 Task: Add an event with the title Second Team Building Workshop: Trust Building, date '2024/05/12', time 7:30 AM to 9:30 AMand add a description: The project kickoff is an important event that marks the official start of a project. It brings together key stakeholders, team members, and project managers to establish a shared understanding of the project's objectives, scope, and deliverables. During the kickoff, goals and expectations are clarified, roles and responsibilities are defined, and the initial project plan is presented., put the event into Blue category . Add location for the event as: 789 Reina Sofia Museum, Madrid, Spain, logged in from the account softage.7@softage.netand send the event invitation to softage.2@softage.net and softage.3@softage.net. Set a reminder for the event 67 day before
Action: Mouse moved to (109, 123)
Screenshot: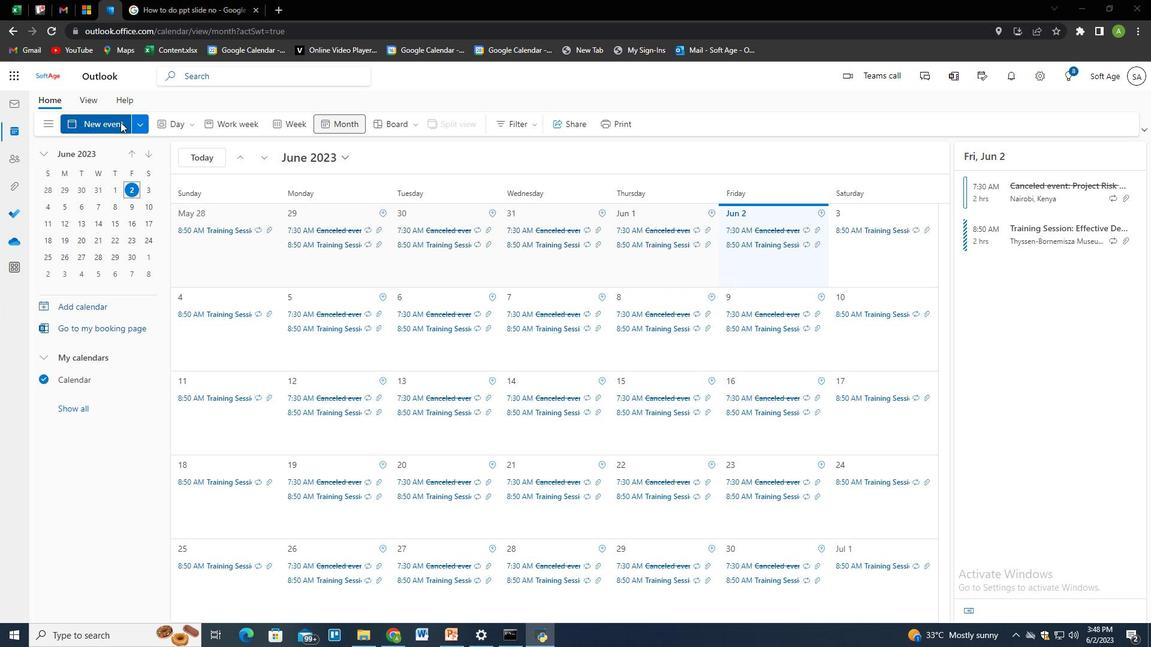 
Action: Mouse pressed left at (109, 123)
Screenshot: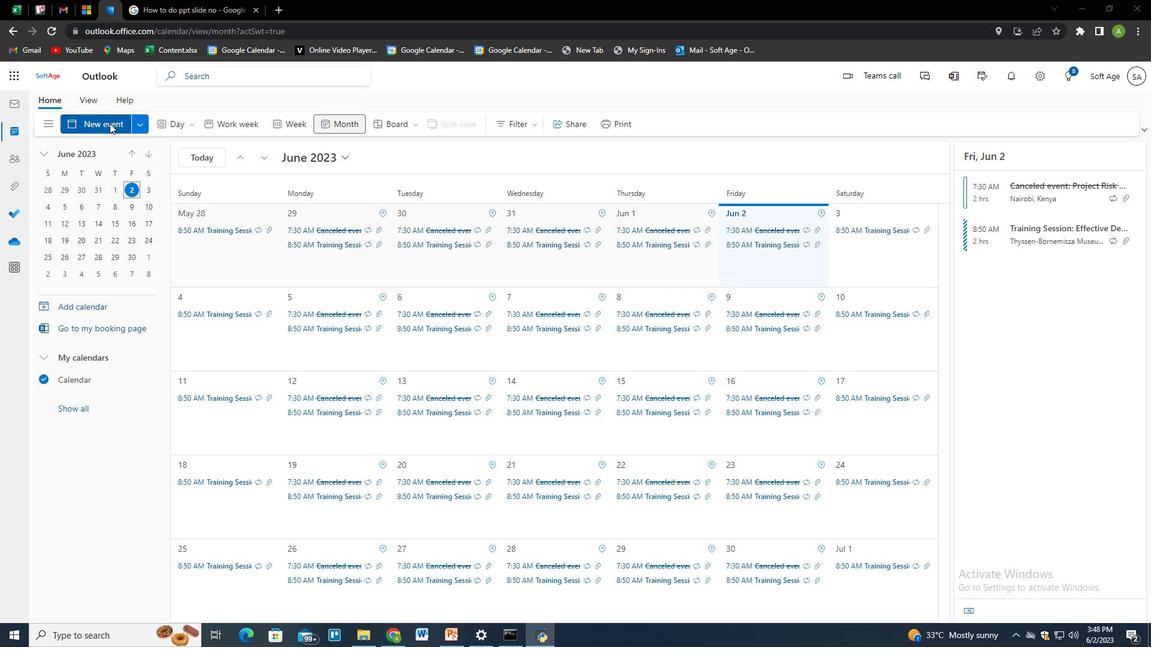 
Action: Mouse moved to (348, 203)
Screenshot: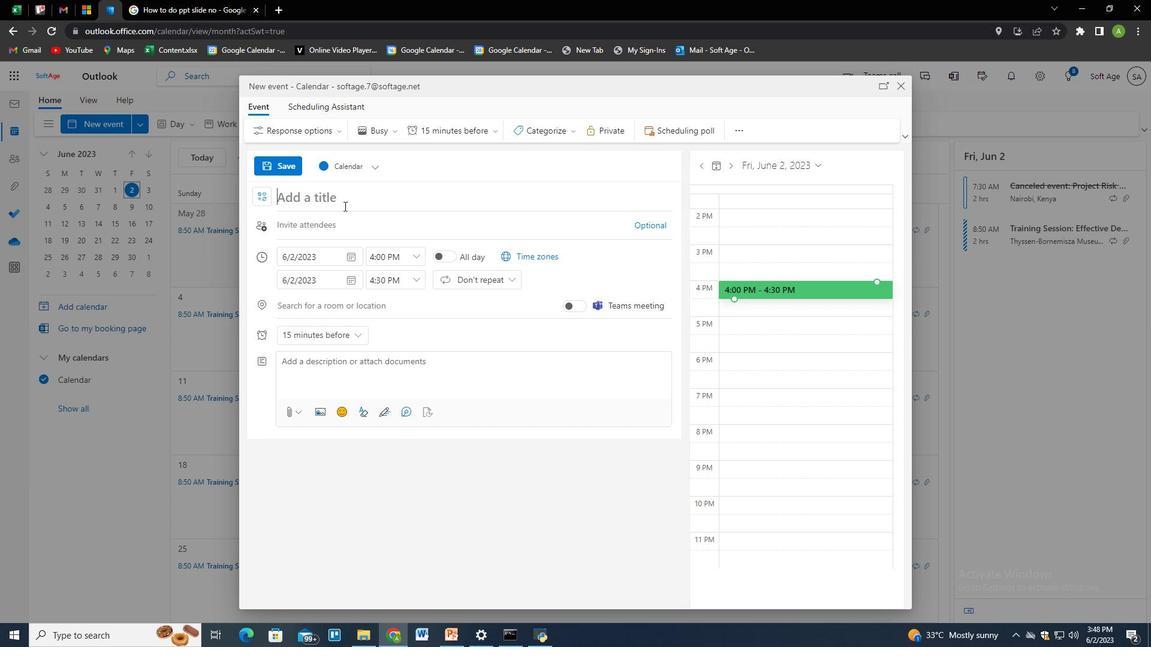 
Action: Mouse pressed left at (348, 203)
Screenshot: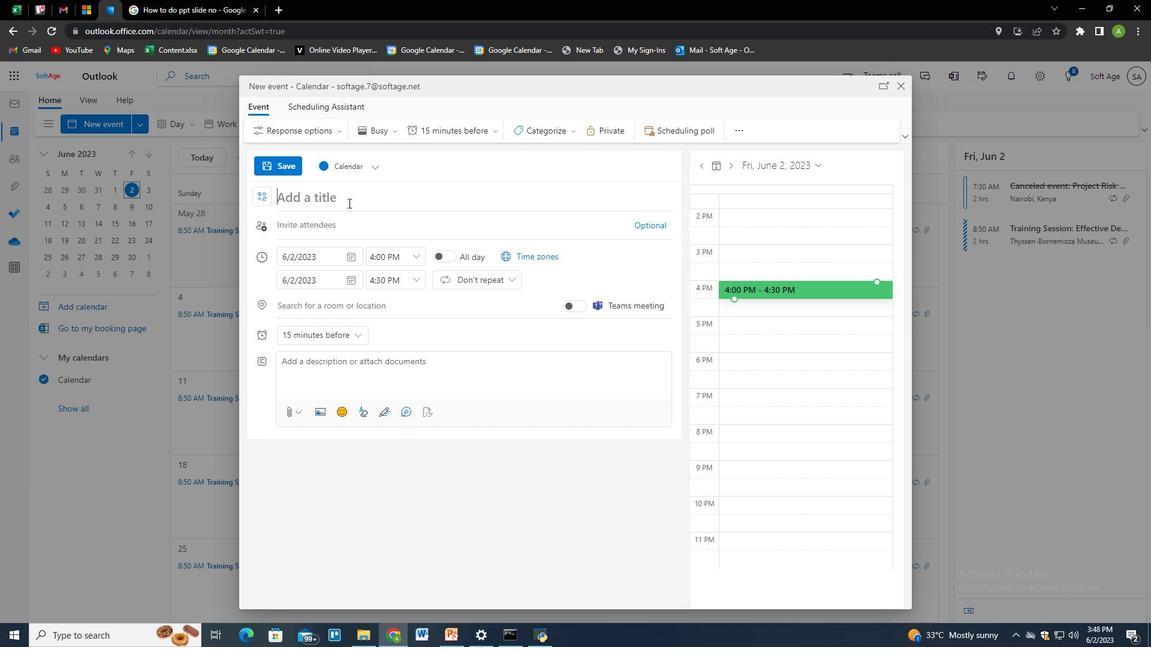 
Action: Key pressed <Key.shift>Scon<Key.backspace><Key.backspace><Key.backspace>econd<Key.space>t<Key.backspace><Key.shift>Team<Key.space><Key.shift>Building<Key.space><Key.shift>Worksi<Key.backspace>hop<Key.shift>"<Key.backspace><Key.shift>?<Key.backspace>:<Key.space><Key.shift>Trust<Key.space><Key.shift>Building
Screenshot: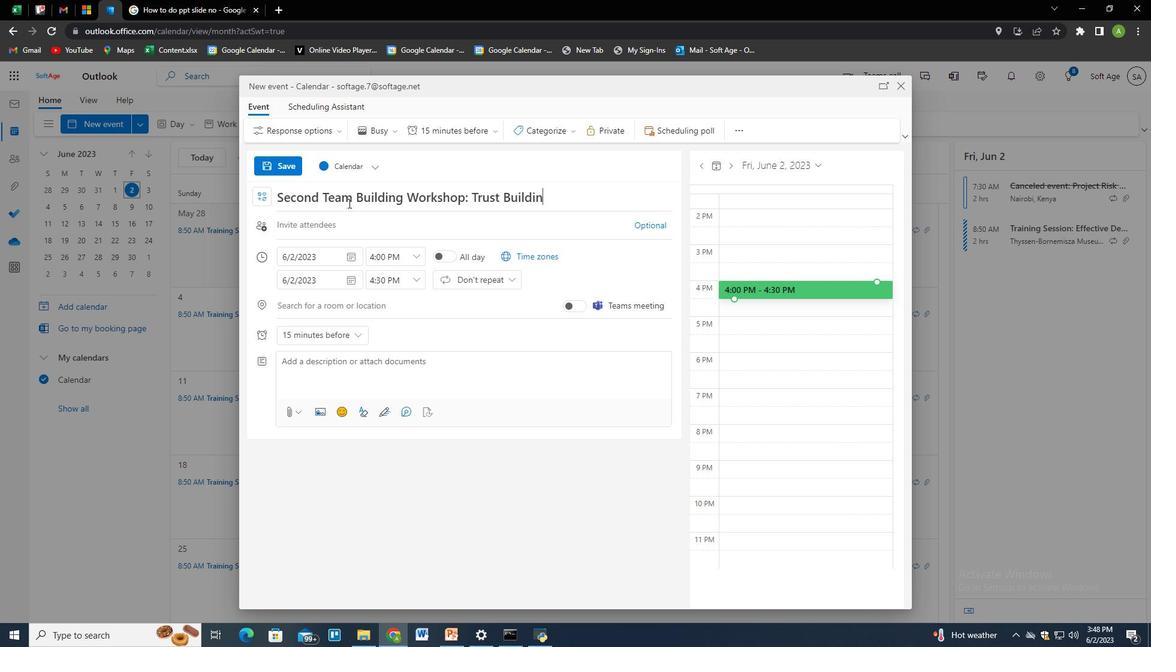 
Action: Mouse moved to (331, 257)
Screenshot: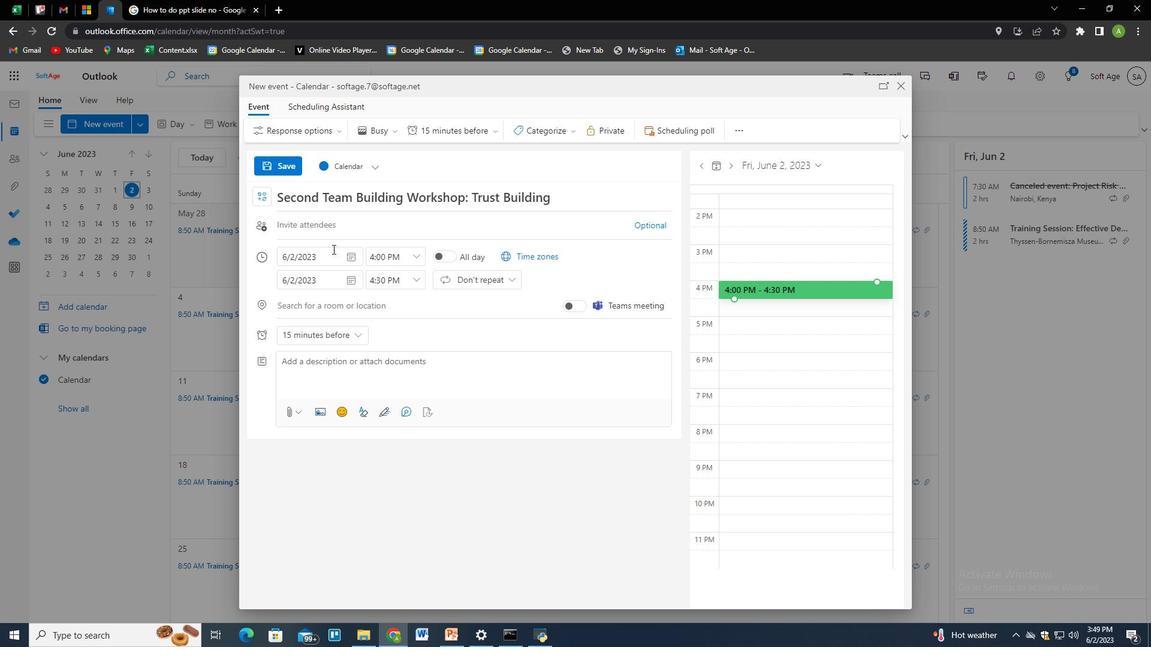 
Action: Mouse pressed left at (331, 257)
Screenshot: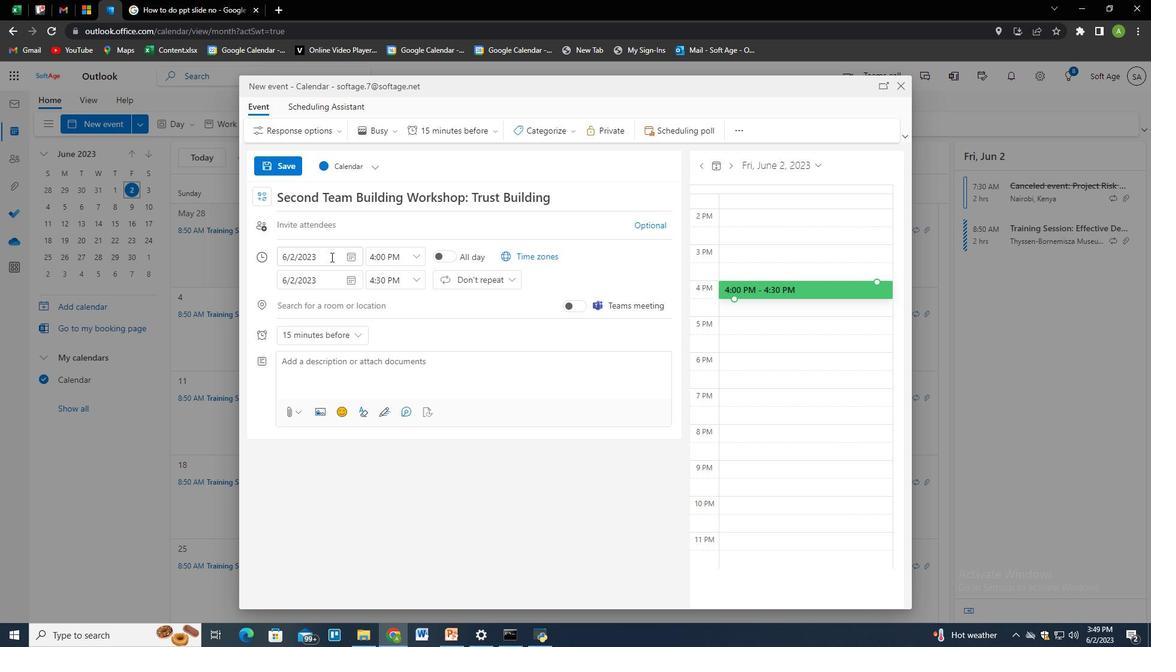 
Action: Mouse moved to (334, 278)
Screenshot: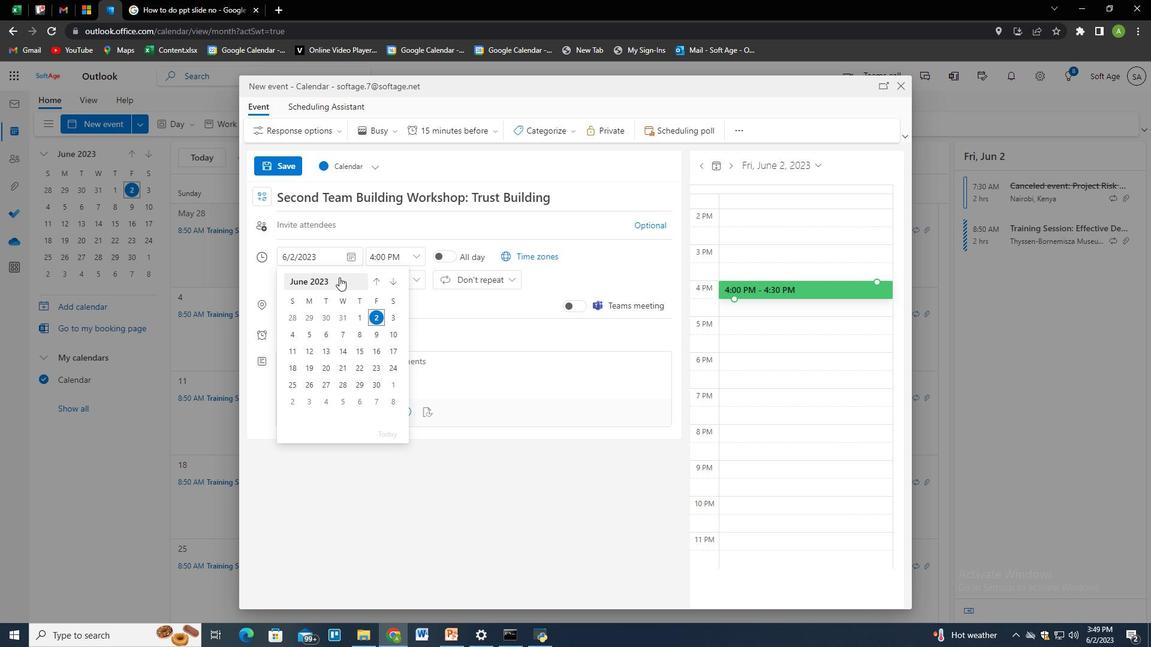 
Action: Mouse pressed left at (334, 278)
Screenshot: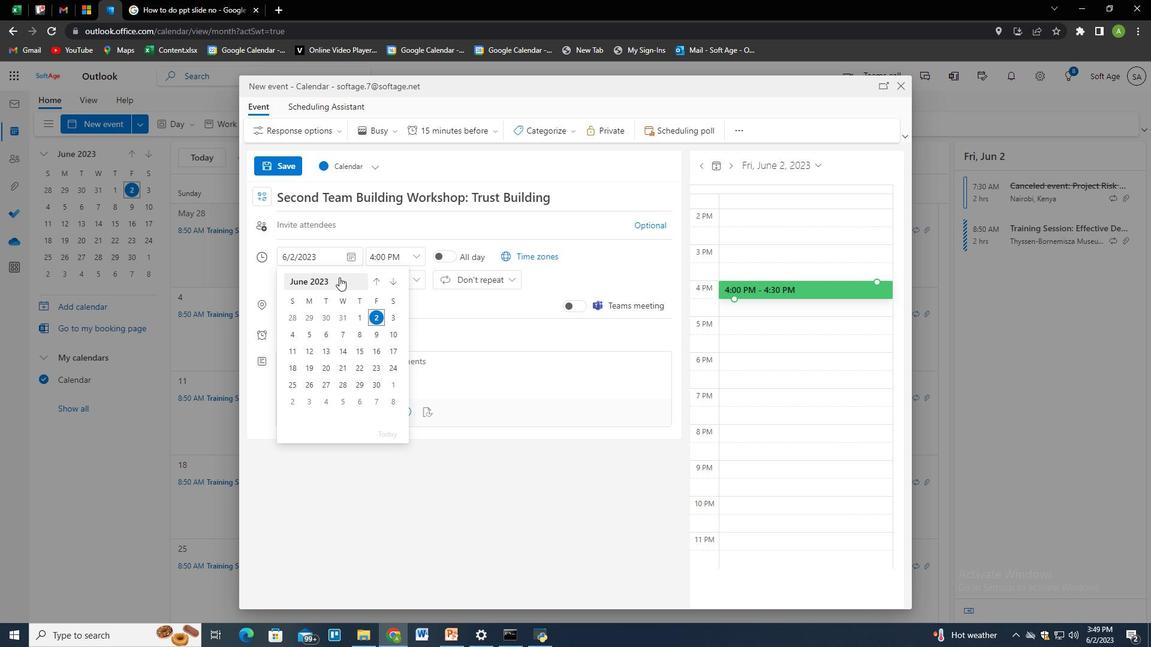 
Action: Mouse pressed left at (334, 278)
Screenshot: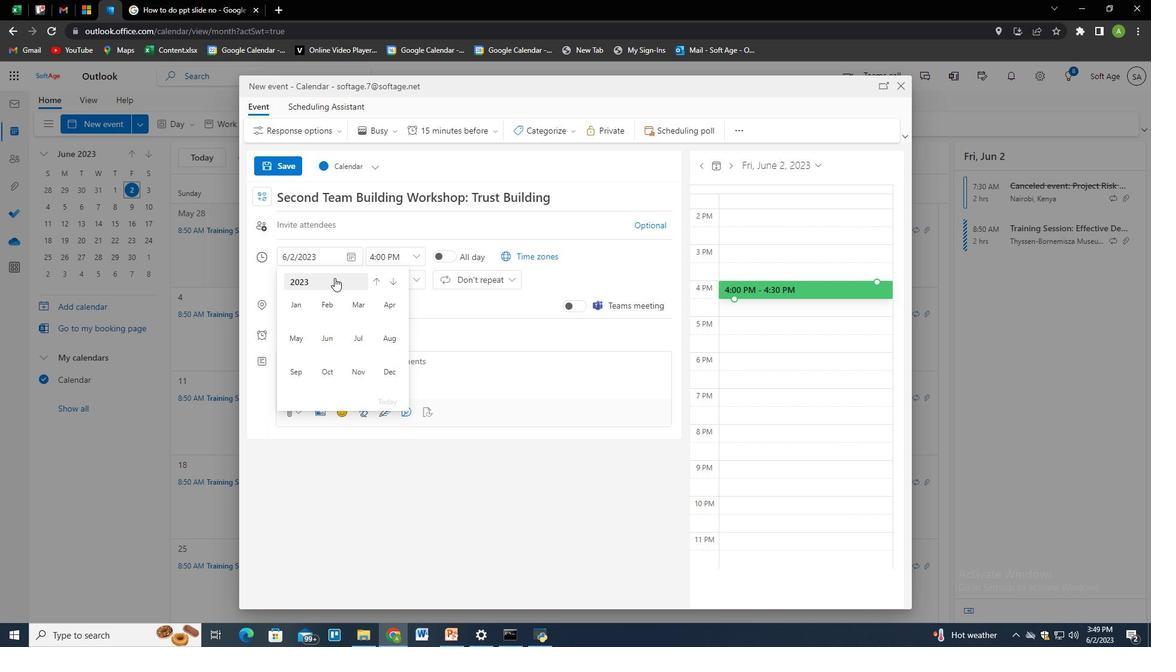 
Action: Mouse moved to (303, 339)
Screenshot: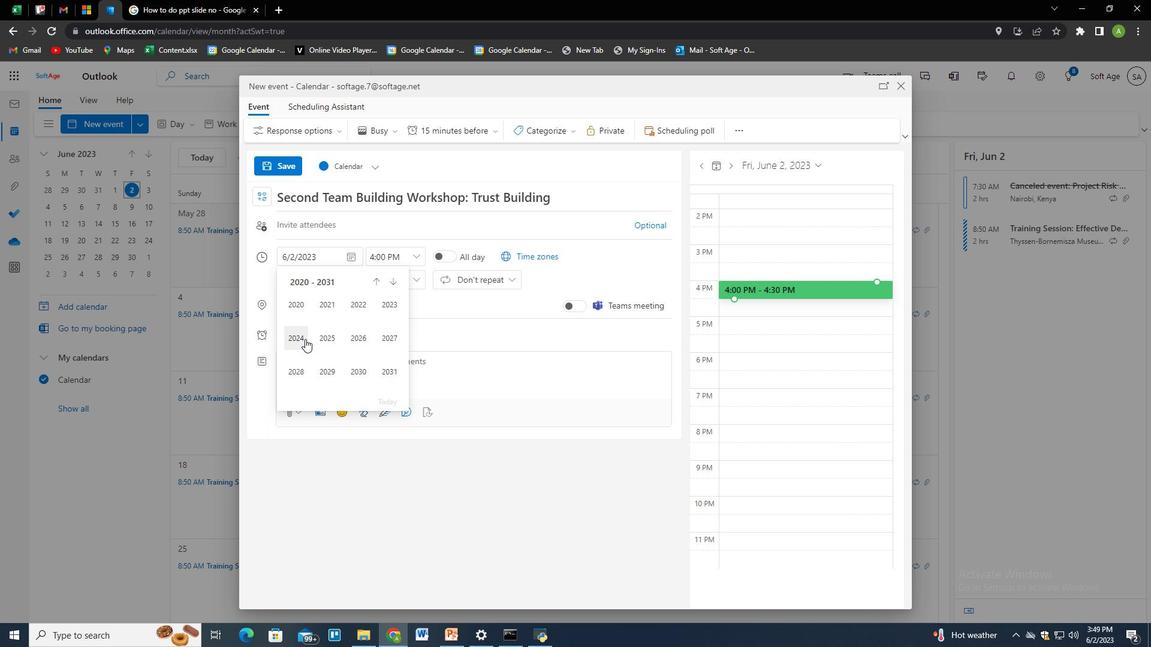 
Action: Mouse pressed left at (303, 339)
Screenshot: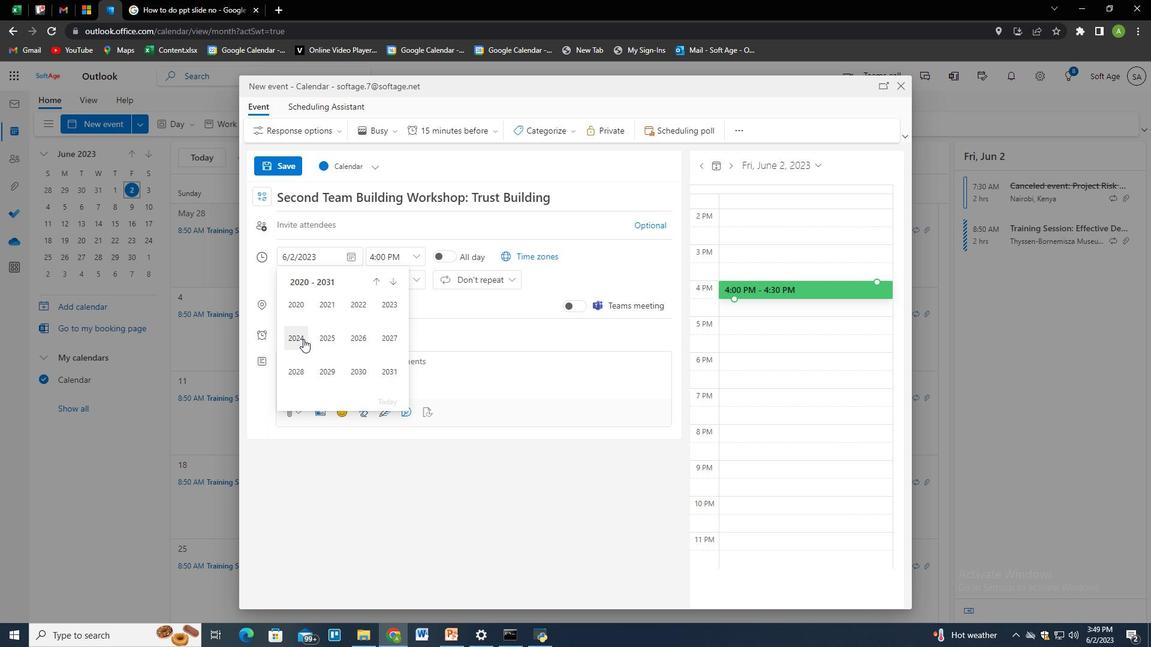 
Action: Mouse moved to (290, 337)
Screenshot: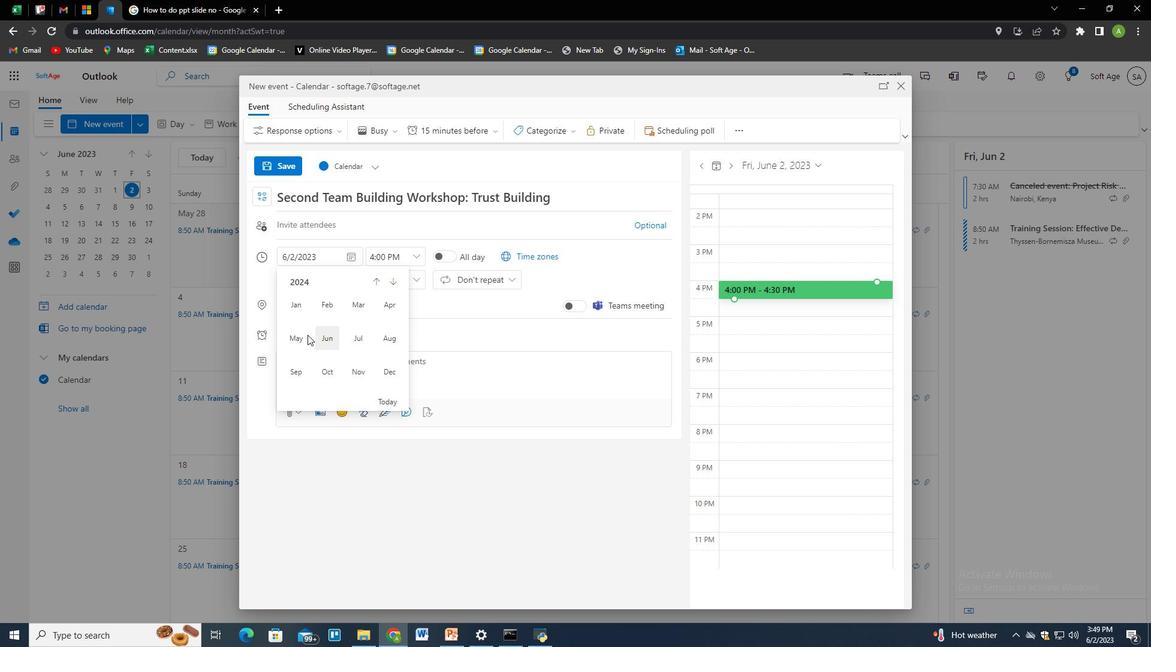 
Action: Mouse pressed left at (290, 337)
Screenshot: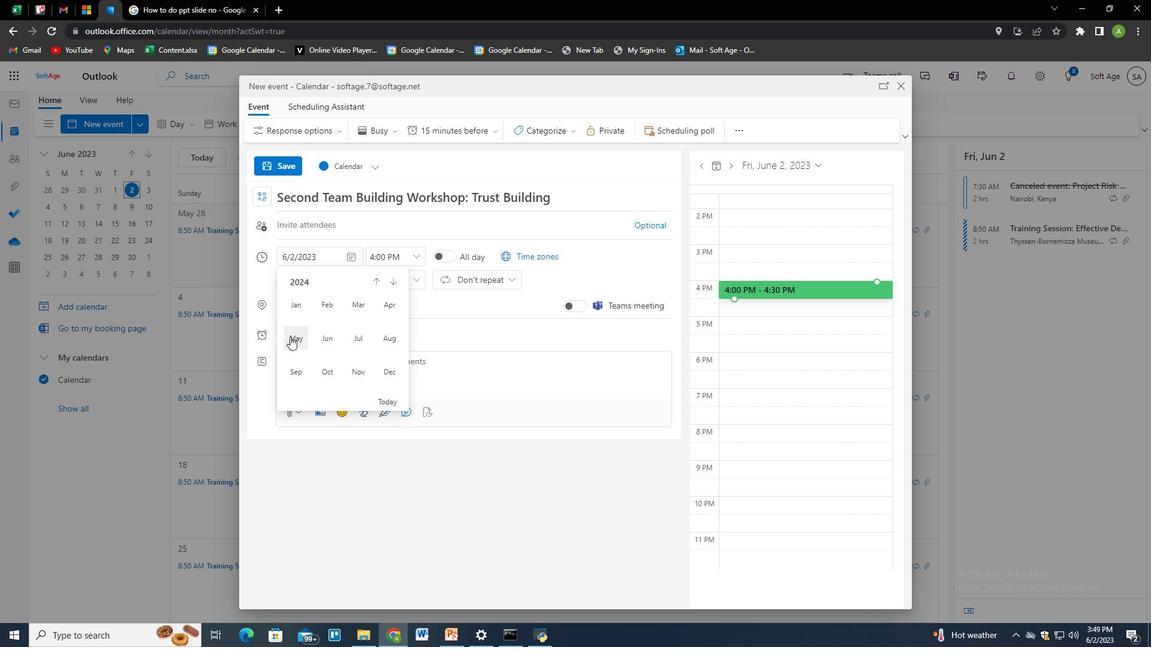 
Action: Mouse moved to (298, 350)
Screenshot: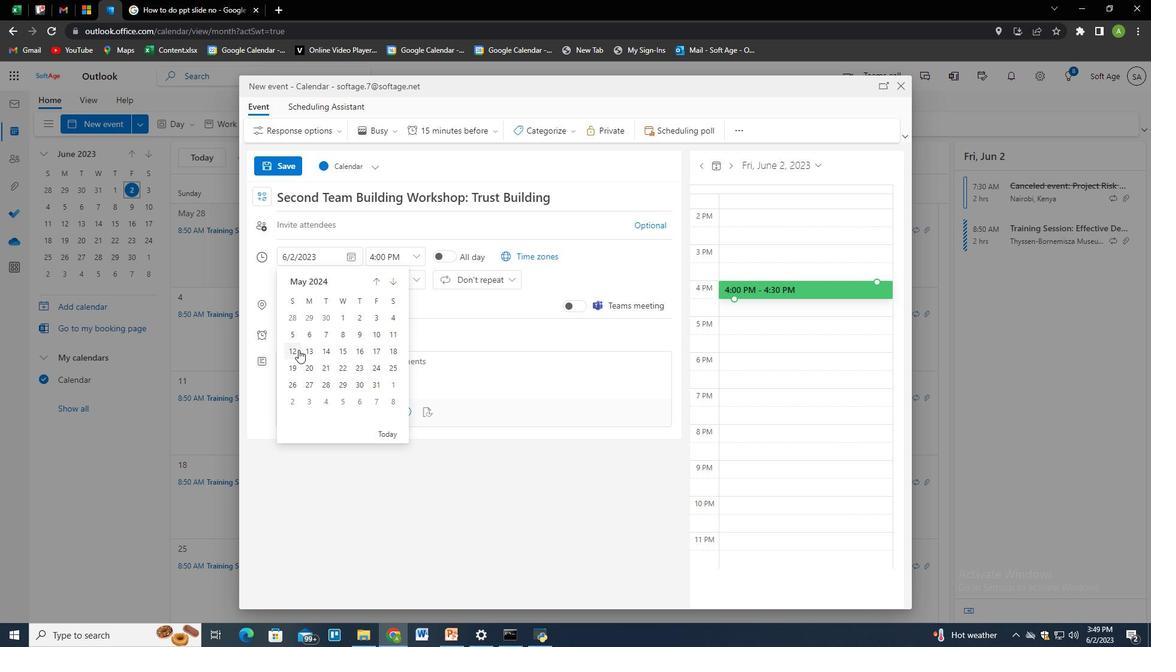 
Action: Mouse pressed left at (298, 350)
Screenshot: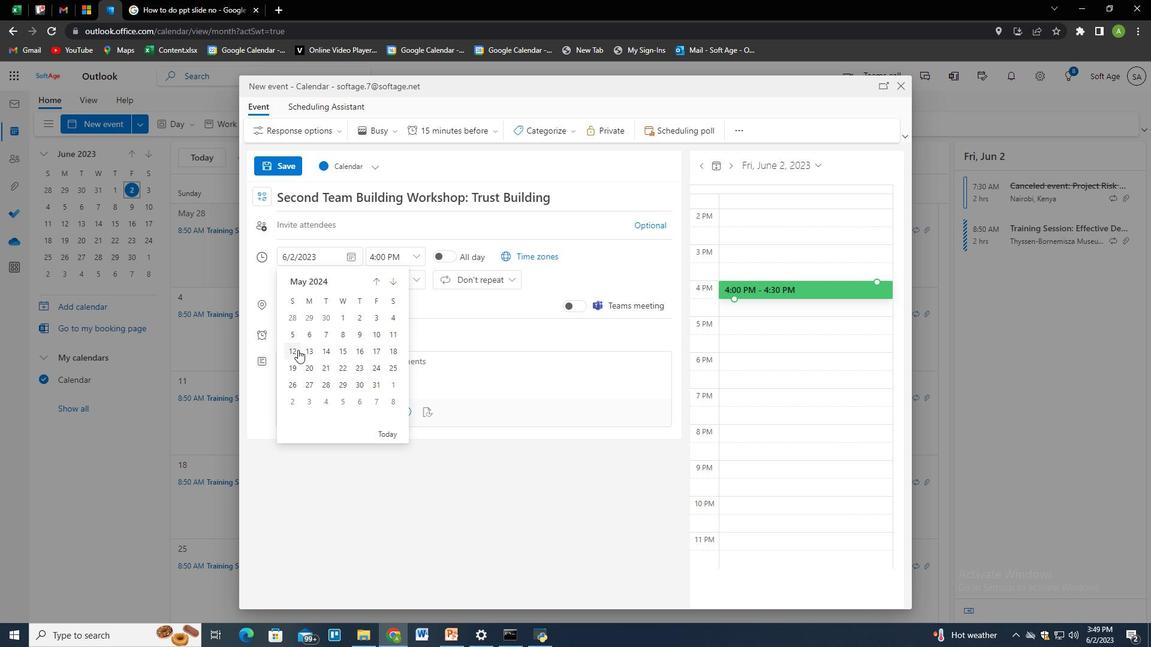 
Action: Mouse moved to (394, 258)
Screenshot: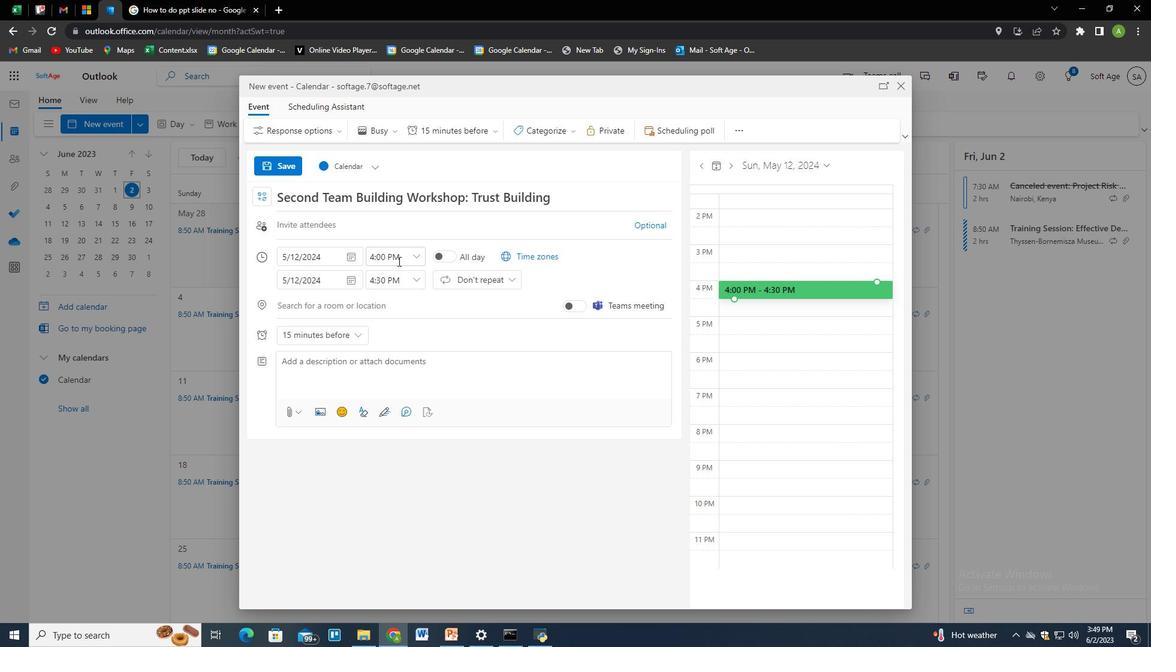 
Action: Mouse pressed left at (394, 258)
Screenshot: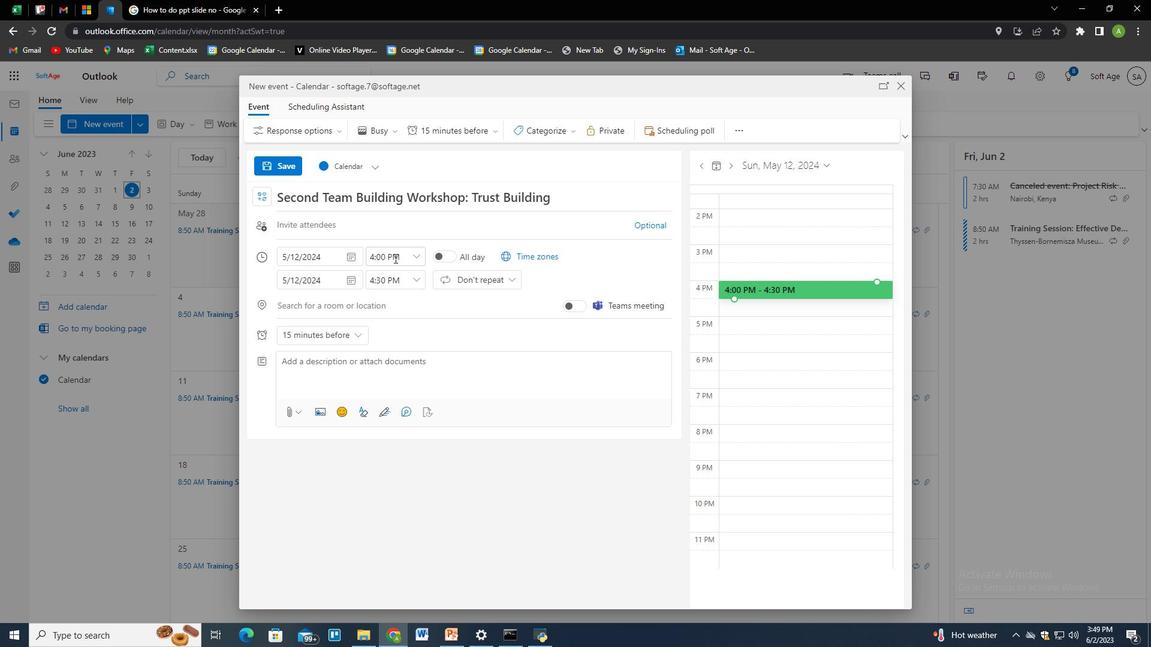 
Action: Key pressed 7<Key.shift>:00<Key.space><Key.shift>AM<Key.shift>M<Key.tab><Key.tab>
Screenshot: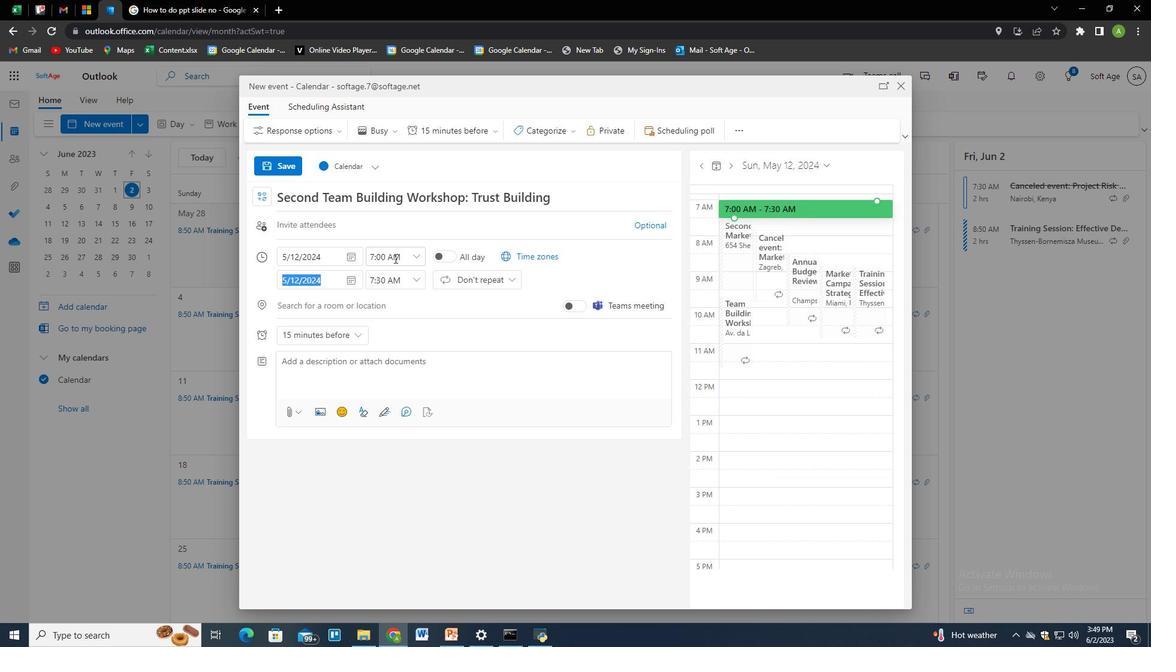 
Action: Mouse pressed left at (394, 258)
Screenshot: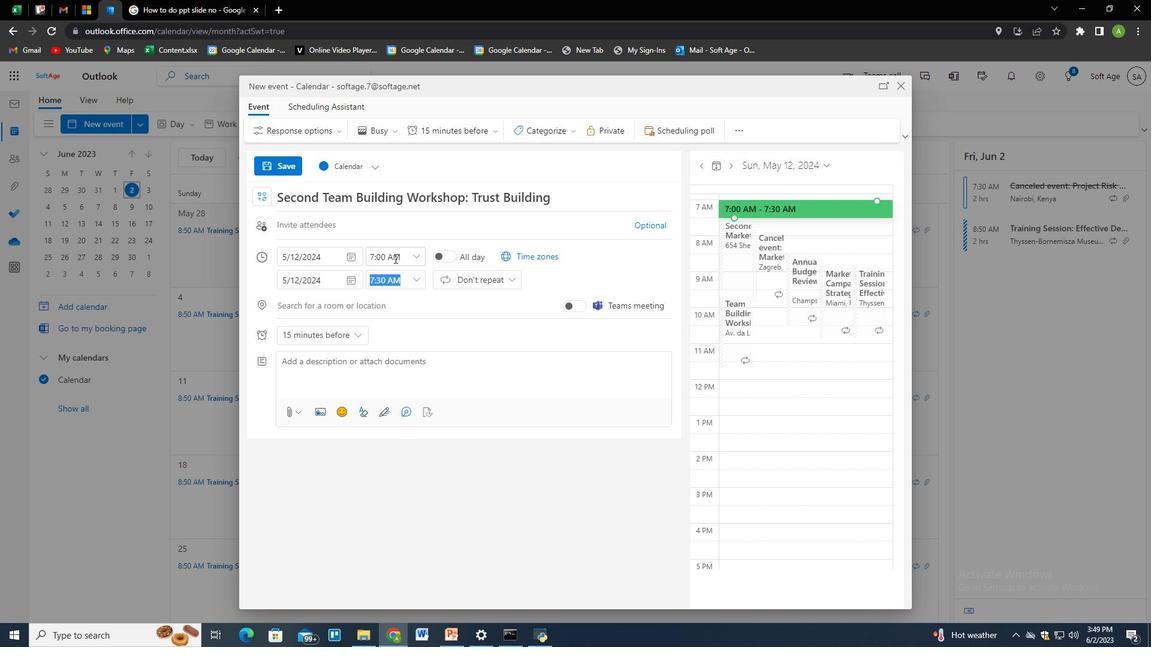 
Action: Mouse pressed left at (394, 258)
Screenshot: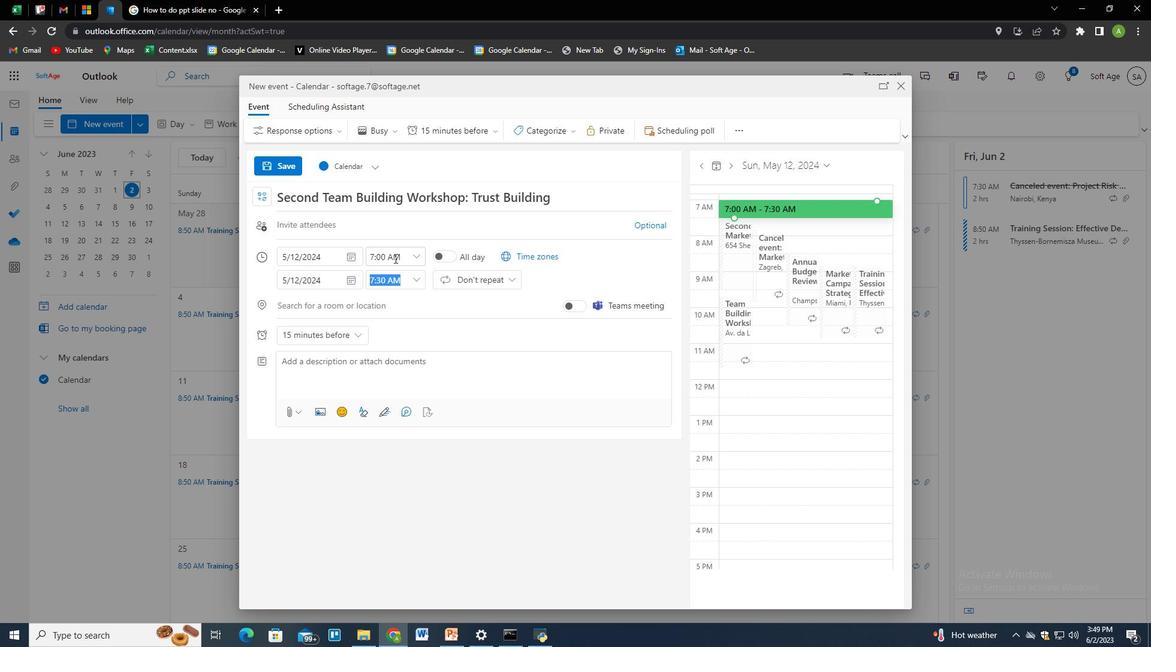 
Action: Key pressed <Key.shift><Key.shift><Key.shift><Key.shift><Key.shift><Key.shift><Key.shift><Key.shift><Key.shift><Key.shift><Key.shift><Key.shift><Key.shift><Key.shift><Key.shift><Key.shift><Key.shift><Key.shift><Key.shift><Key.shift><Key.shift>&<Key.backspace><Key.shift>&<Key.backspace>7<Key.shift><Key.shift><Key.shift>:30<Key.space><Key.shift>AM<Key.shift><Key.shift><Key.shift><Key.shift>M
Screenshot: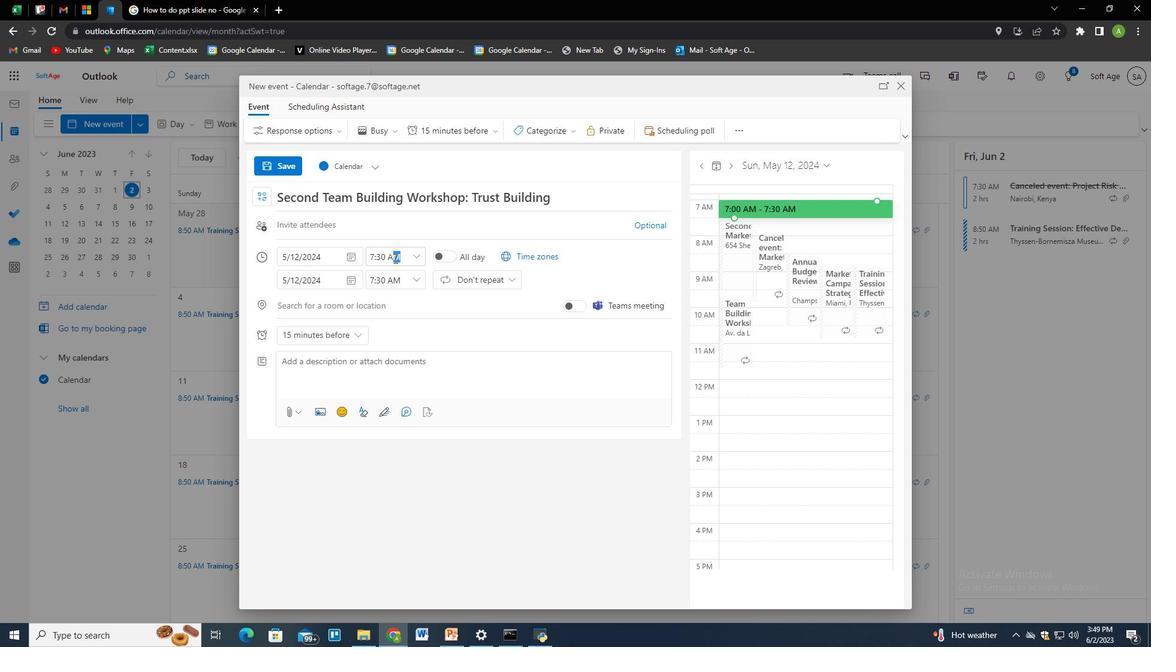 
Action: Mouse scrolled (394, 259) with delta (0, 0)
Screenshot: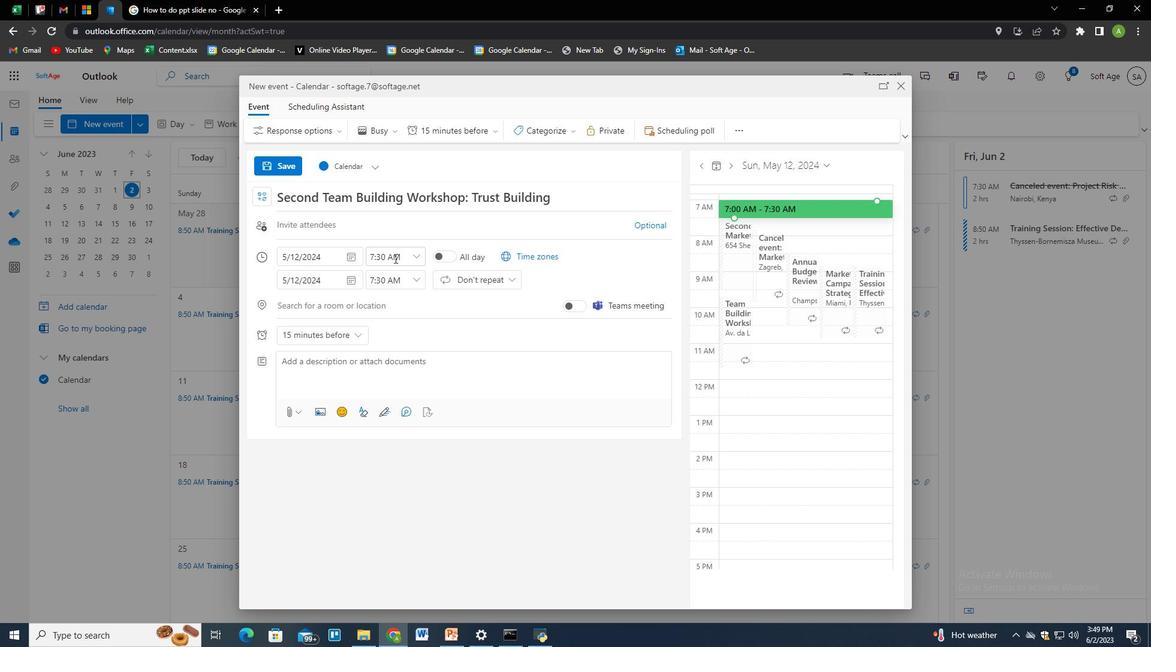 
Action: Mouse moved to (381, 280)
Screenshot: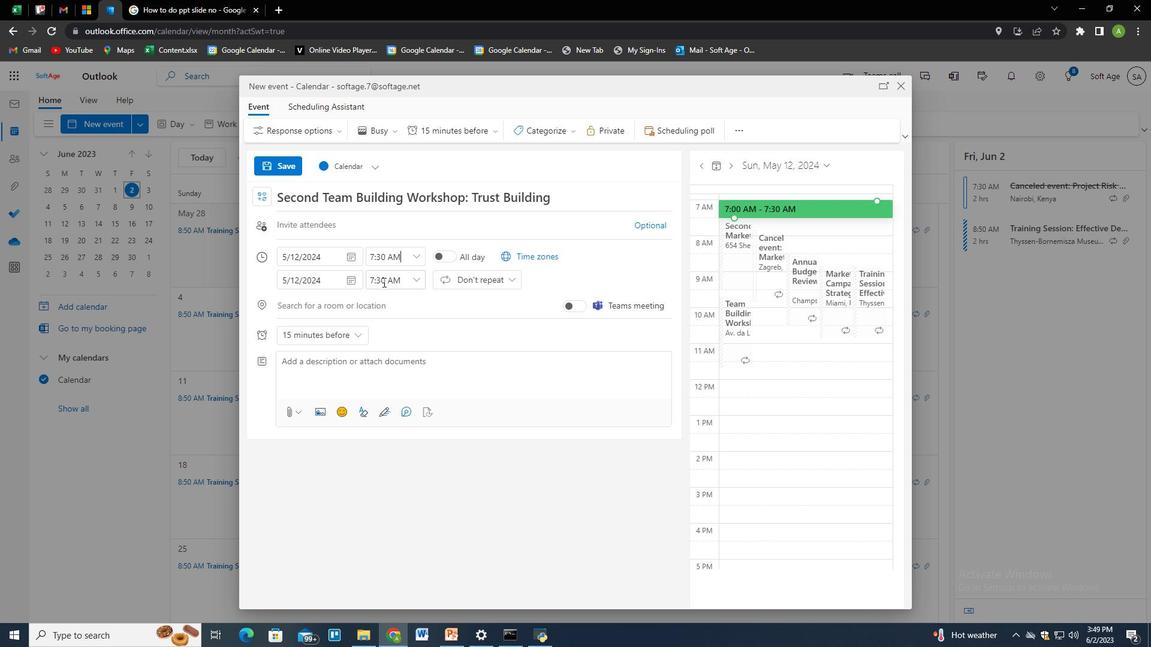
Action: Mouse pressed left at (381, 280)
Screenshot: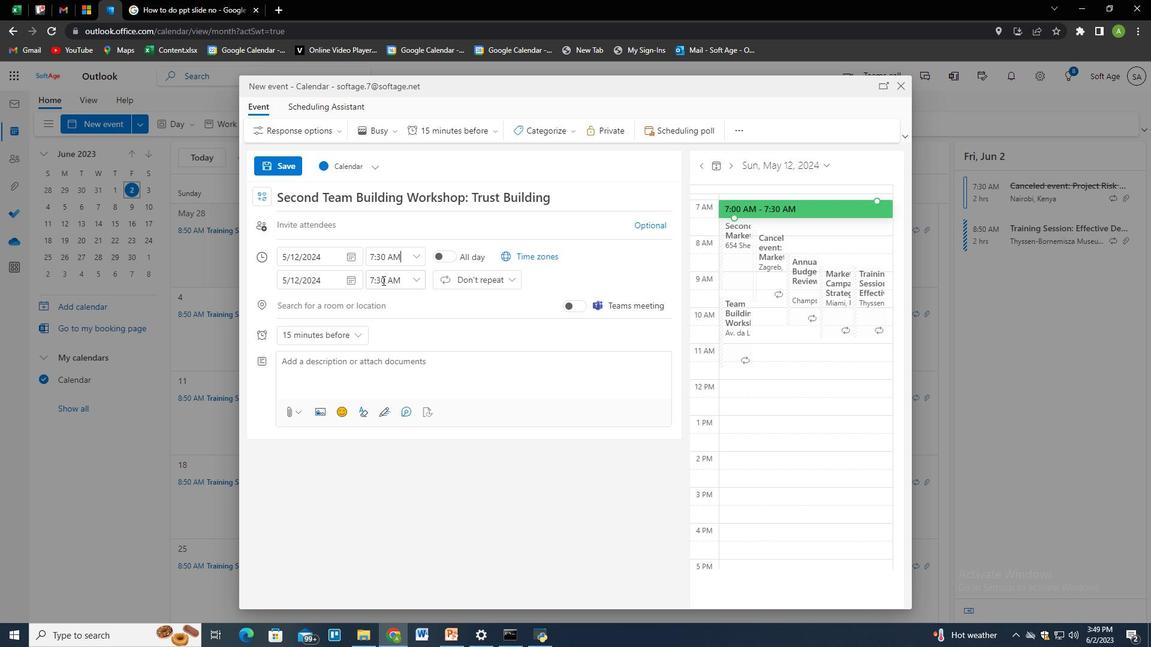 
Action: Mouse pressed left at (381, 280)
Screenshot: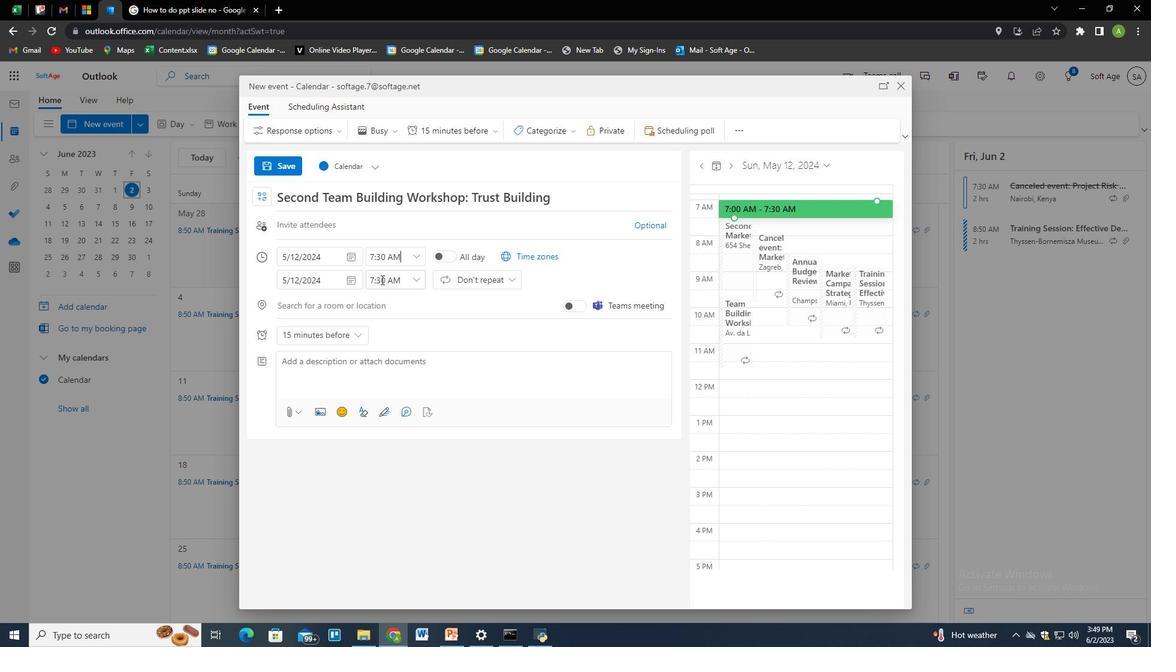 
Action: Key pressed <Key.shift><Key.shift><Key.shift><Key.shift><Key.shift><Key.shift><Key.shift><Key.shift><Key.shift><Key.shift><Key.shift><Key.shift><Key.shift><Key.shift><Key.shift><Key.shift><Key.shift><Key.shift><Key.shift>9<Key.shift><Key.shift><Key.shift><Key.shift><Key.shift><Key.shift>:30<Key.space><Key.shift><Key.shift><Key.shift>AM<Key.shift>M
Screenshot: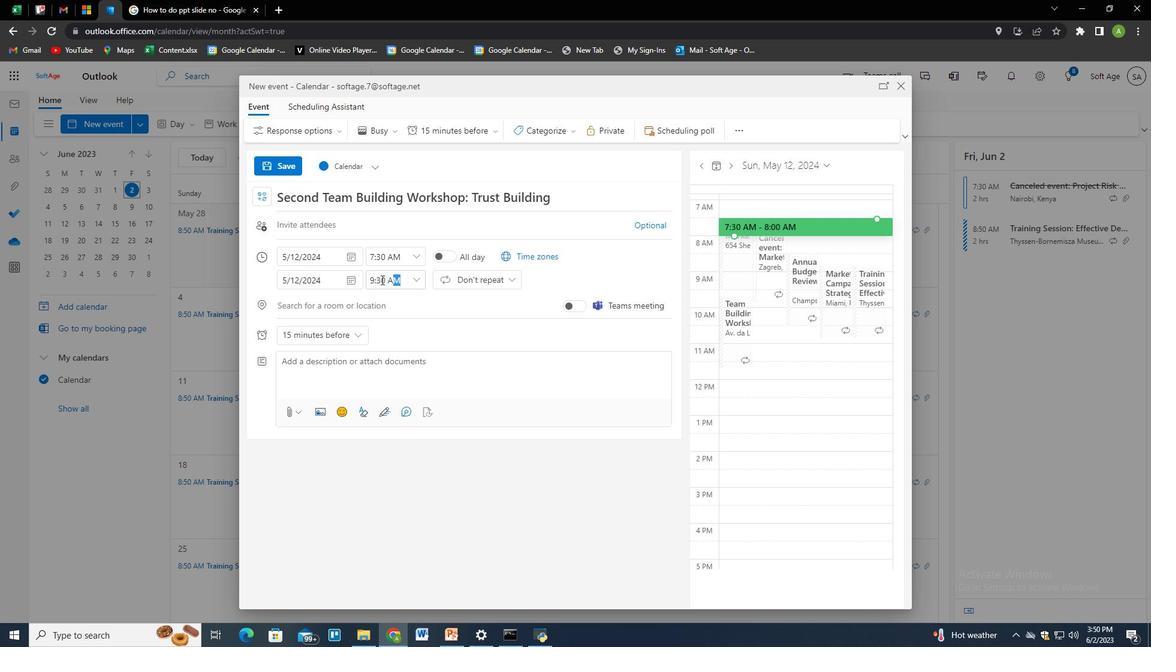 
Action: Mouse moved to (388, 375)
Screenshot: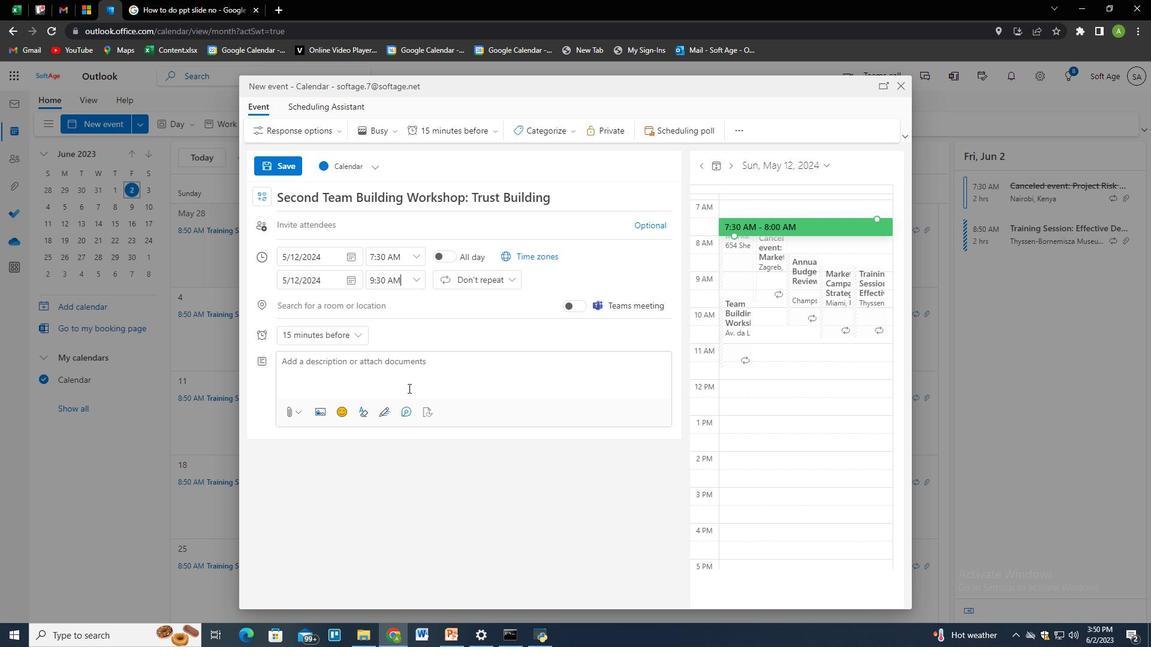 
Action: Mouse pressed left at (388, 375)
Screenshot: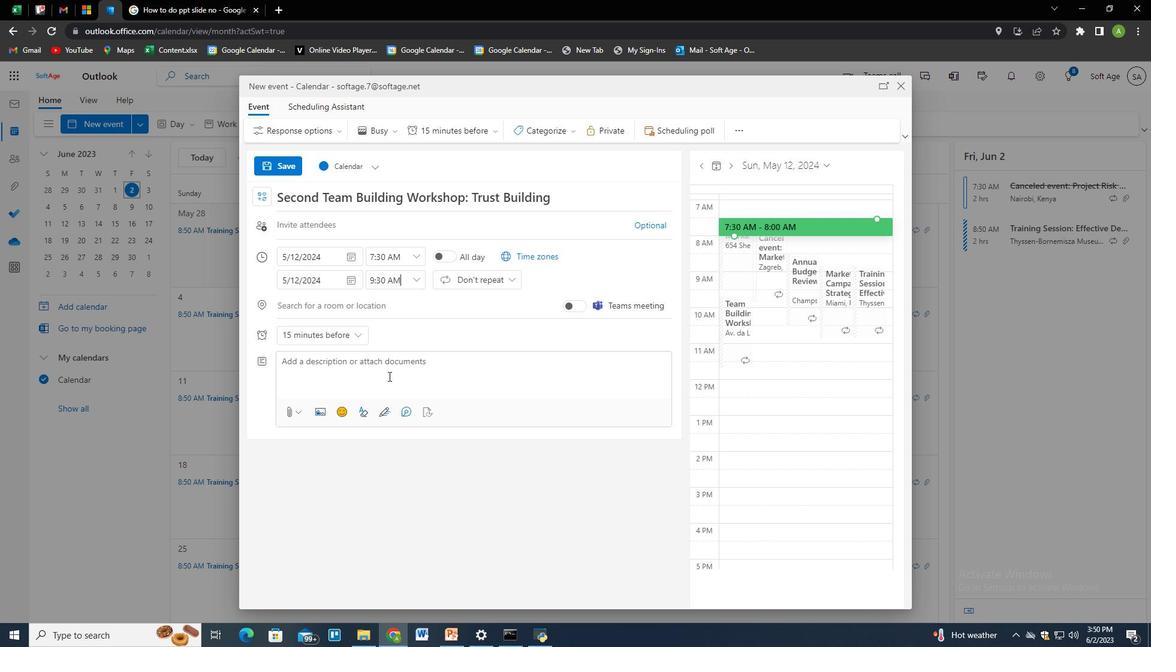 
Action: Key pressed <Key.shift><Key.shift><Key.shift><Key.shift><Key.shift><Key.shift><Key.shift><Key.shift><Key.shift><Key.shift><Key.shift><Key.shift><Key.shift><Key.shift><Key.shift><Key.shift><Key.shift><Key.shift><Key.shift><Key.shift><Key.shift><Key.shift><Key.shift><Key.shift><Key.shift><Key.shift>Thr<Key.backspace>e<Key.space>project<Key.space>kickoff<Key.space>is<Key.space>an<Key.space>important<Key.space>event<Key.space>that<Key.space>marks<Key.space>the<Key.space>official<Key.space>start<Key.space>of<Key.space>a<Key.space>project.<Key.space><Key.shift><Key.shift><Key.shift><Key.shift><Key.shift><Key.shift><Key.shift><Key.shift><Key.shift><Key.shift><Key.shift><Key.shift><Key.shift><Key.shift><Key.shift><Key.shift>It<Key.space>brings<Key.space>together<Key.space>key<Key.space>stakeholders,<Key.space>team<Key.space>members,<Key.space>and<Key.space>project<Key.space>managers<Key.space>to<Key.space>establist<Key.space>as<Key.backspace><Key.backspace><Key.backspace><Key.backspace>h<Key.space>a<Key.space>shred<Key.backspace><Key.backspace><Key.backspace>ared<Key.space>understanding<Key.space>of<Key.space>the<Key.space>i<Key.backspace><Key.backspace><Key.backspace><Key.backspace>he<Key.space>project's<Key.space>objectives,<Key.space>scope,<Key.space>and<Key.space>deliverables,<Key.backspace>.<Key.space><Key.shift>During<Key.space>the<Key.space>kickoff,<Key.space>goals<Key.space>and<Key.space>expectations<Key.space>are<Key.space>clarifiesd<Key.backspace><Key.backspace>d,<Key.space>roe<Key.backspace>les<Key.space>and<Key.space>respossi<Key.backspace><Key.backspace>ibilities<Key.space>are<Key.backspace><Key.backspace><Key.backspace><Key.backspace><Key.backspace>s<Key.space><Key.backspace><Key.backspace><Key.backspace><Key.backspace><Key.backspace><Key.backspace><Key.backspace><Key.backspace><Key.backspace><Key.backspace><Key.backspace><Key.backspace>on<Key.space><Key.backspace>sibilities<Key.space>are<Key.space>defines<Key.backspace>d,<Key.space>and<Key.space>the<Key.space>initial<Key.space>project<Key.space>plan<Key.space>is<Key.space>presented.,<Key.space>put<Key.space>he<Key.space>event<Key.space>into<Key.space><Key.backspace><Key.backspace><Key.backspace><Key.backspace><Key.backspace><Key.backspace><Key.backspace><Key.backspace><Key.backspace><Key.backspace><Key.backspace><Key.backspace><Key.backspace><Key.backspace><Key.backspace><Key.backspace><Key.backspace><Key.backspace><Key.backspace><Key.backspace><Key.backspace><Key.backspace><Key.backspace><Key.backspace><Key.backspace><Key.backspace><Key.backspace><Key.backspace><Key.backspace><Key.backspace><Key.backspace><Key.space>presented.
Screenshot: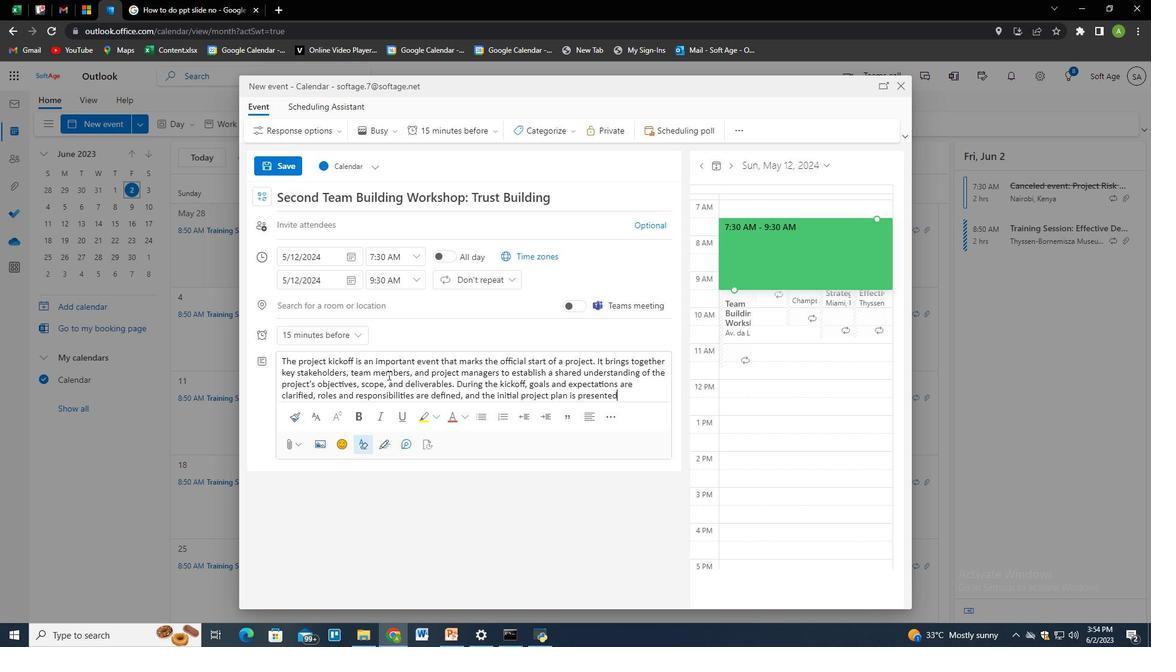 
Action: Mouse moved to (374, 170)
Screenshot: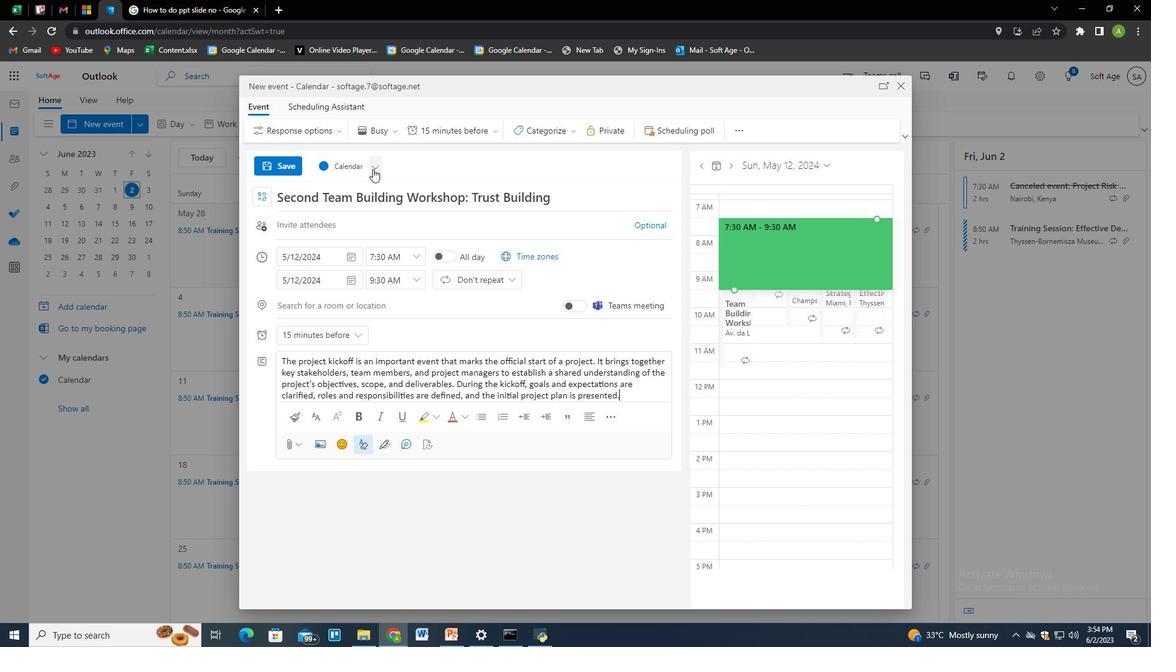 
Action: Mouse pressed left at (374, 170)
Screenshot: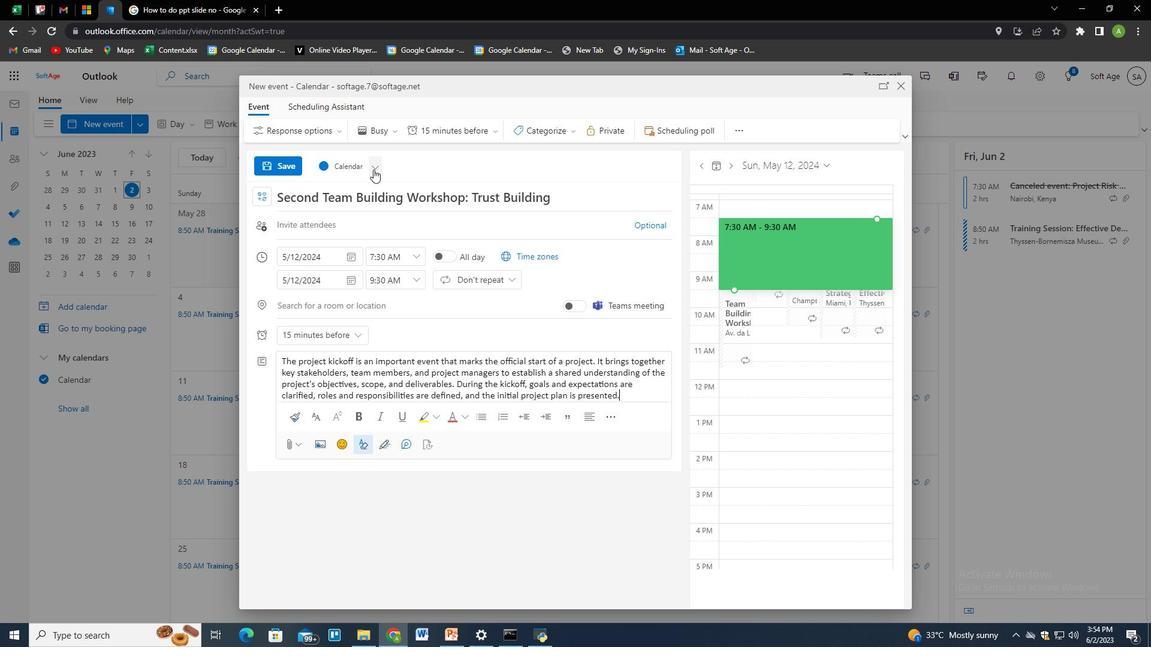 
Action: Mouse pressed left at (374, 170)
Screenshot: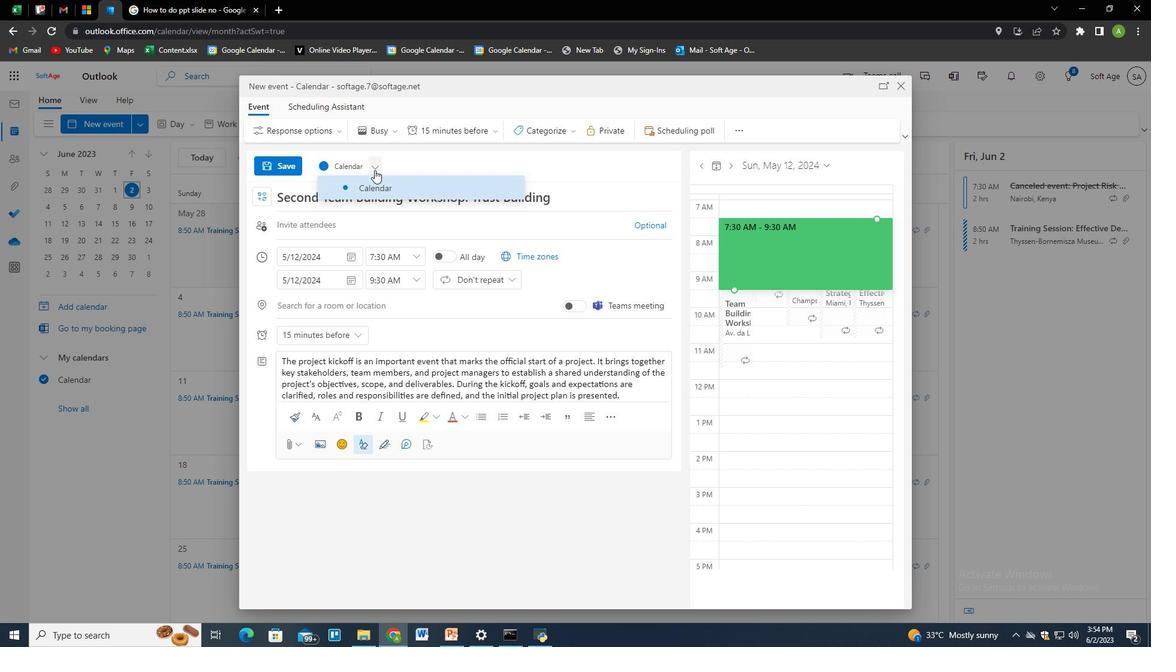 
Action: Mouse moved to (550, 125)
Screenshot: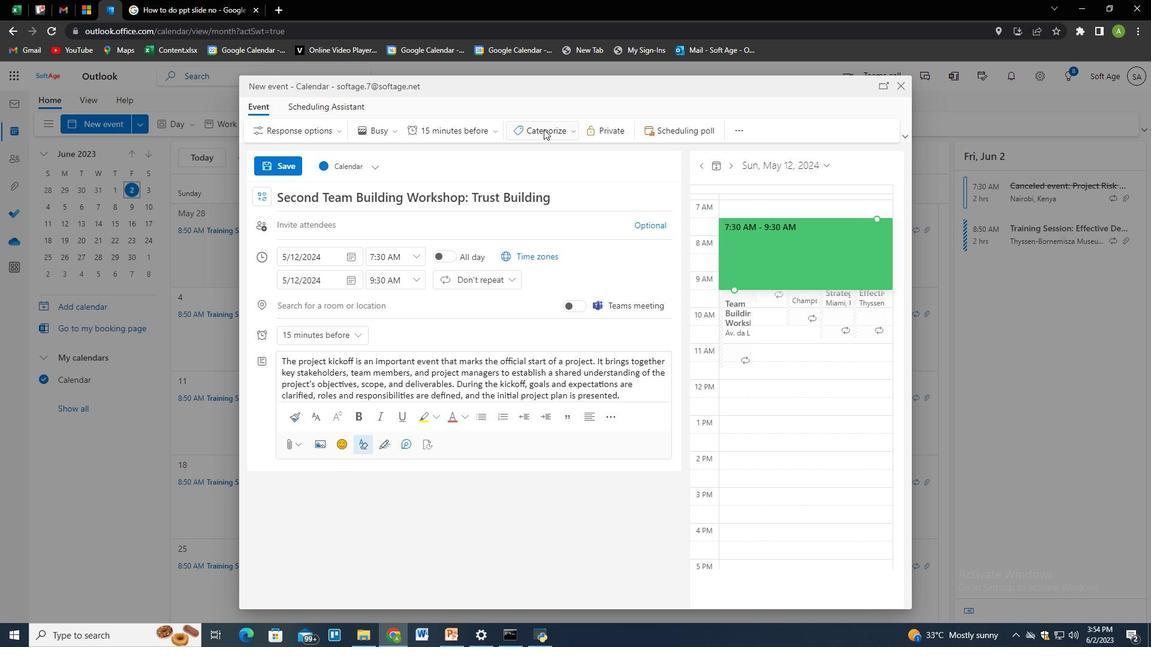 
Action: Mouse pressed left at (550, 125)
Screenshot: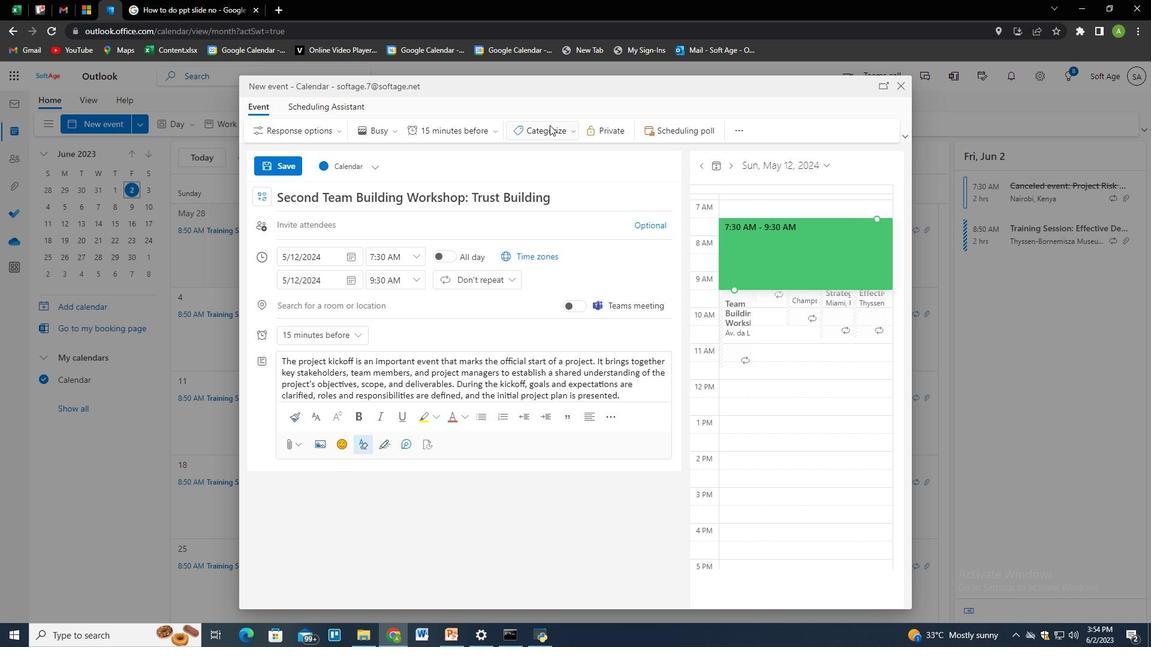 
Action: Mouse moved to (554, 157)
Screenshot: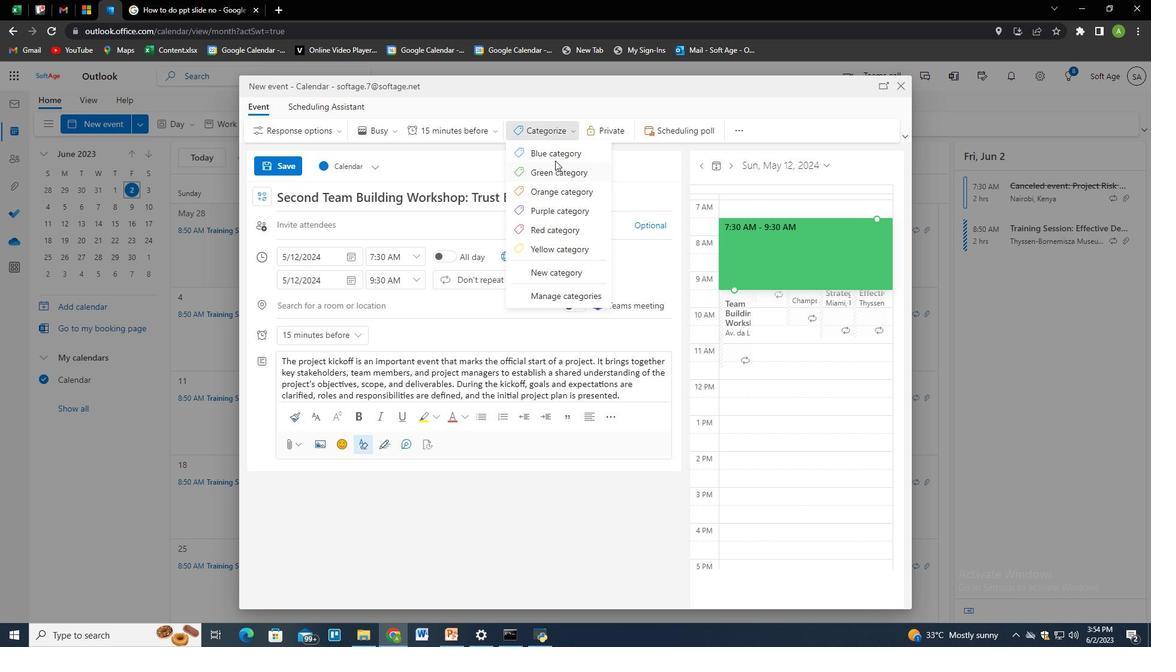 
Action: Mouse pressed left at (554, 157)
Screenshot: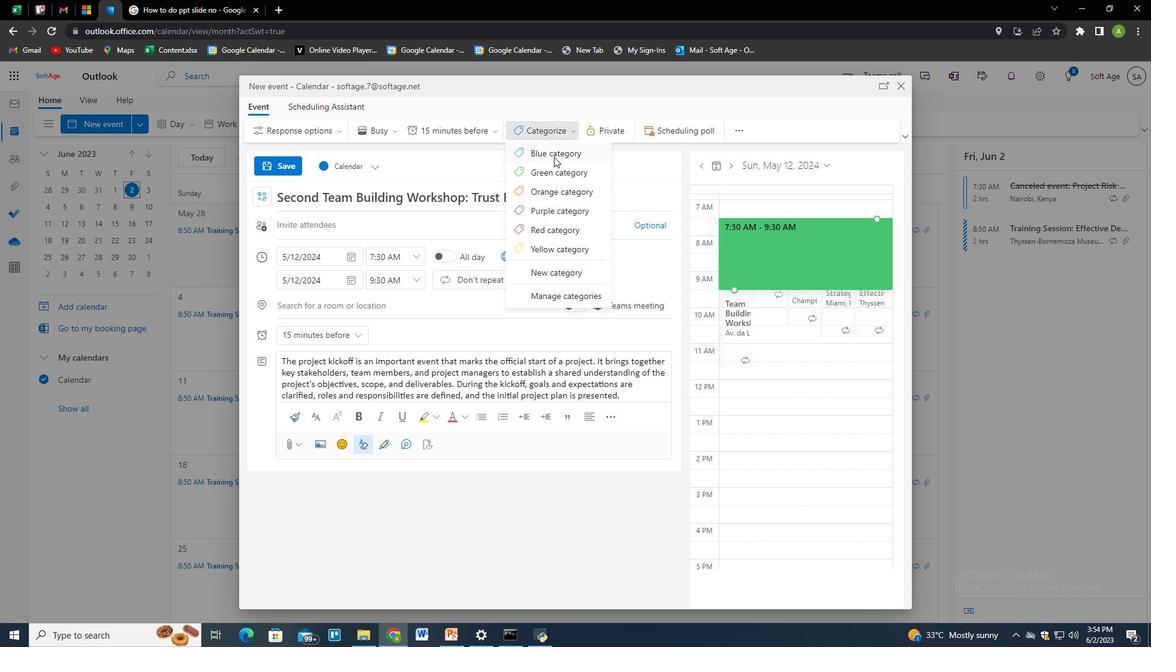 
Action: Mouse moved to (295, 310)
Screenshot: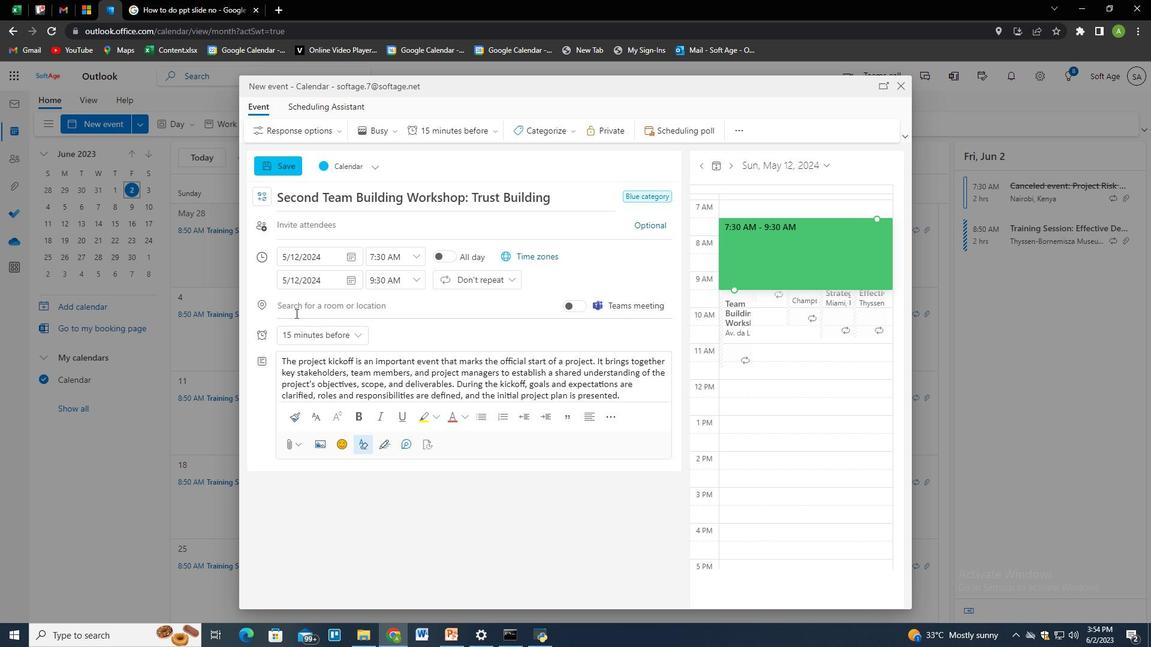 
Action: Mouse pressed left at (295, 310)
Screenshot: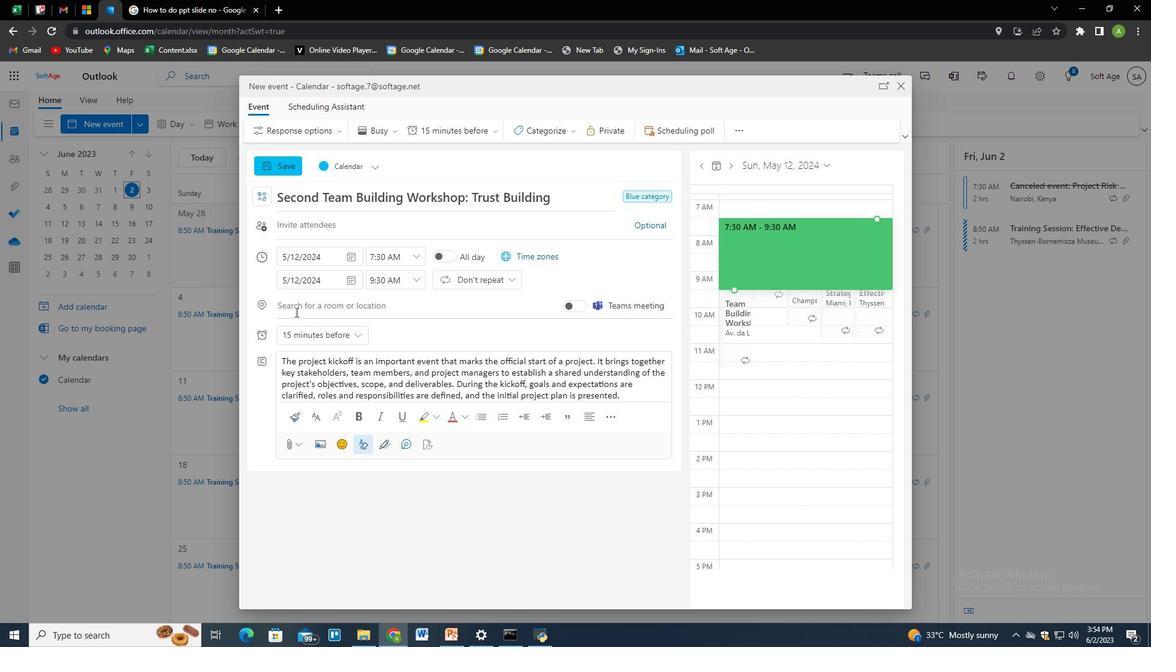 
Action: Mouse moved to (296, 310)
Screenshot: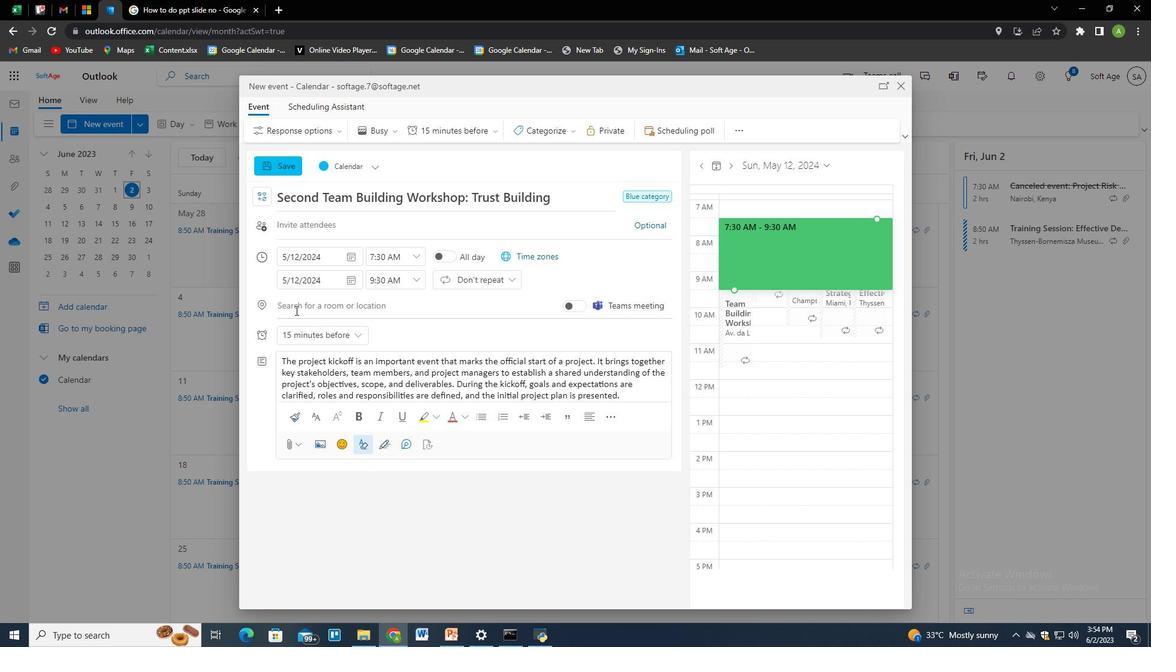 
Action: Key pressed 789<Key.space><Key.shift>Reina<Key.space><Key.shift>Sofia<Key.space><Key.shift>Museum,<Key.space><Key.shift>Madrid<Key.space><Key.shift><Key.backspace>,<Key.space><Key.shift>Spain,<Key.backspace><Key.enter>
Screenshot: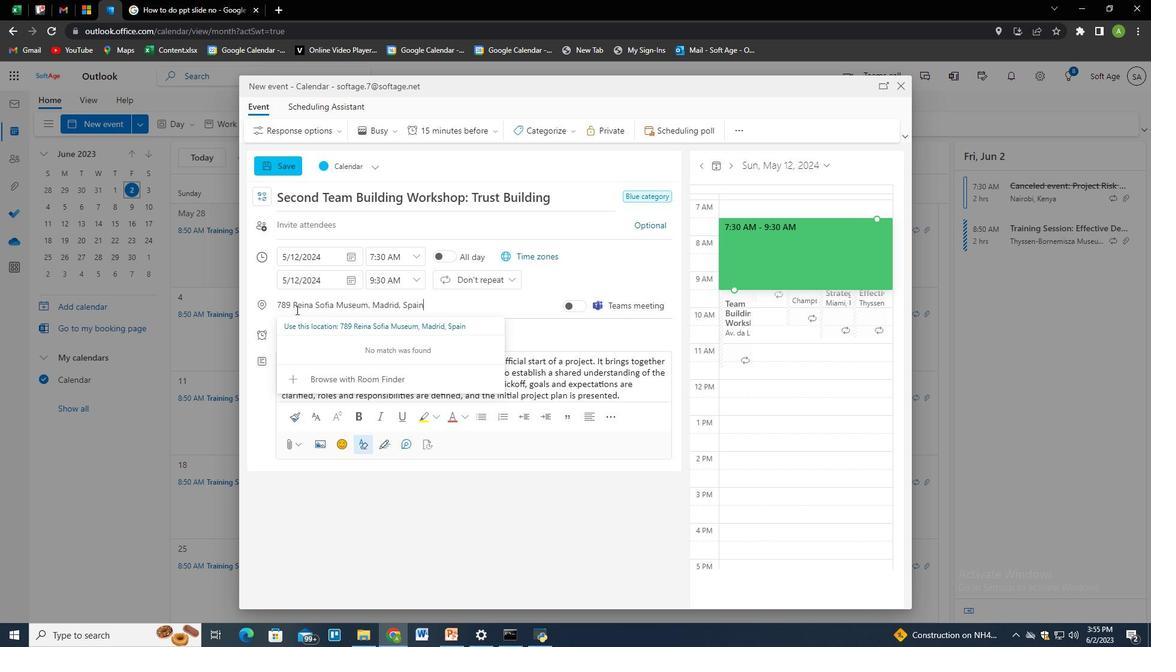 
Action: Mouse moved to (482, 306)
Screenshot: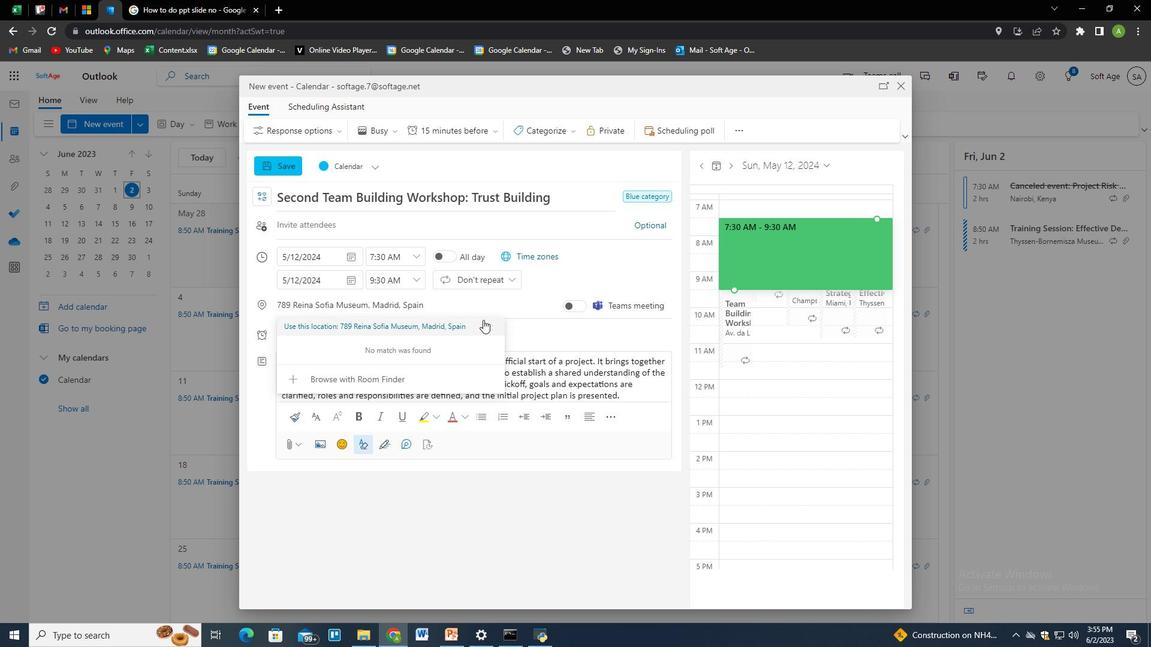 
Action: Mouse pressed left at (482, 306)
Screenshot: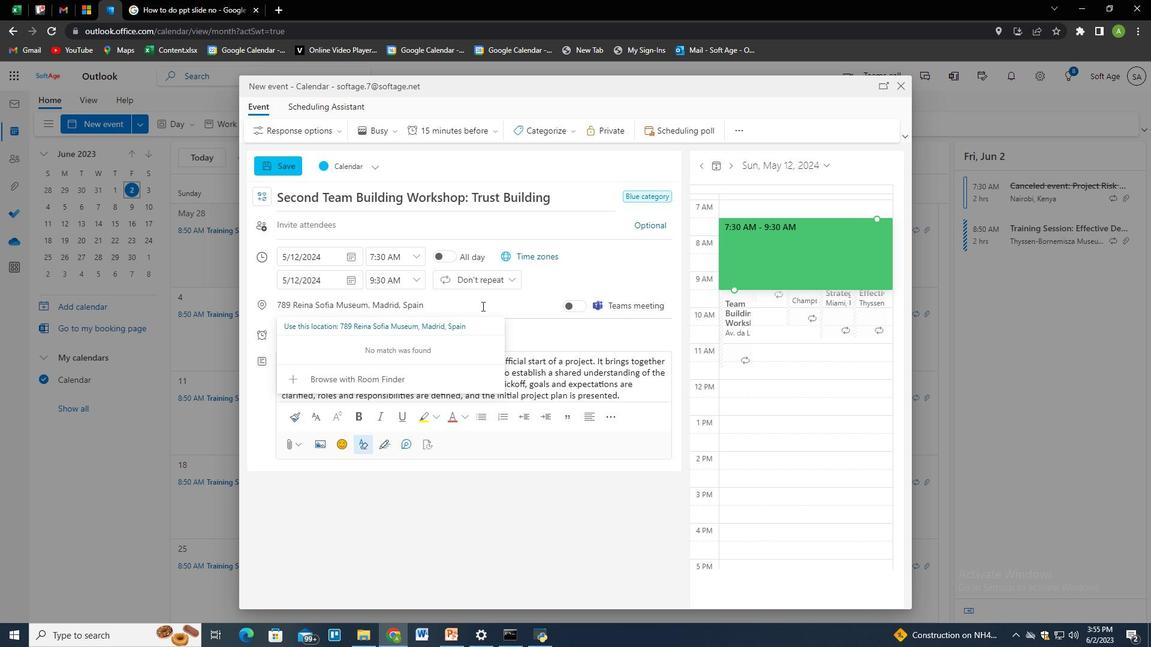 
Action: Mouse pressed left at (482, 306)
Screenshot: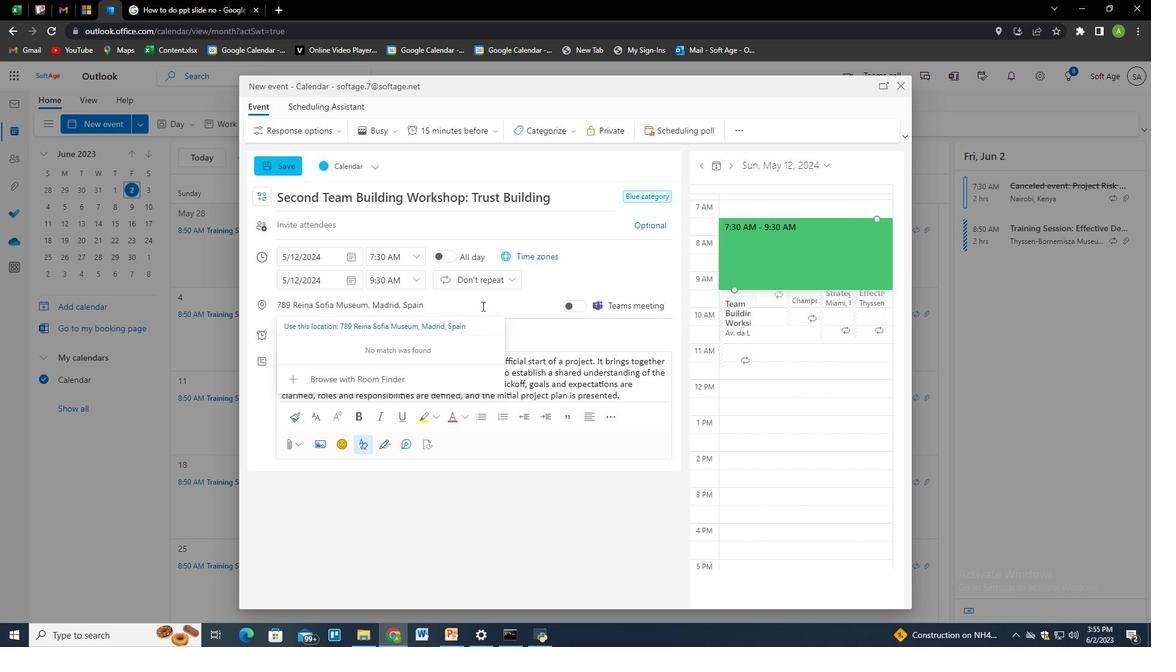 
Action: Mouse pressed left at (482, 306)
Screenshot: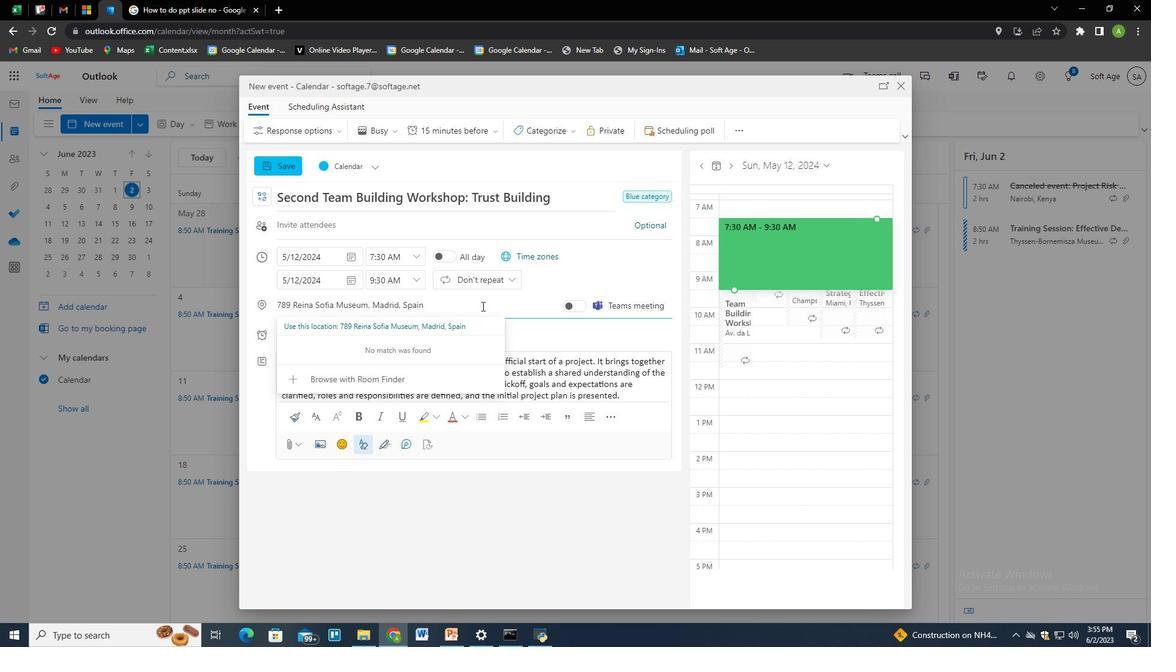
Action: Mouse moved to (466, 323)
Screenshot: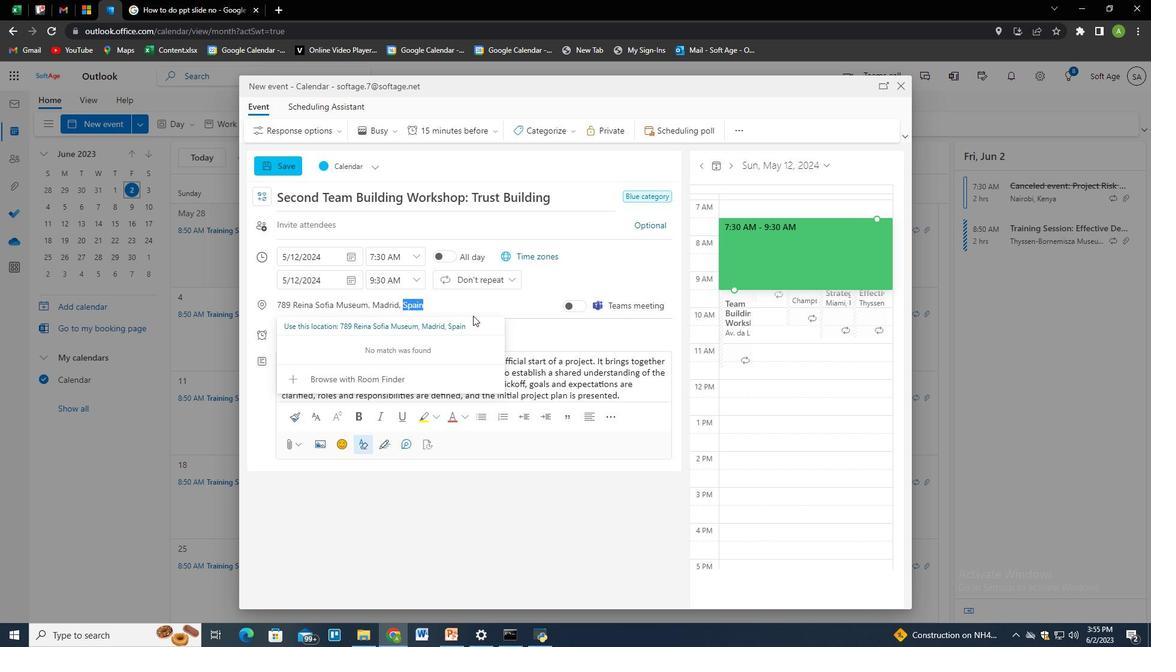 
Action: Mouse pressed left at (466, 323)
Screenshot: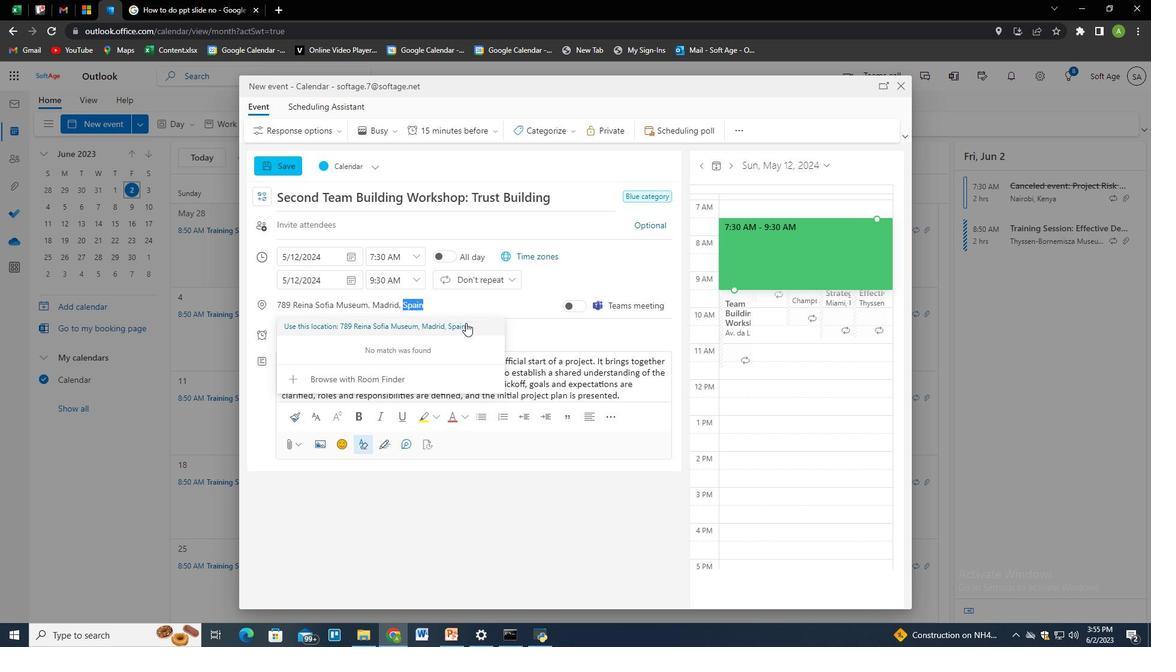 
Action: Mouse moved to (470, 313)
Screenshot: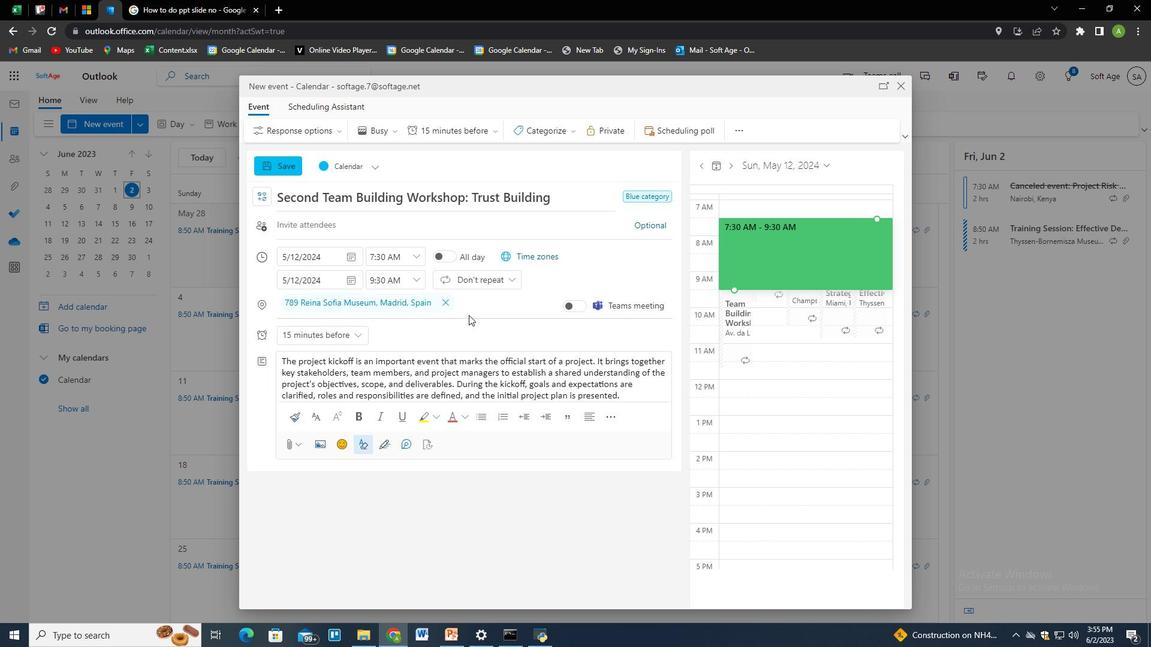 
Action: Mouse scrolled (470, 312) with delta (0, 0)
Screenshot: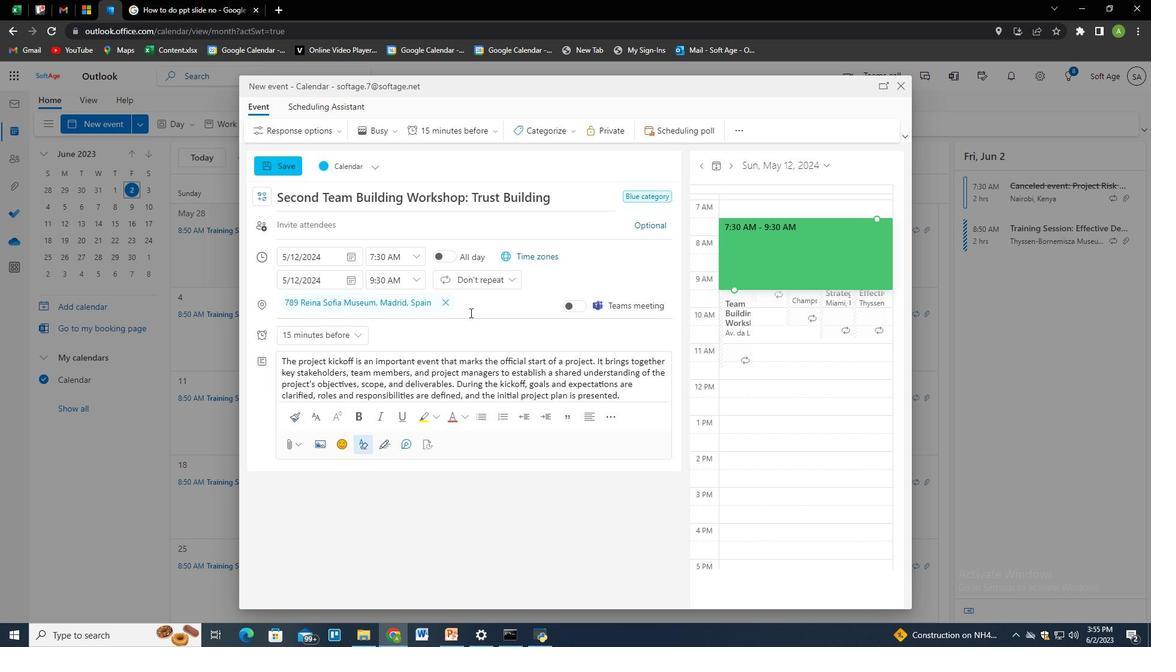 
Action: Mouse scrolled (470, 312) with delta (0, 0)
Screenshot: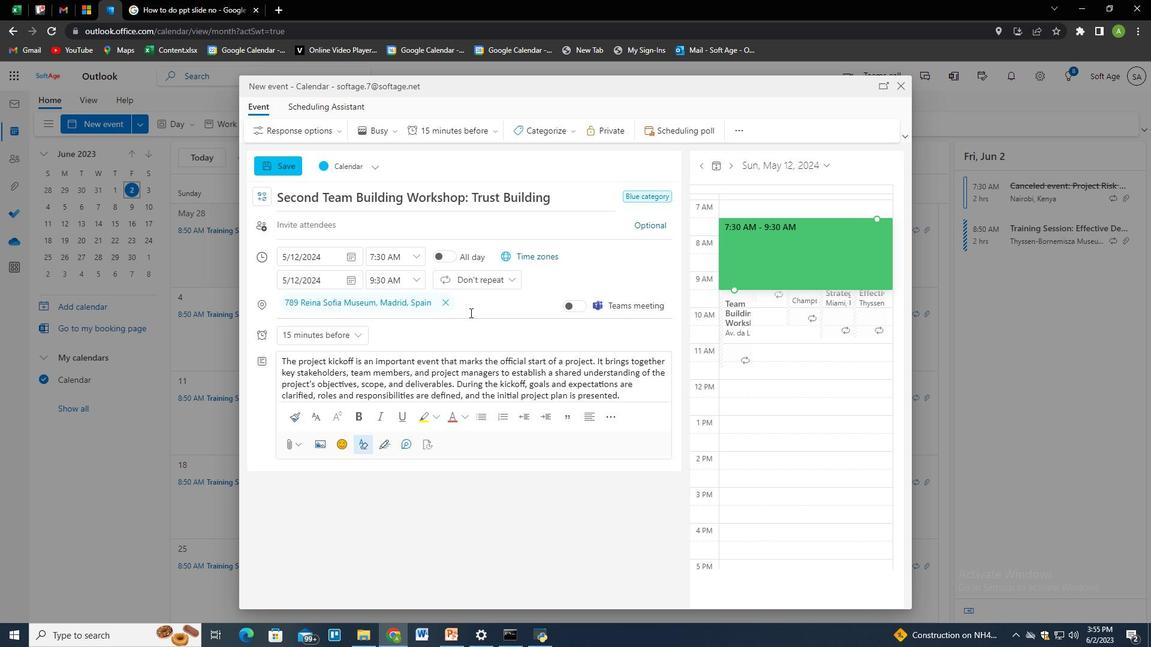 
Action: Mouse moved to (347, 229)
Screenshot: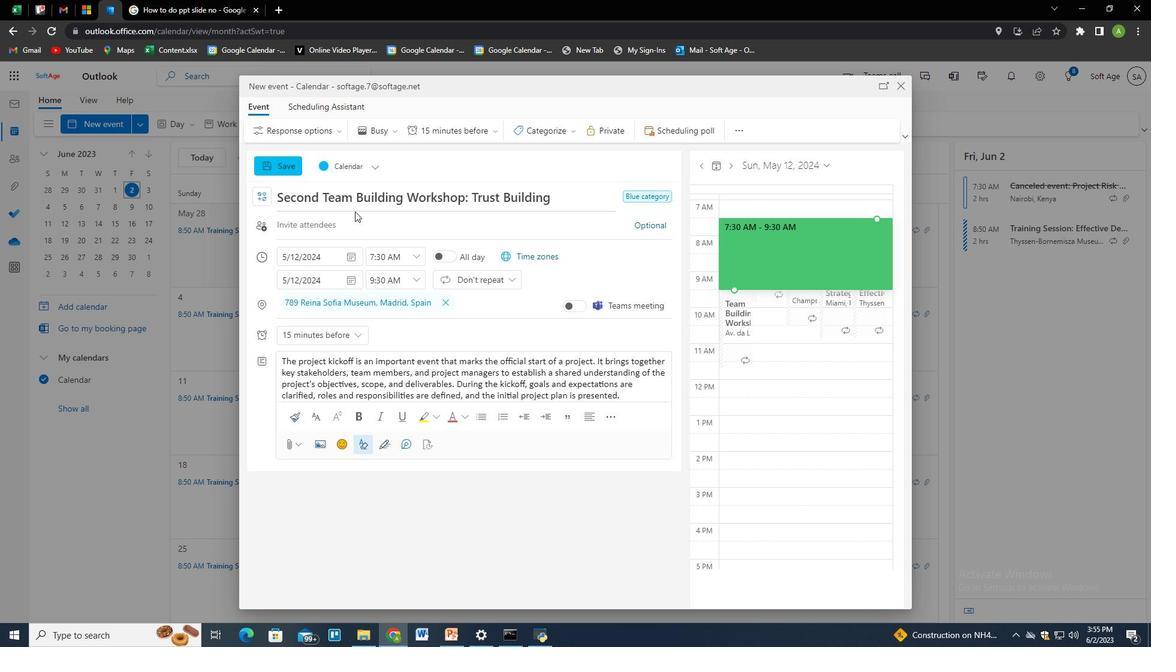 
Action: Mouse pressed left at (347, 229)
Screenshot: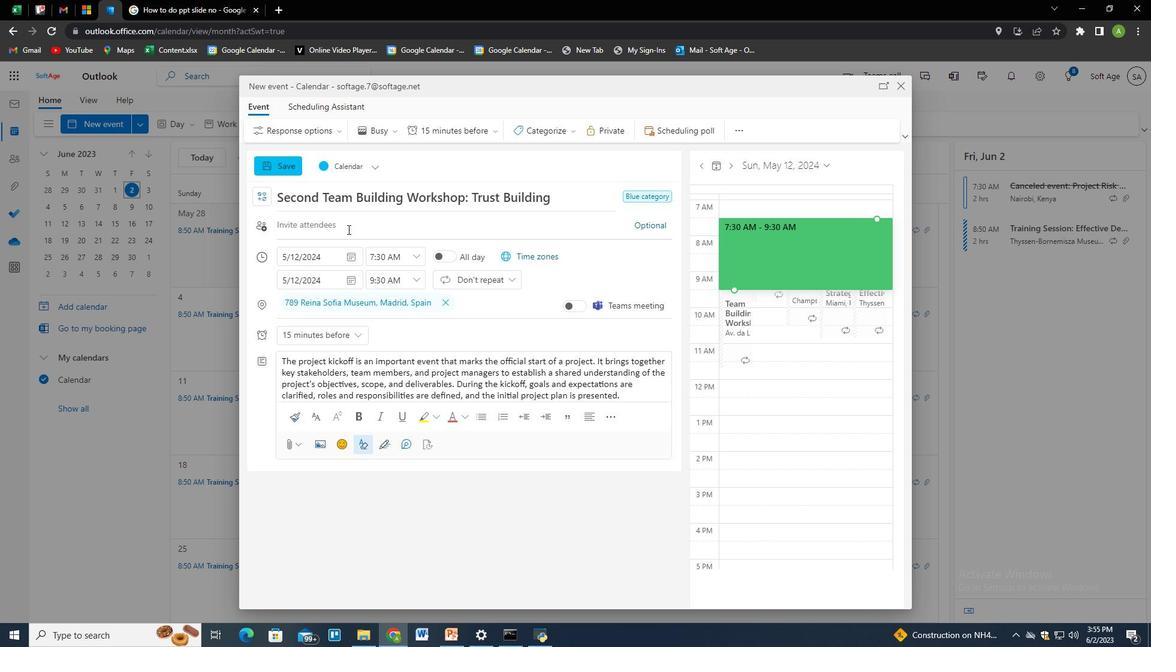 
Action: Key pressed softage.2<Key.shift>@softage.net<Key.enter>softage.3<Key.shift>@softage.net<Key.enter>
Screenshot: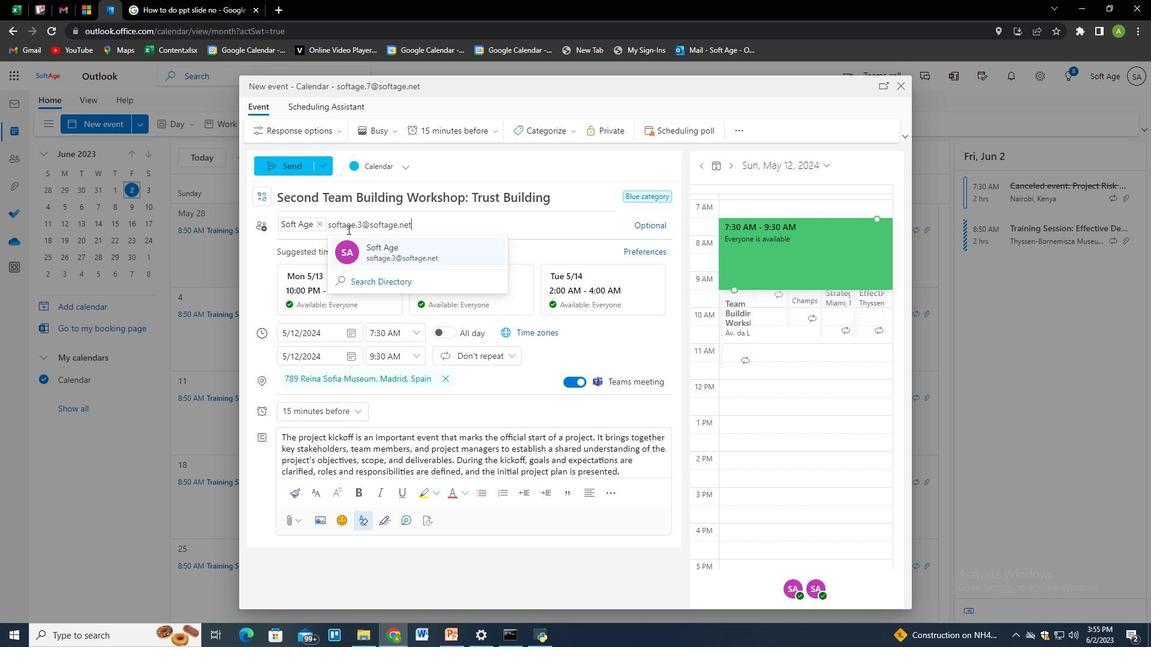 
Action: Mouse moved to (337, 407)
Screenshot: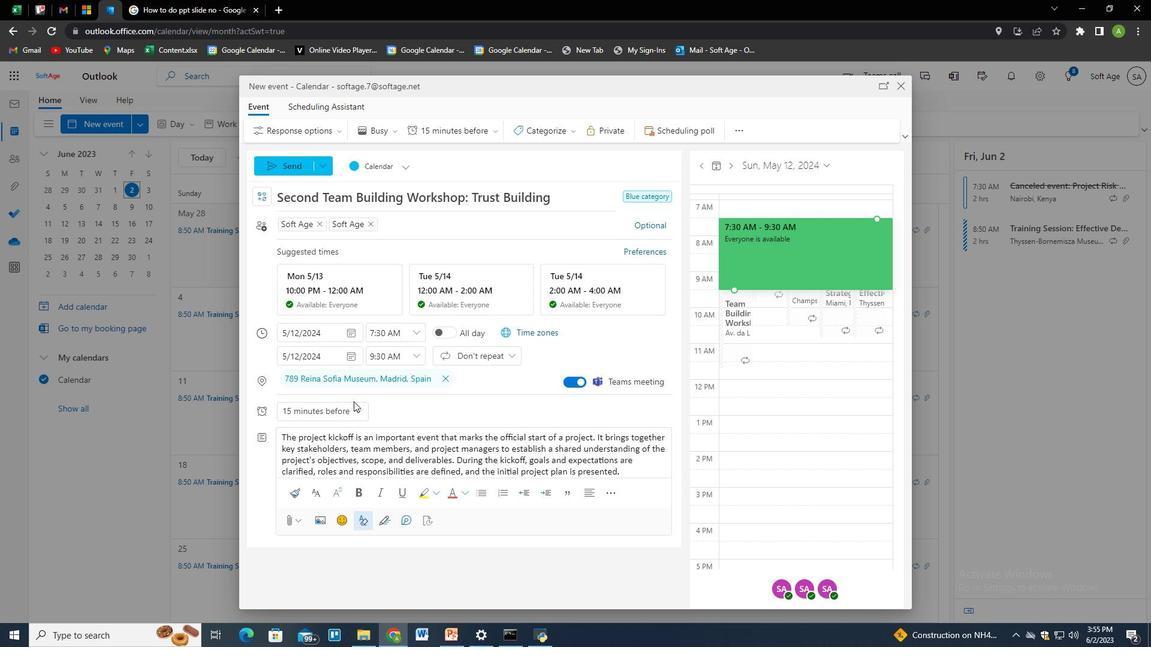
Action: Mouse pressed left at (337, 407)
Screenshot: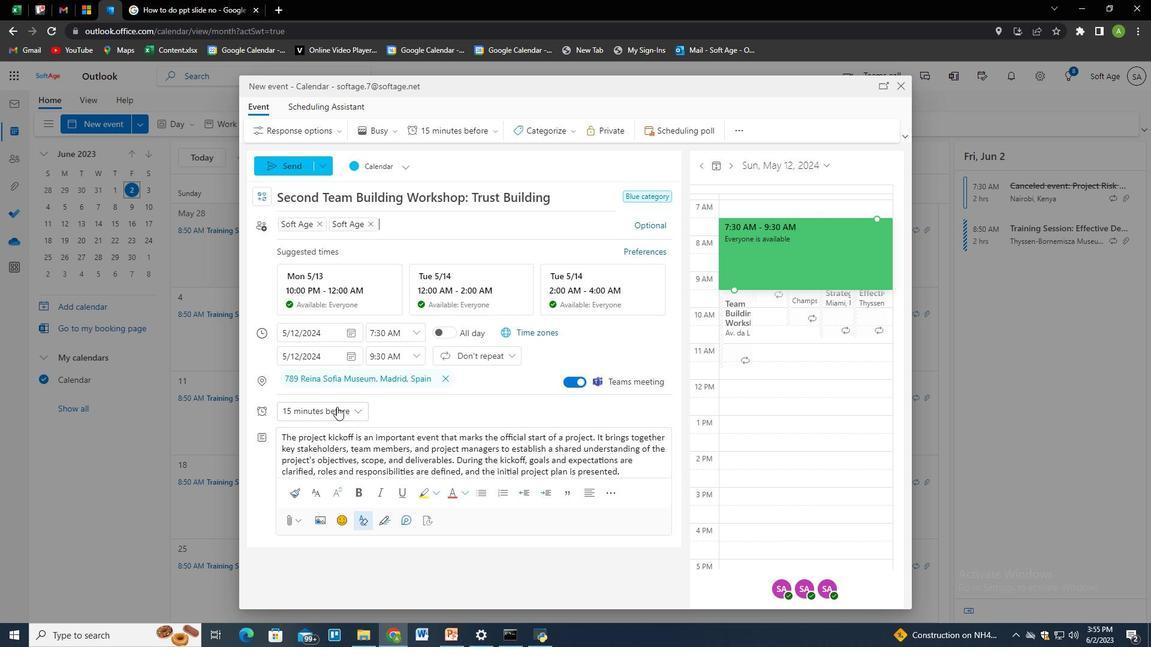 
Action: Mouse moved to (322, 355)
Screenshot: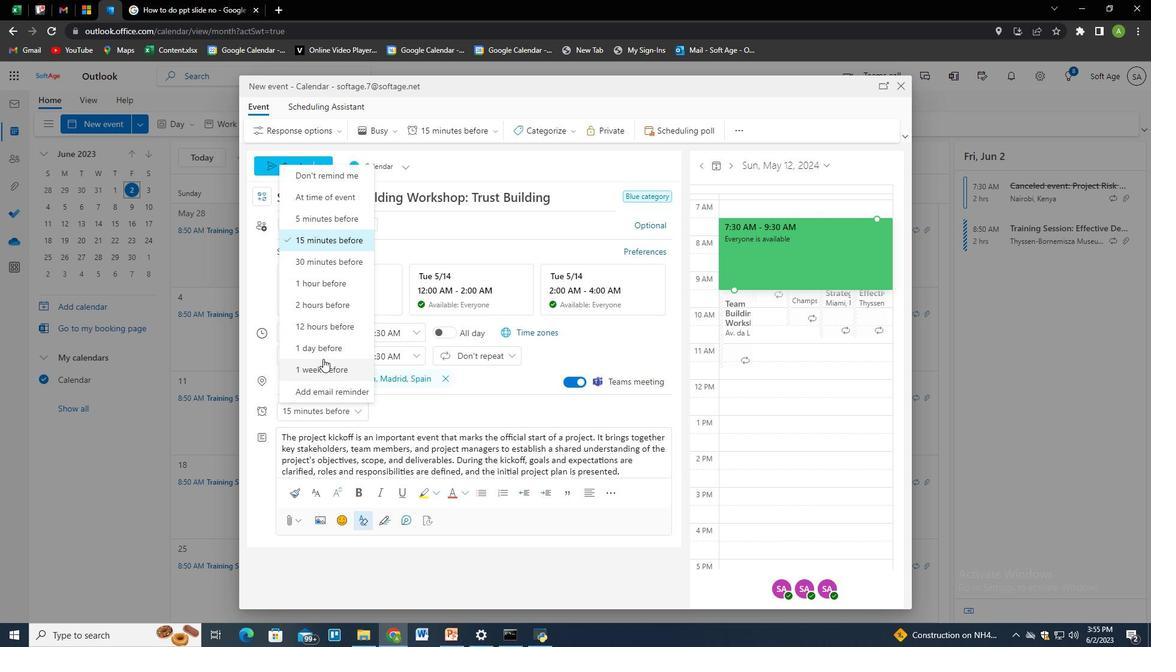 
Action: Mouse scrolled (322, 355) with delta (0, 0)
Screenshot: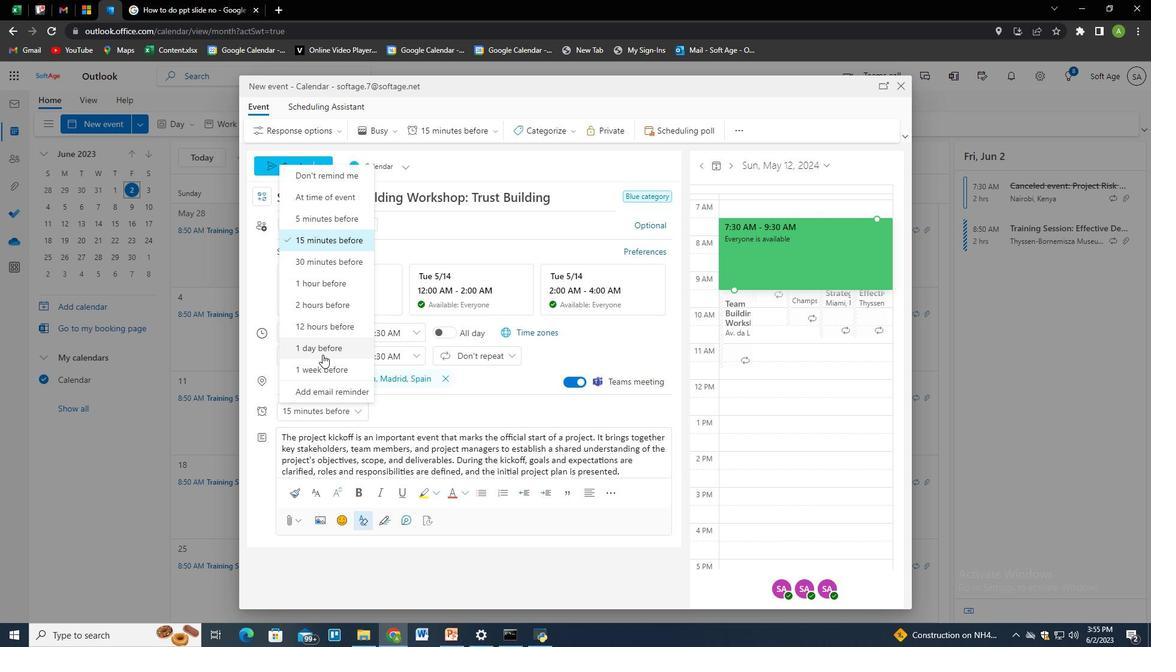 
Action: Mouse scrolled (322, 355) with delta (0, 0)
Screenshot: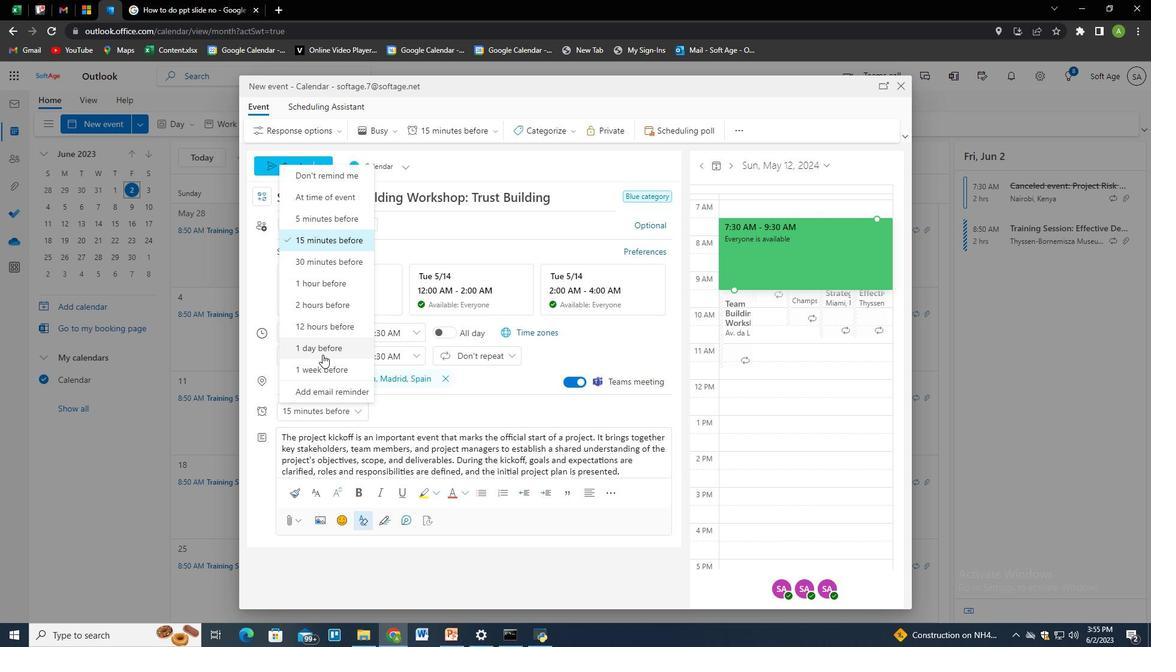 
Action: Mouse moved to (319, 387)
Screenshot: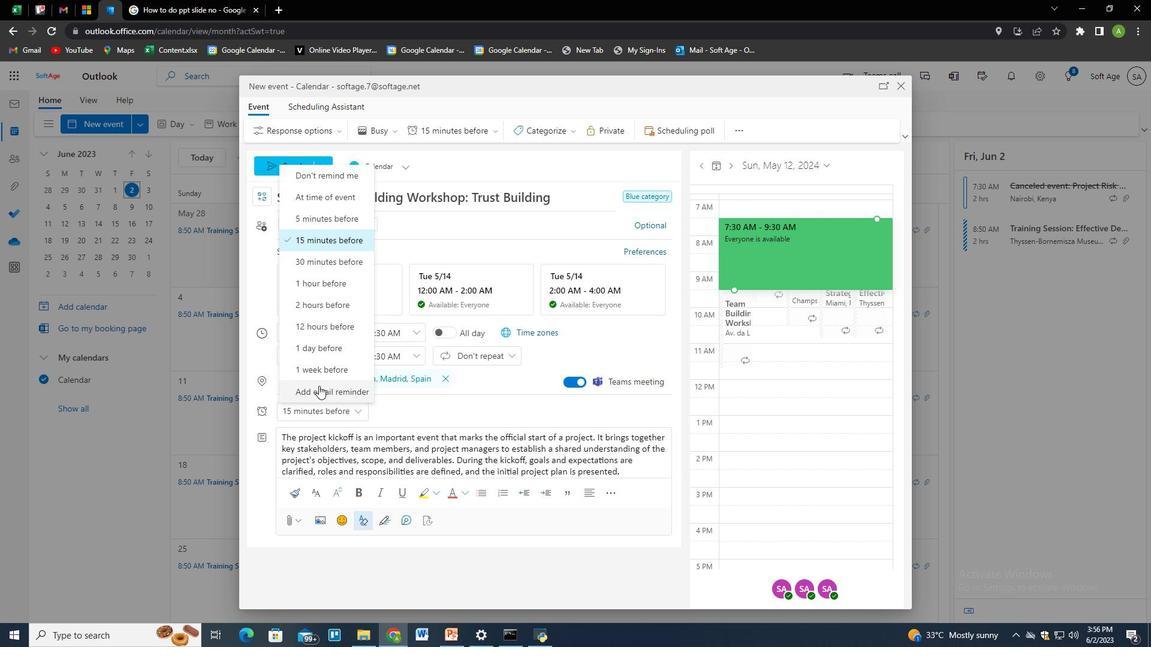 
Action: Mouse pressed left at (319, 387)
Screenshot: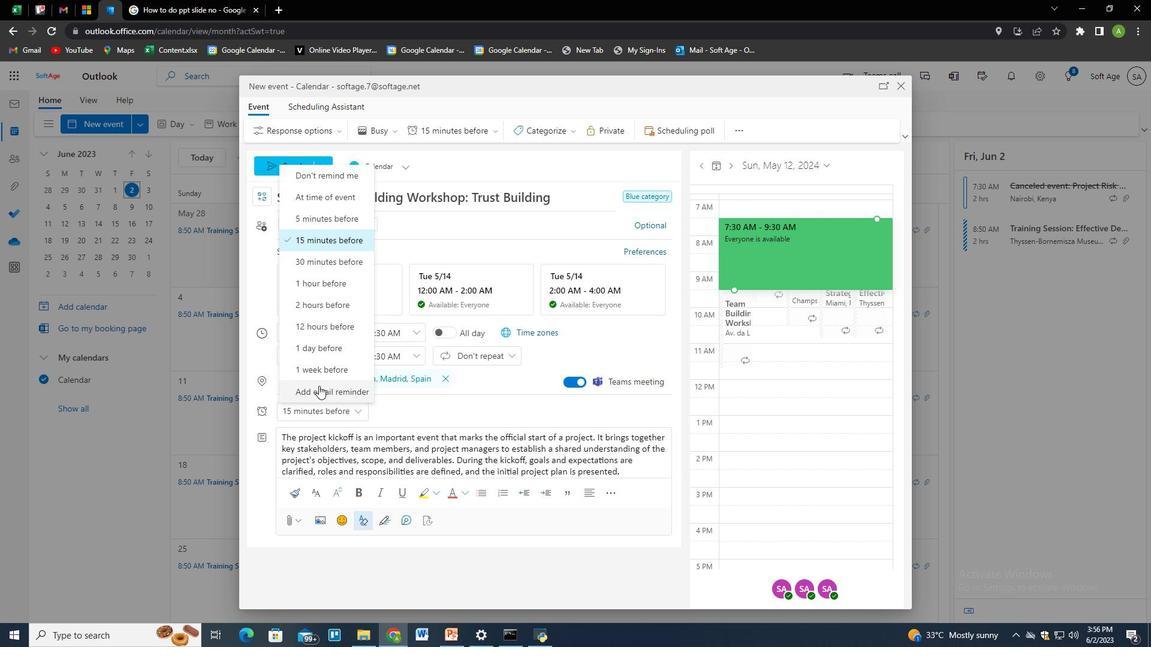 
Action: Mouse moved to (740, 188)
Screenshot: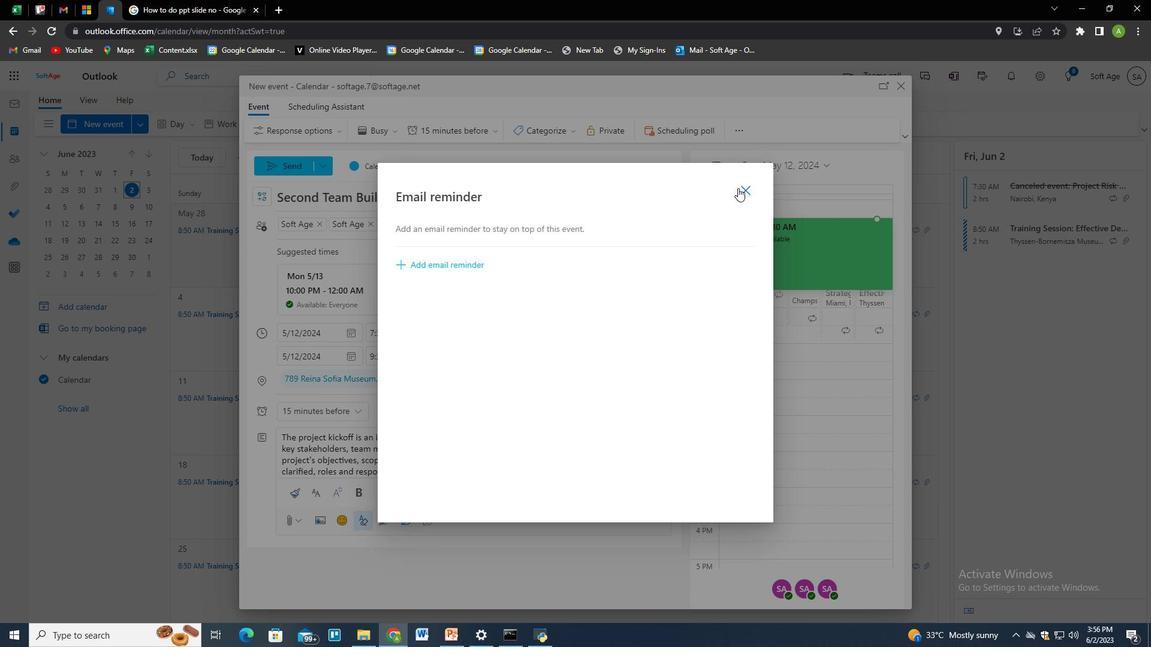 
Action: Mouse pressed left at (740, 188)
Screenshot: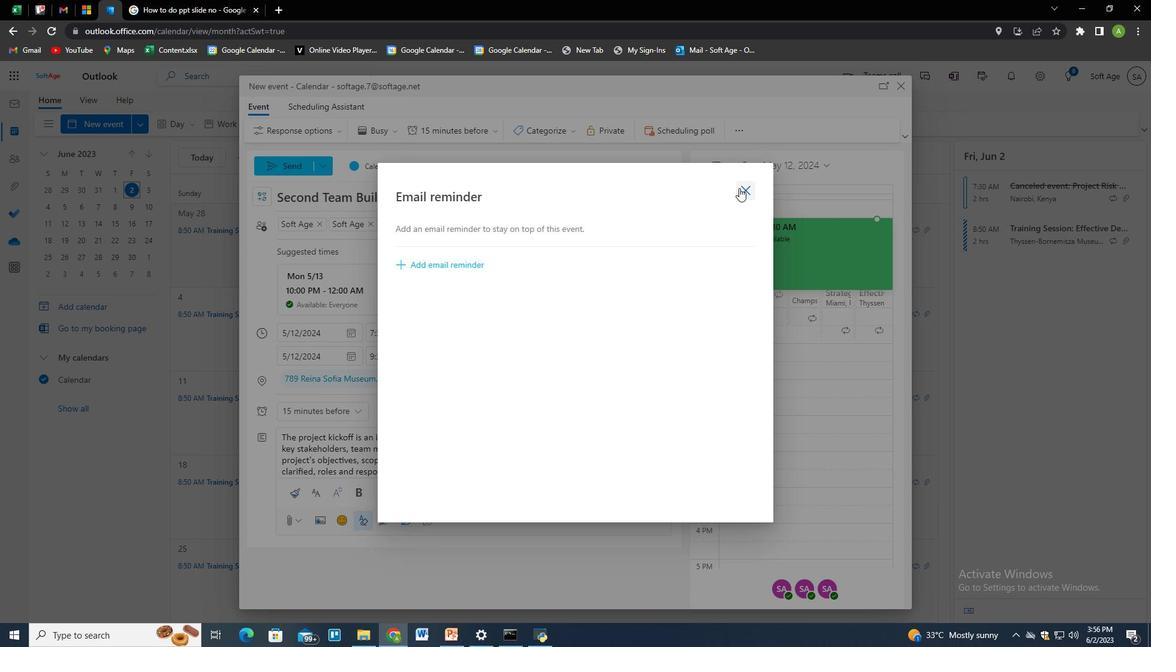 
Action: Mouse moved to (316, 410)
Screenshot: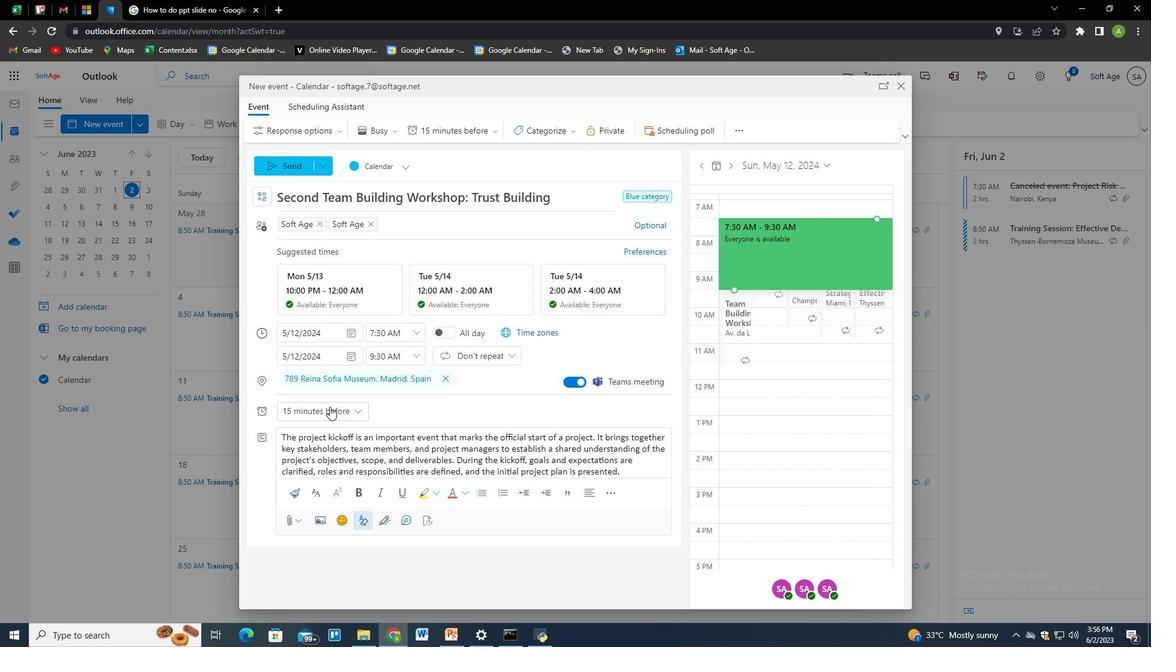 
Action: Mouse pressed left at (316, 410)
Screenshot: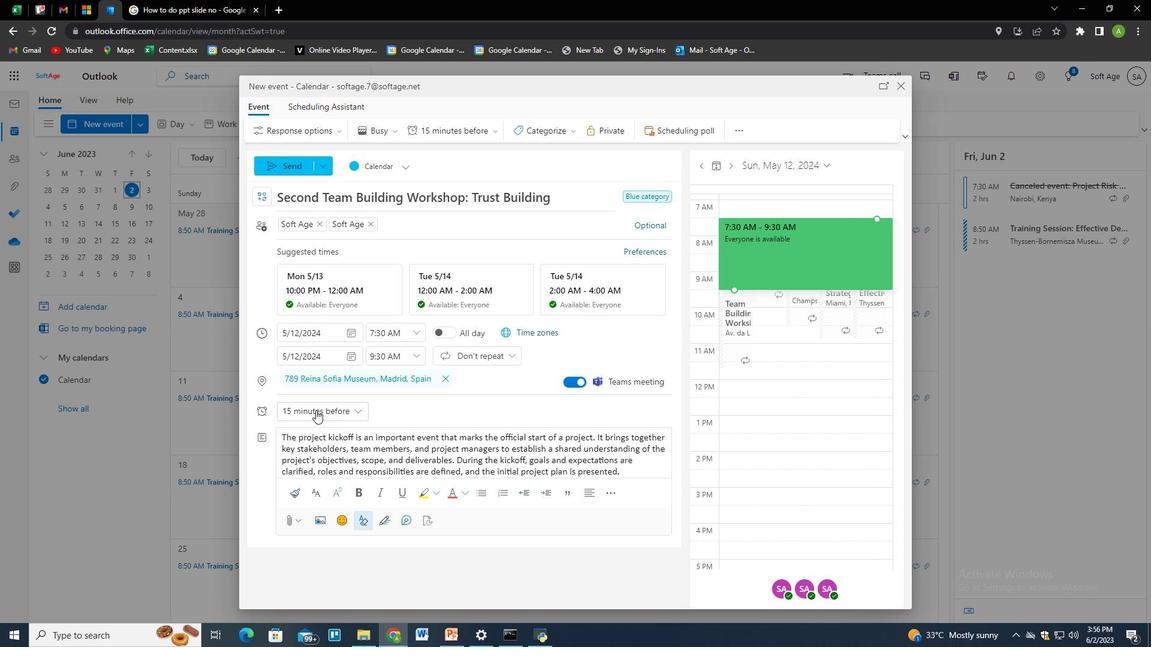 
Action: Mouse moved to (337, 388)
Screenshot: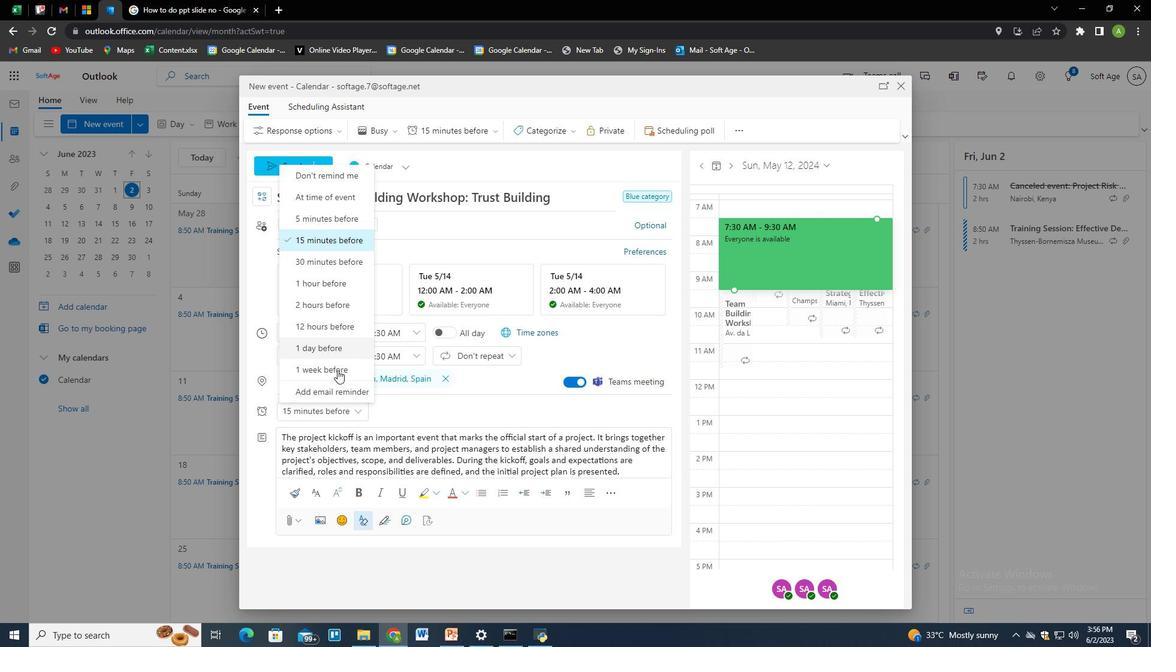 
Action: Mouse pressed left at (337, 388)
Screenshot: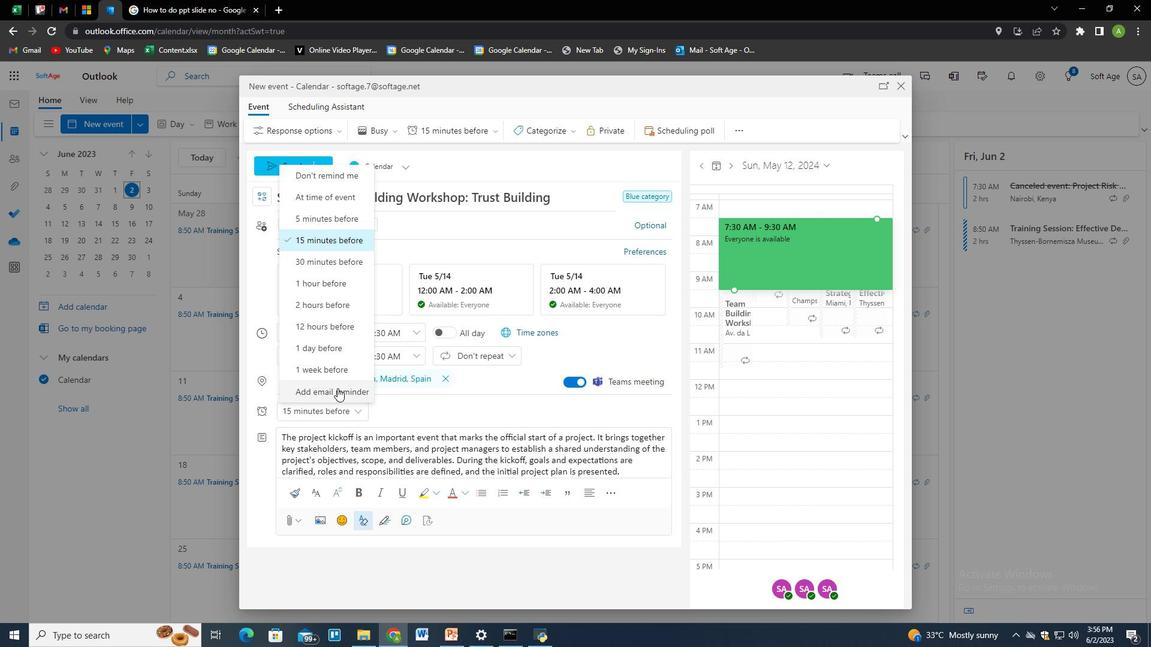 
Action: Mouse moved to (427, 258)
Screenshot: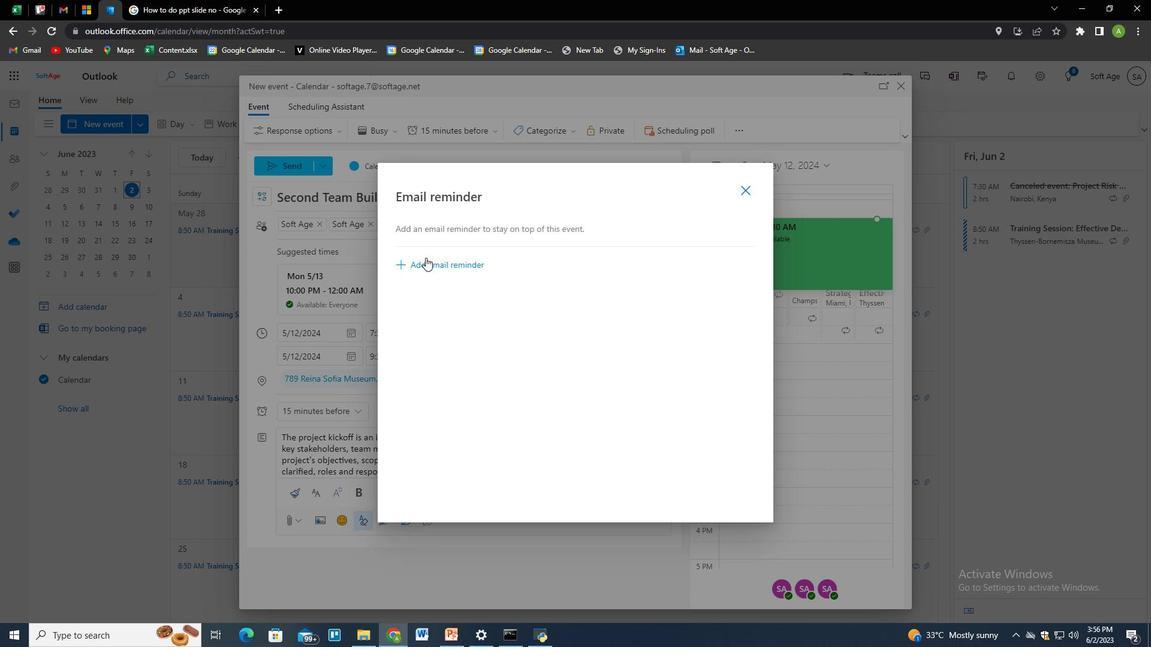 
Action: Mouse pressed left at (427, 258)
Screenshot: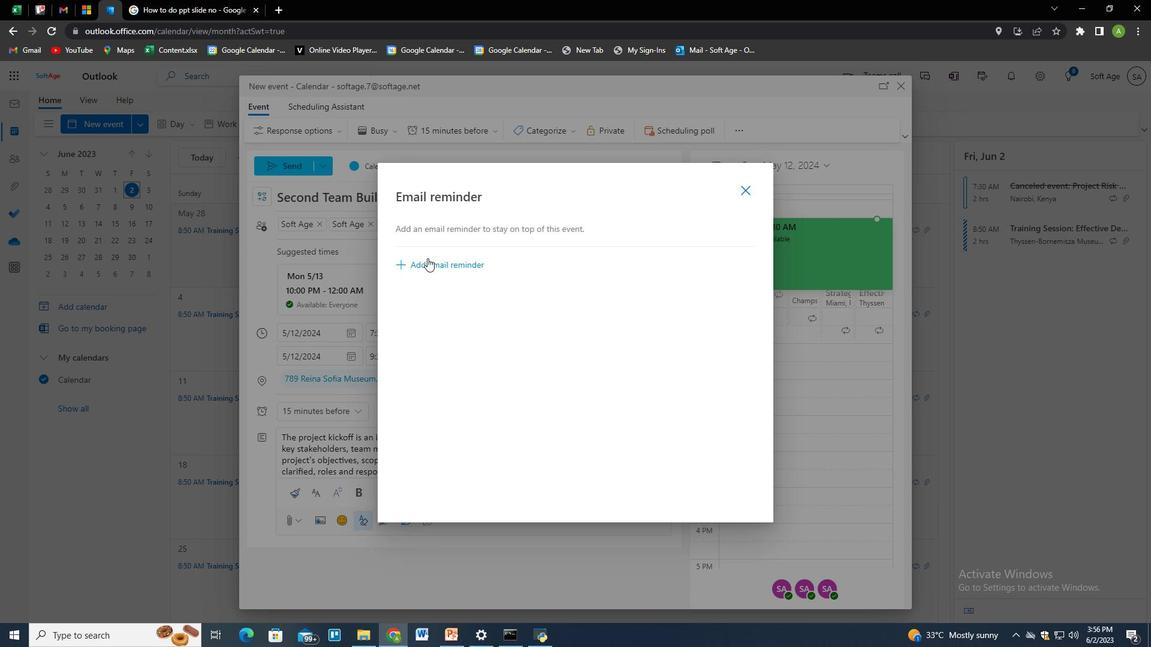 
Action: Mouse moved to (450, 264)
Screenshot: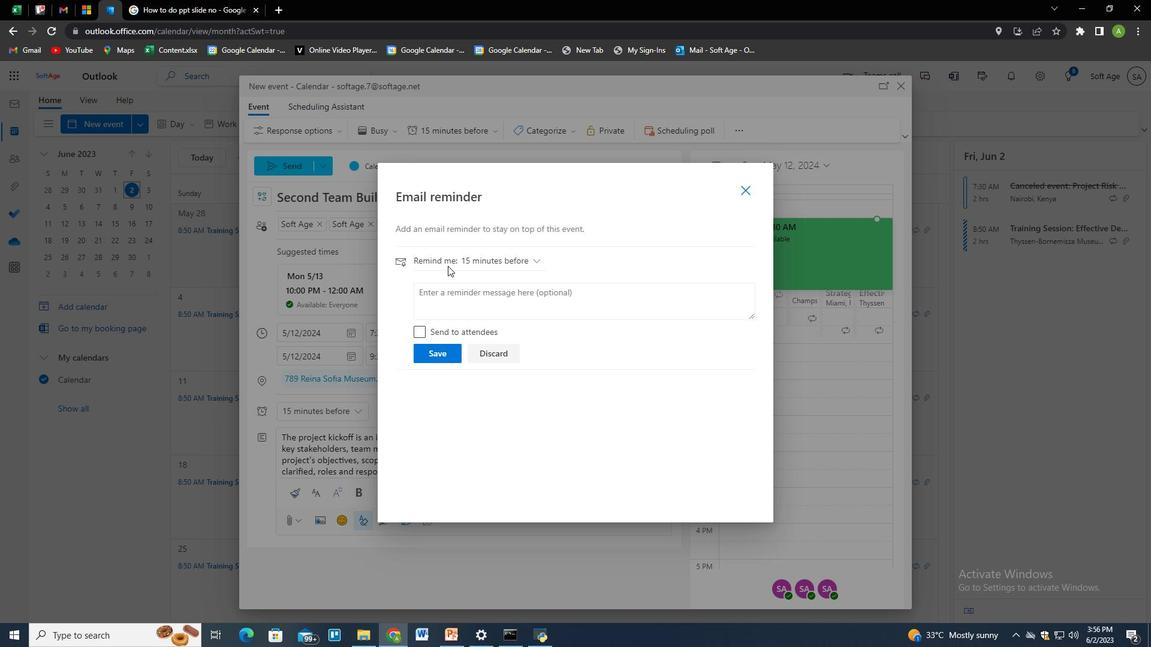 
Action: Mouse pressed left at (450, 264)
Screenshot: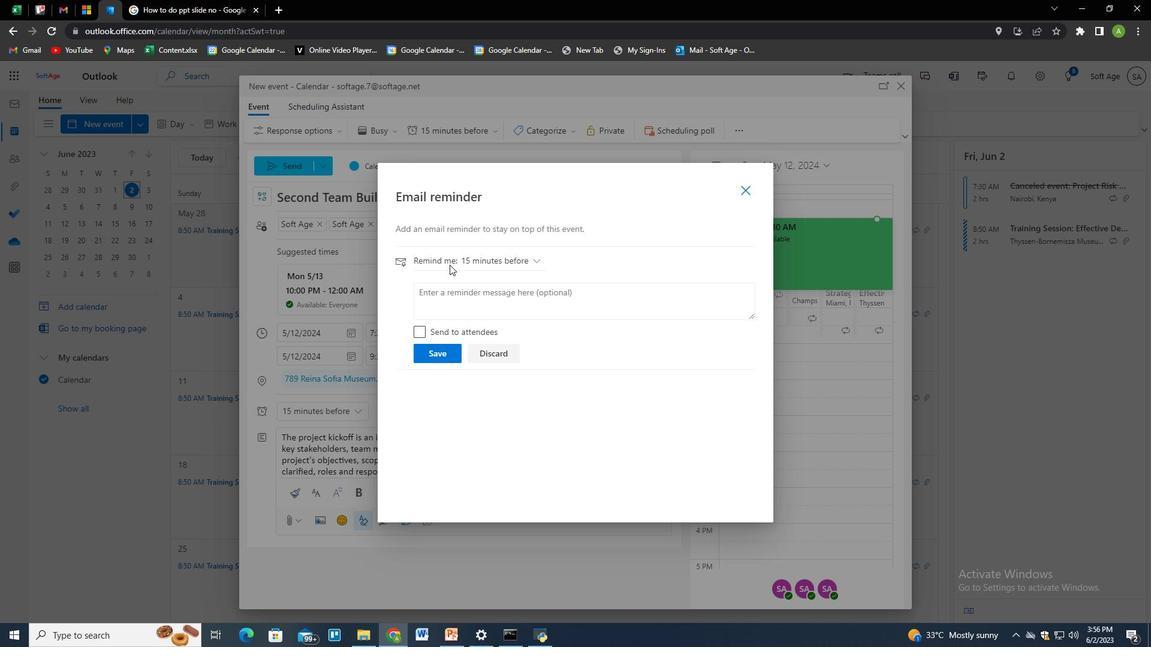 
Action: Mouse moved to (500, 264)
Screenshot: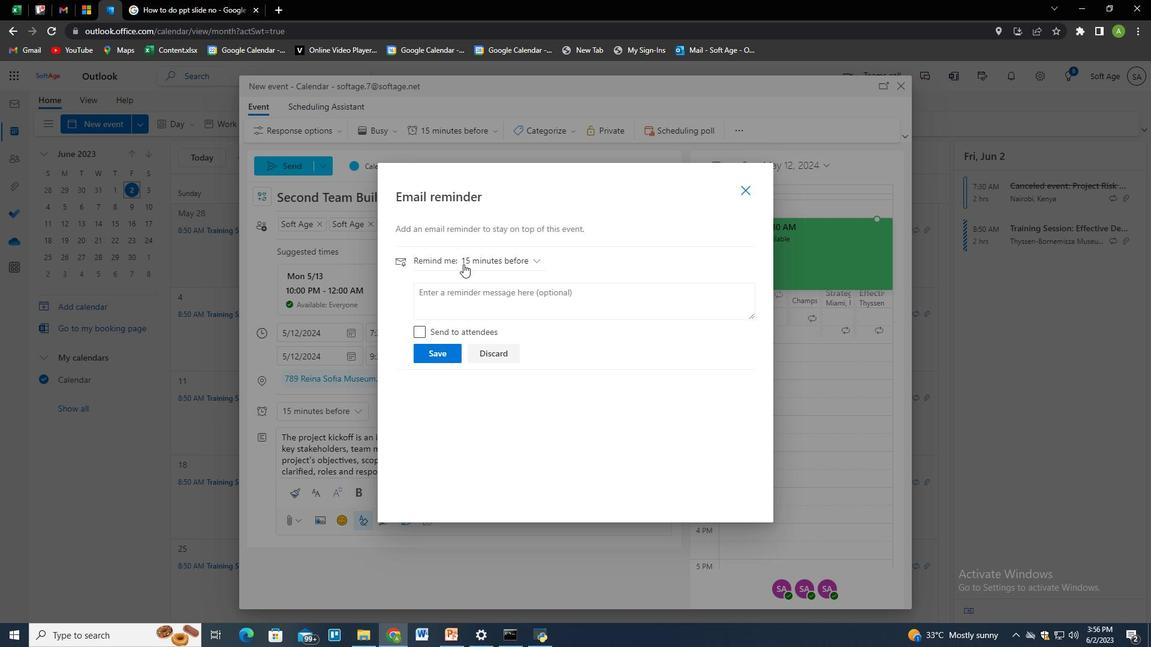 
Action: Mouse pressed left at (500, 264)
Screenshot: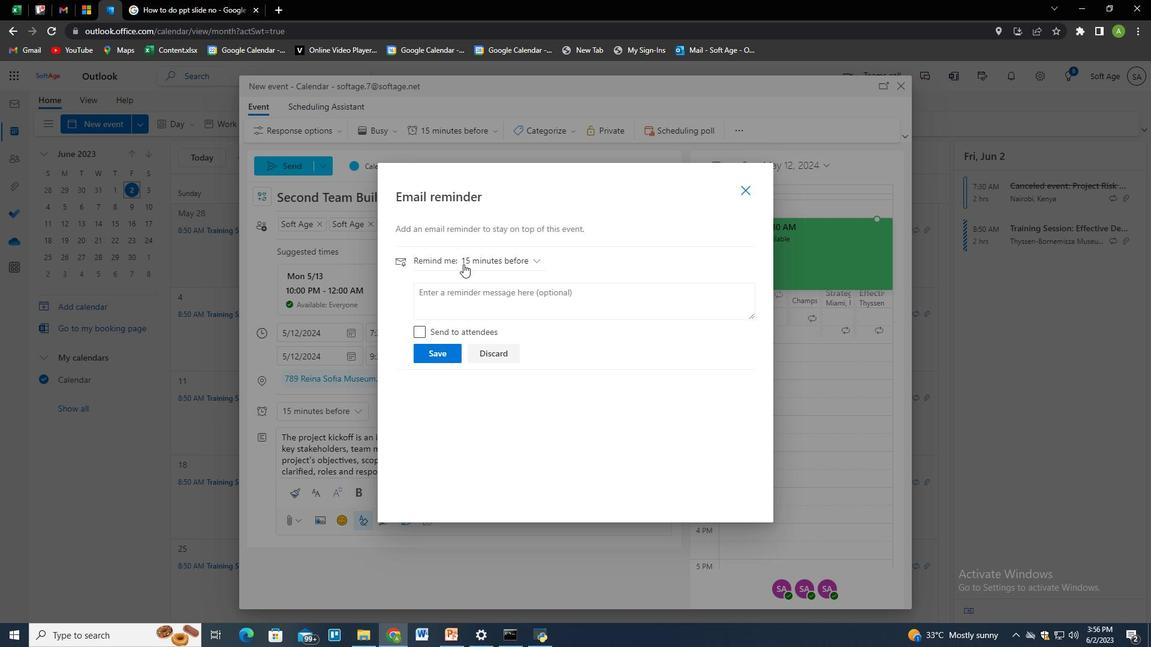 
Action: Mouse moved to (479, 469)
Screenshot: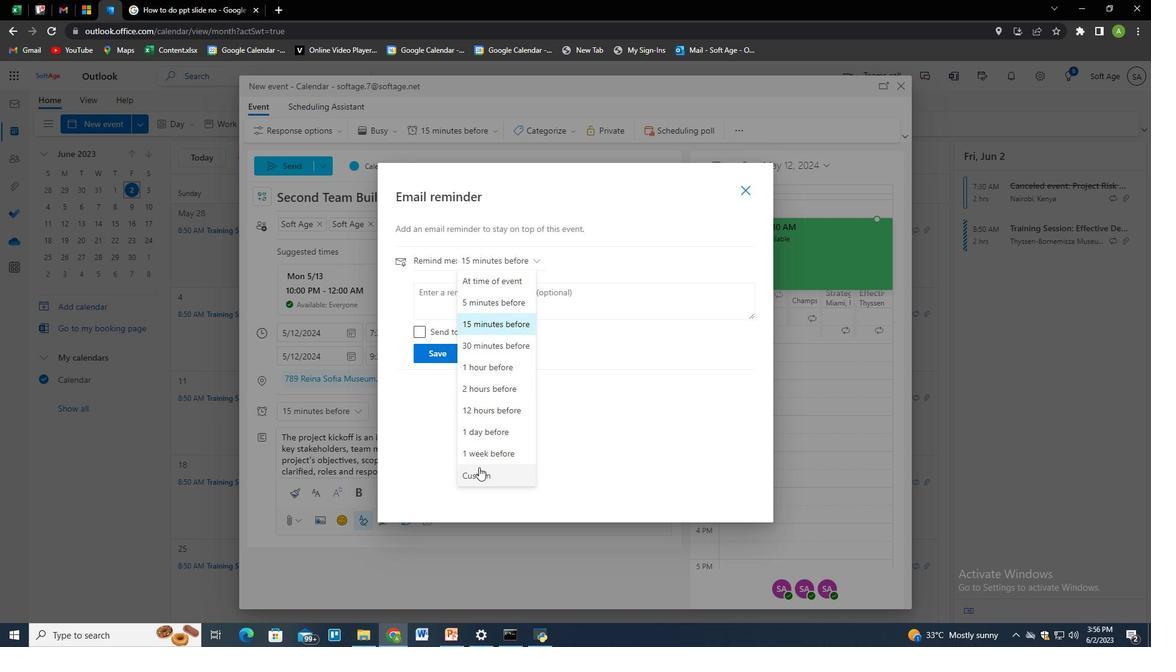 
Action: Mouse pressed left at (479, 469)
Screenshot: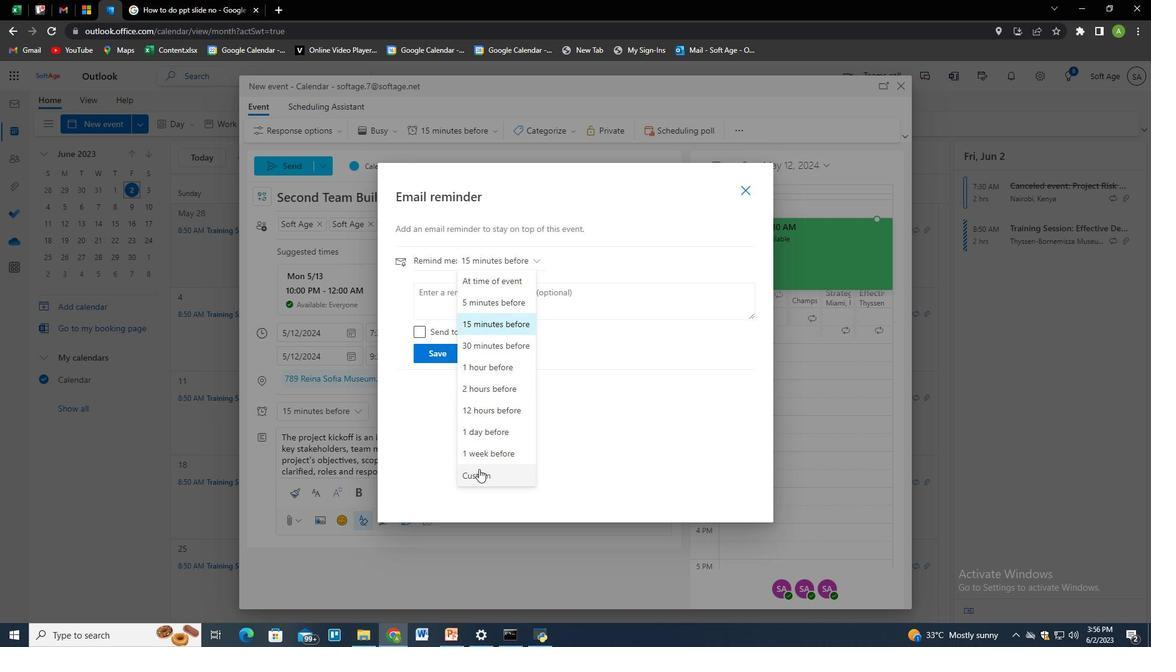 
Action: Mouse moved to (499, 293)
Screenshot: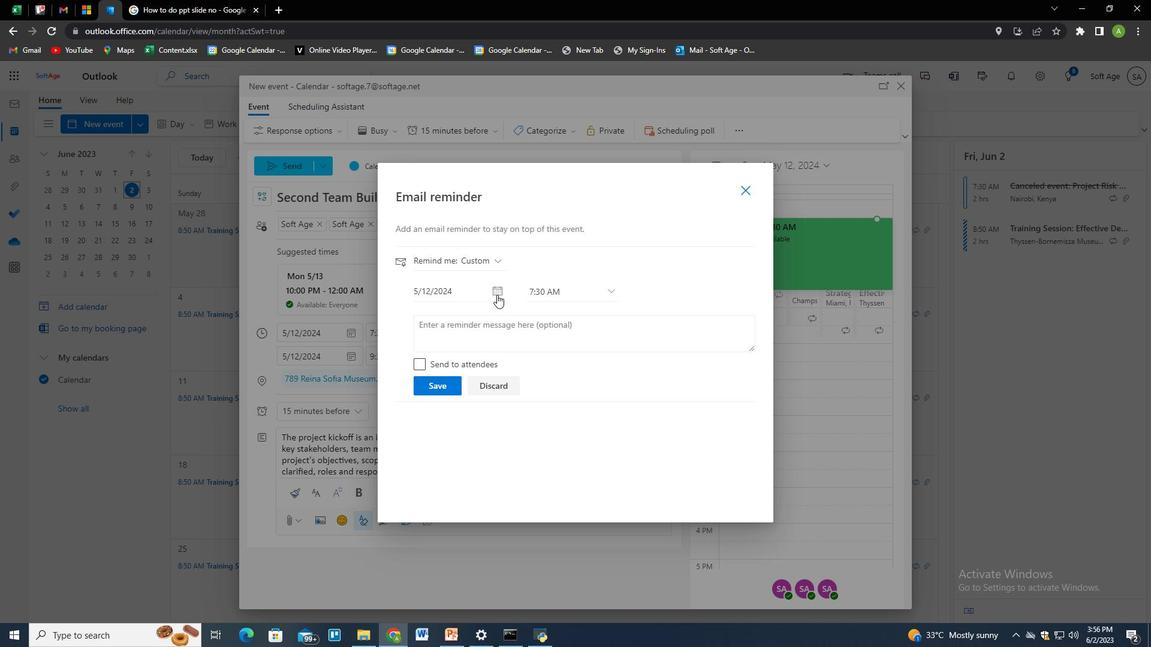 
Action: Mouse pressed left at (499, 293)
Screenshot: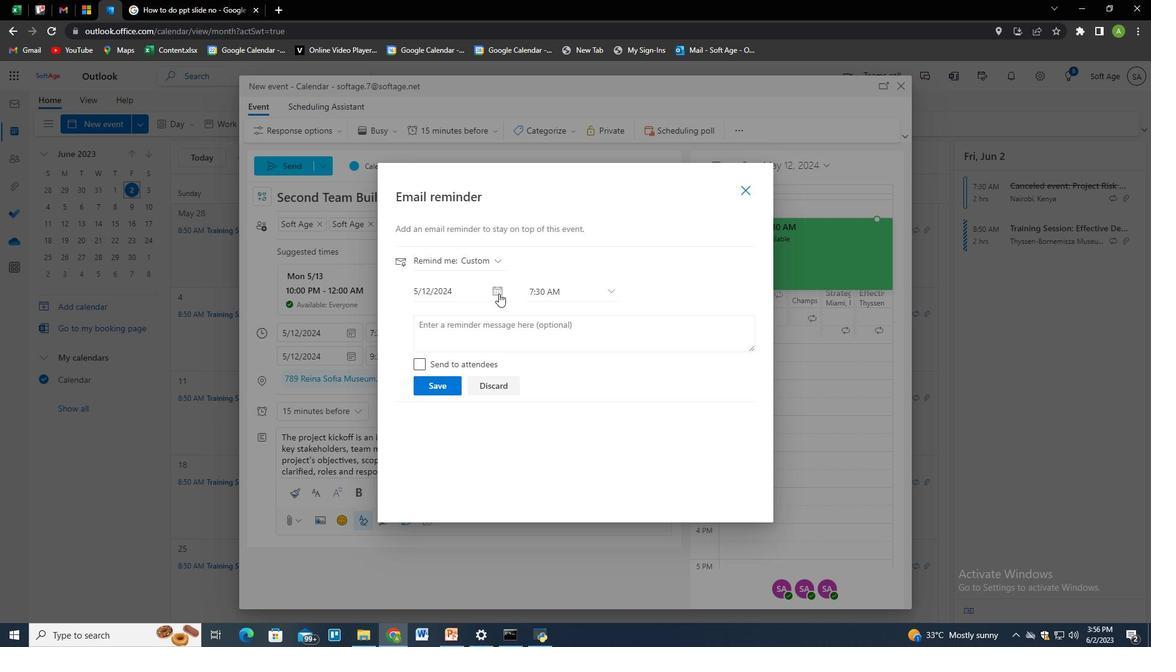 
Action: Mouse moved to (495, 292)
Screenshot: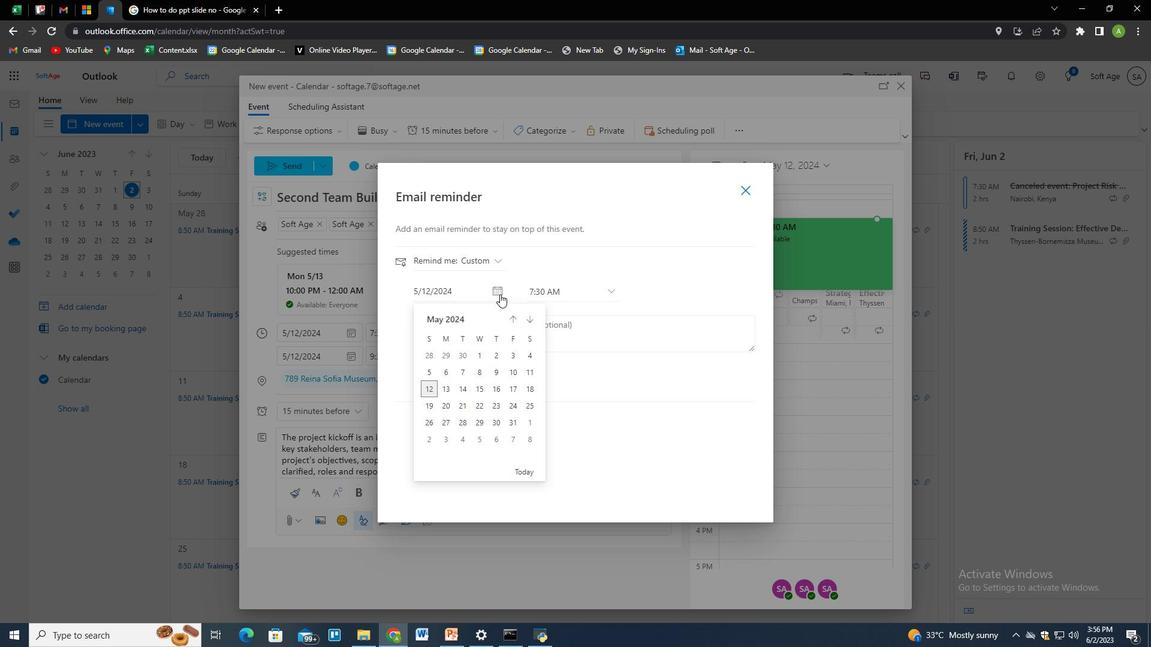 
Action: Mouse pressed left at (495, 292)
Screenshot: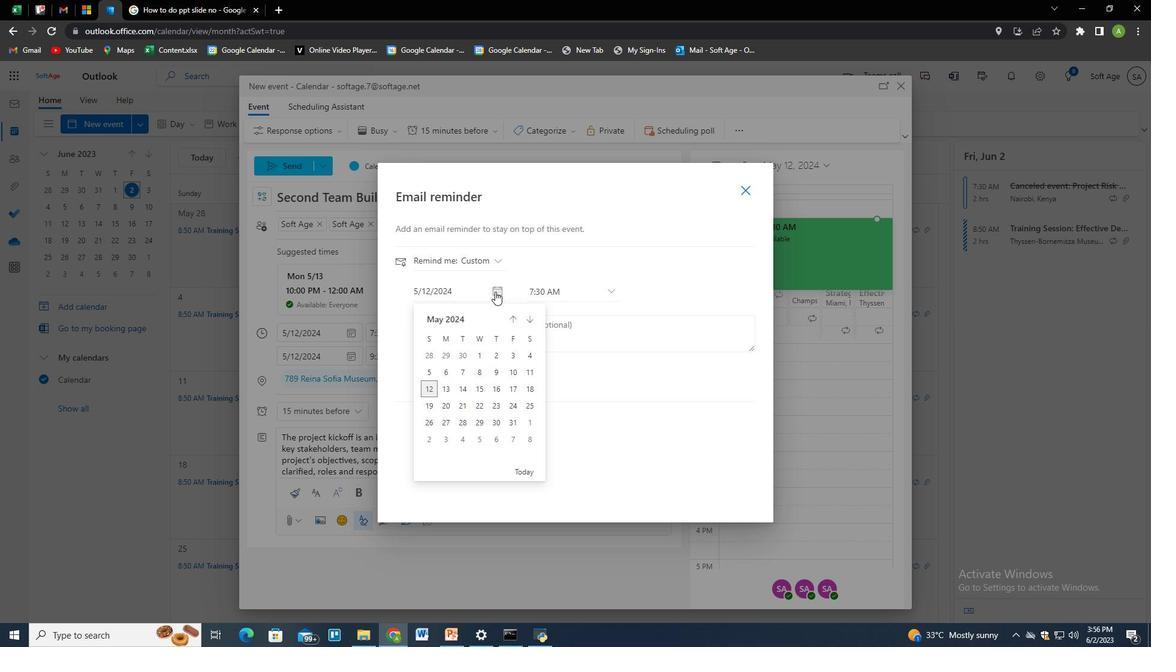
Action: Mouse pressed left at (495, 292)
Screenshot: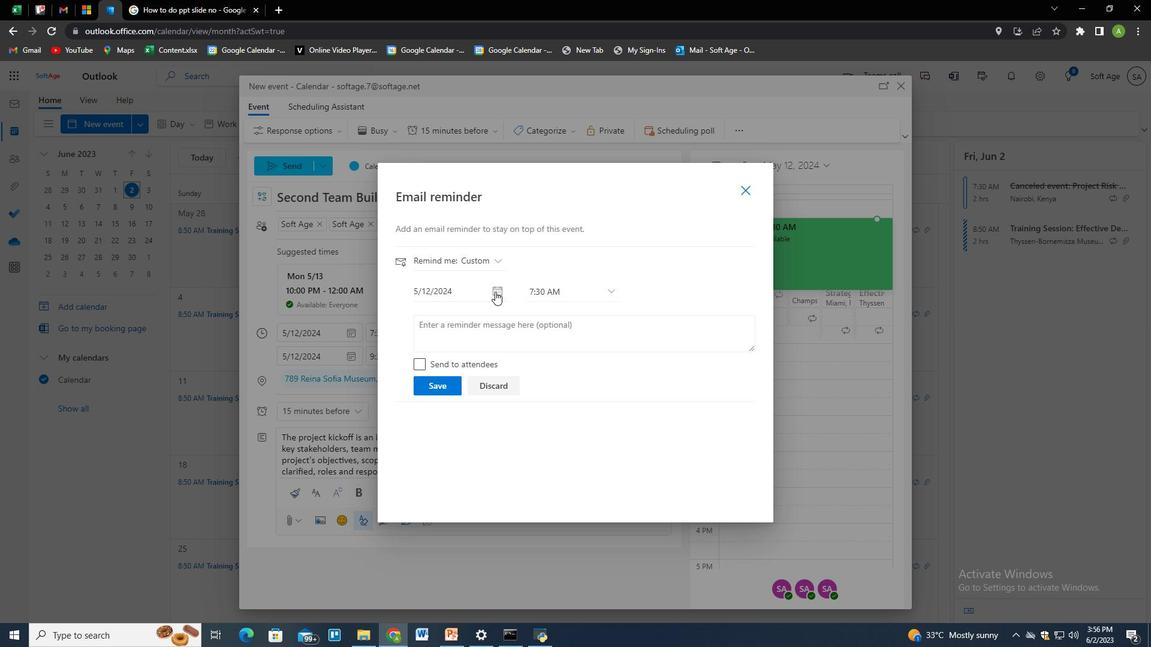 
Action: Mouse moved to (513, 316)
Screenshot: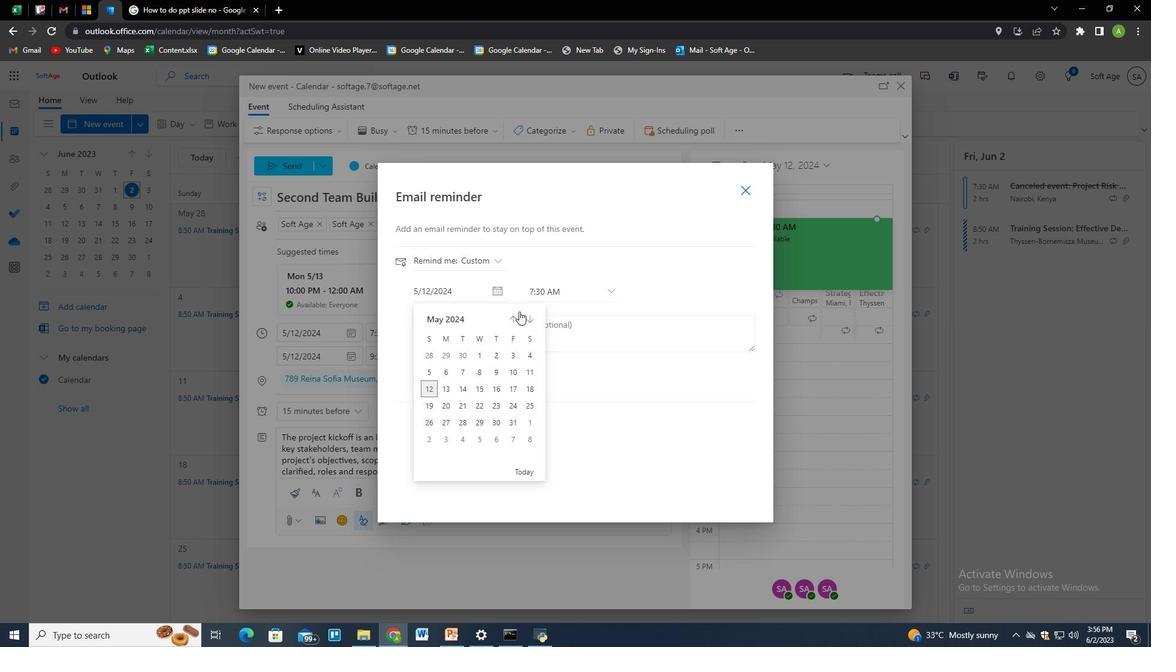 
Action: Mouse pressed left at (513, 316)
Screenshot: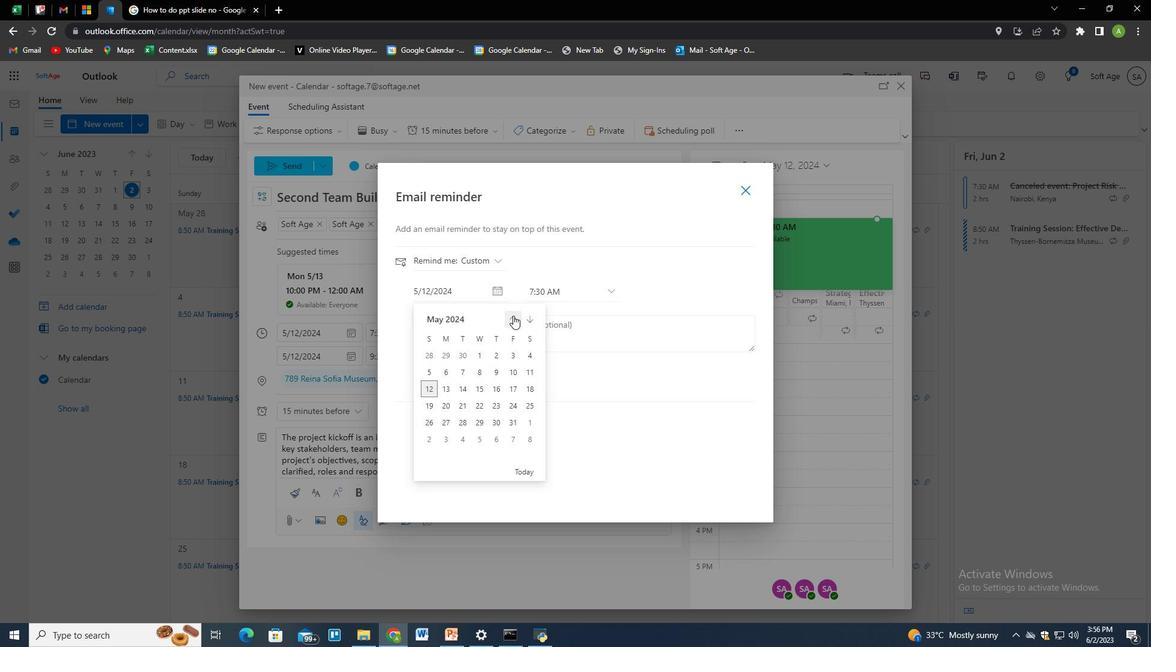 
Action: Mouse pressed left at (513, 316)
Screenshot: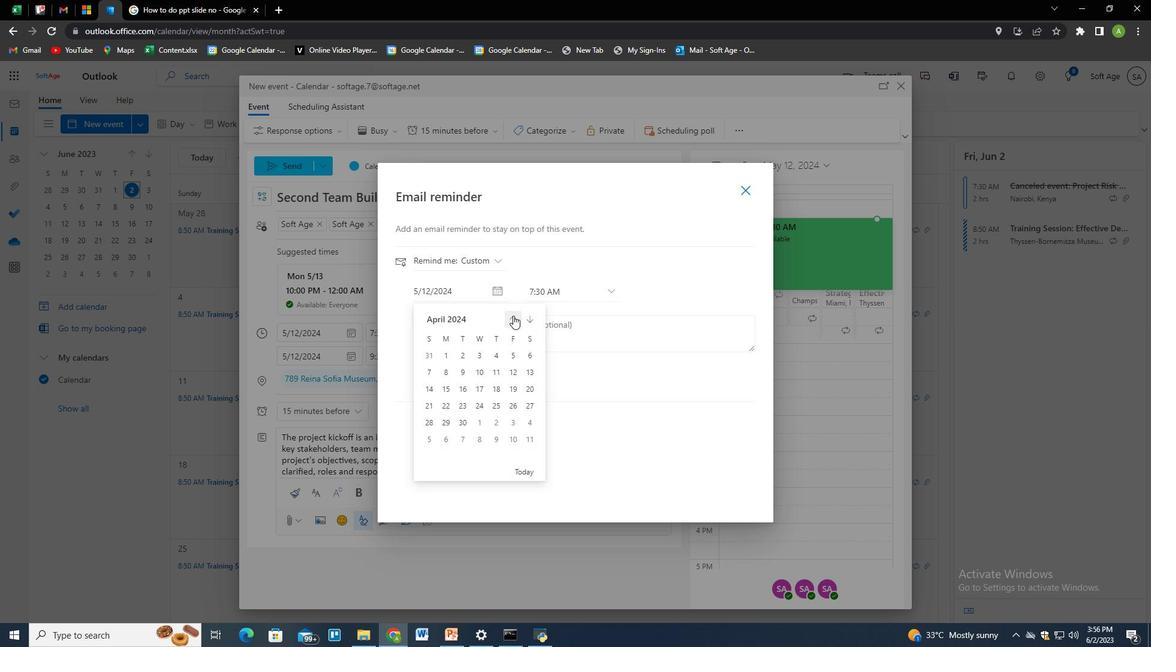 
Action: Mouse moved to (432, 385)
Screenshot: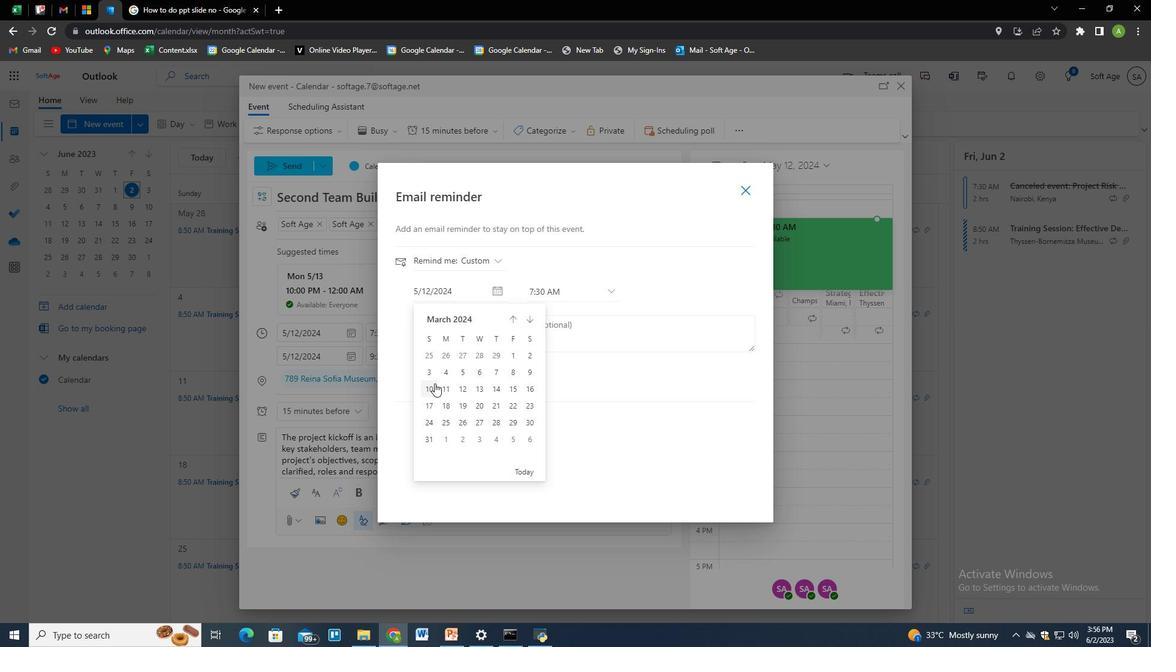 
Action: Mouse pressed left at (432, 385)
Screenshot: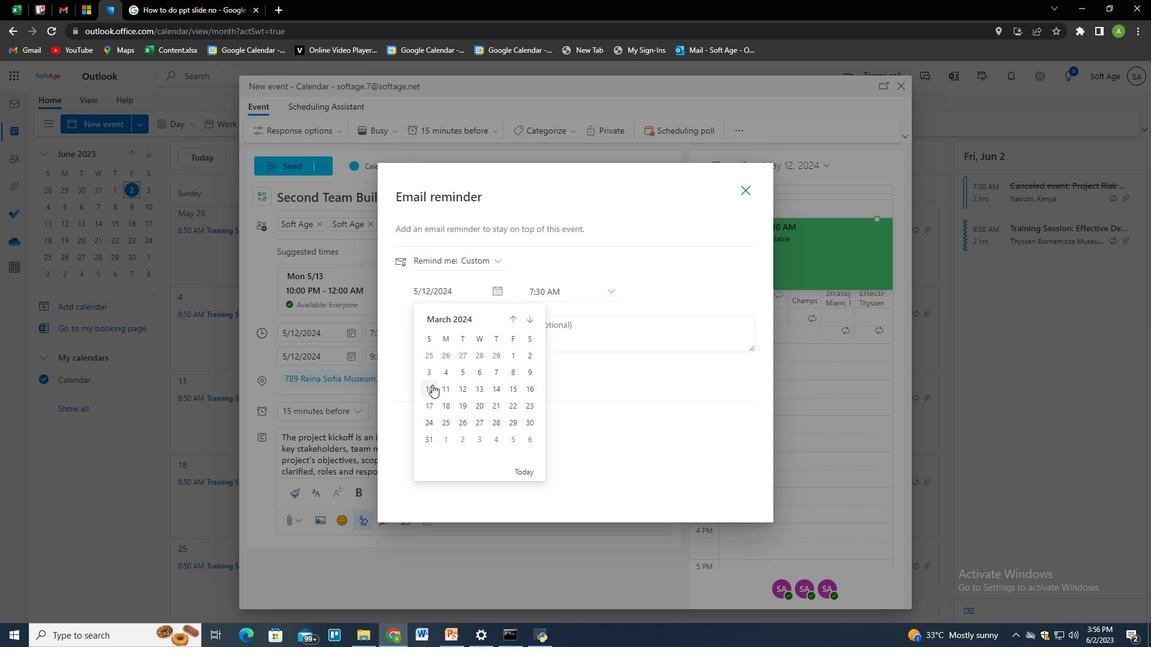 
Action: Mouse moved to (459, 330)
Screenshot: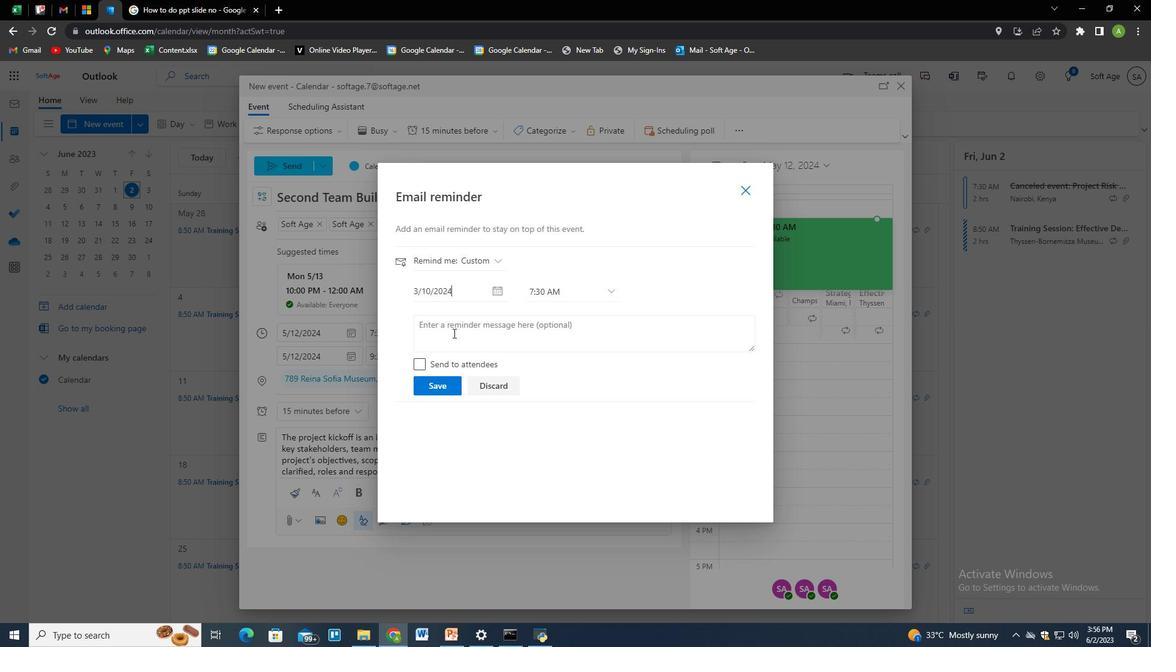 
Action: Mouse pressed left at (459, 330)
Screenshot: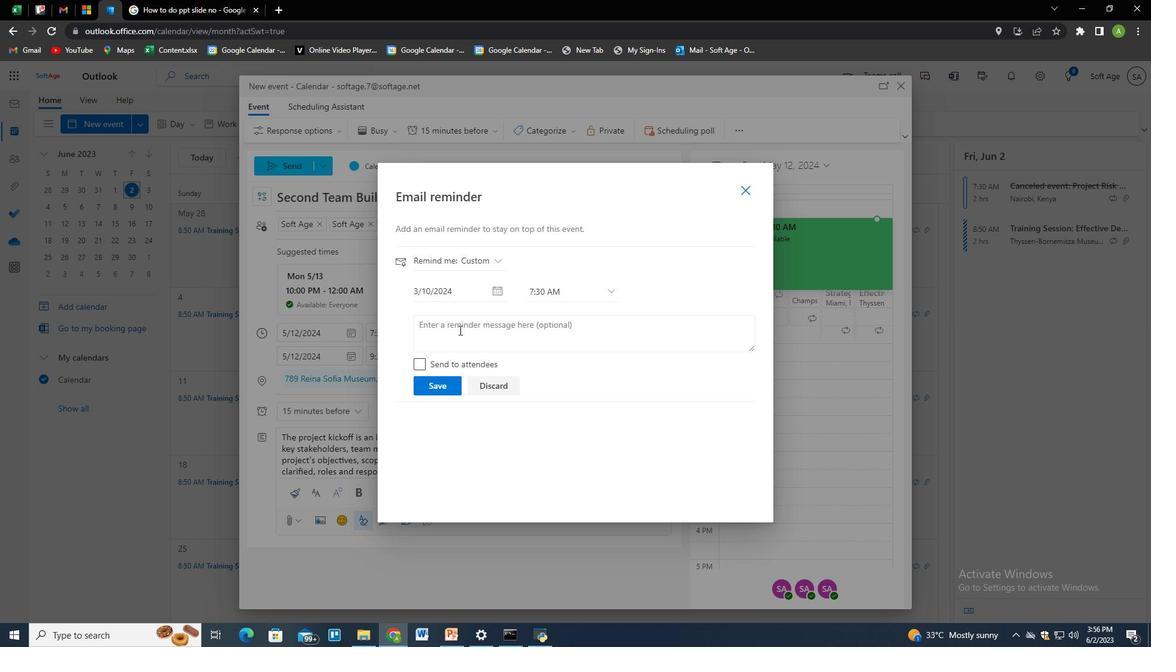
Action: Mouse moved to (457, 338)
Screenshot: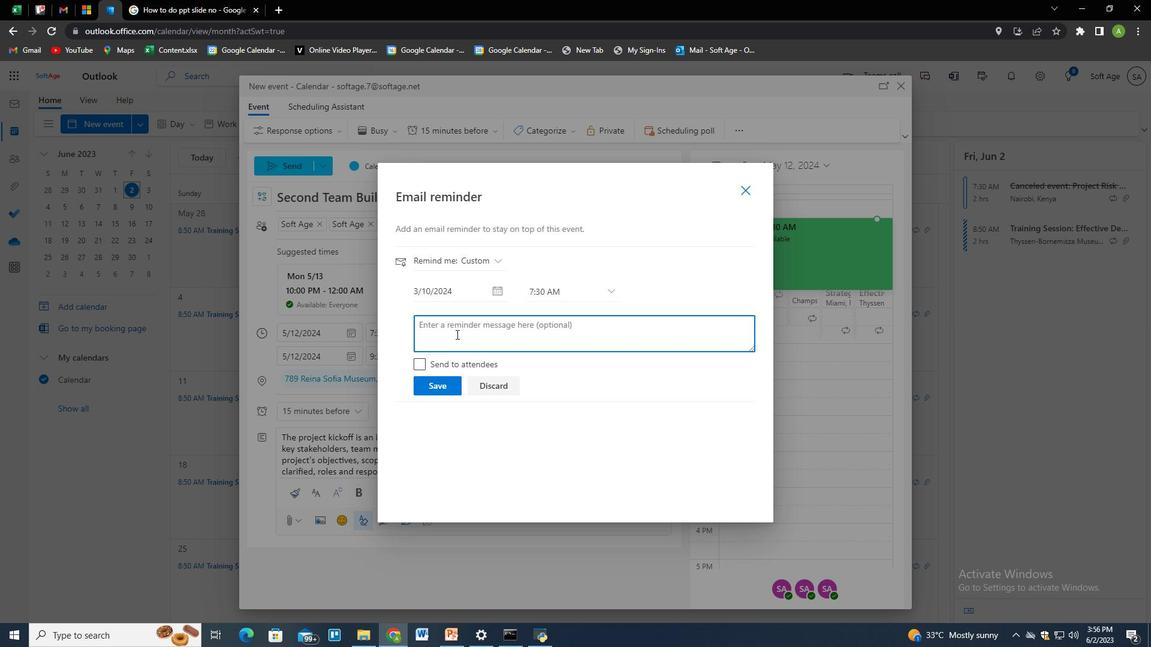 
Action: Key pressed <Key.shift>Reminder<Key.tab><Key.tab><Key.enter>
Screenshot: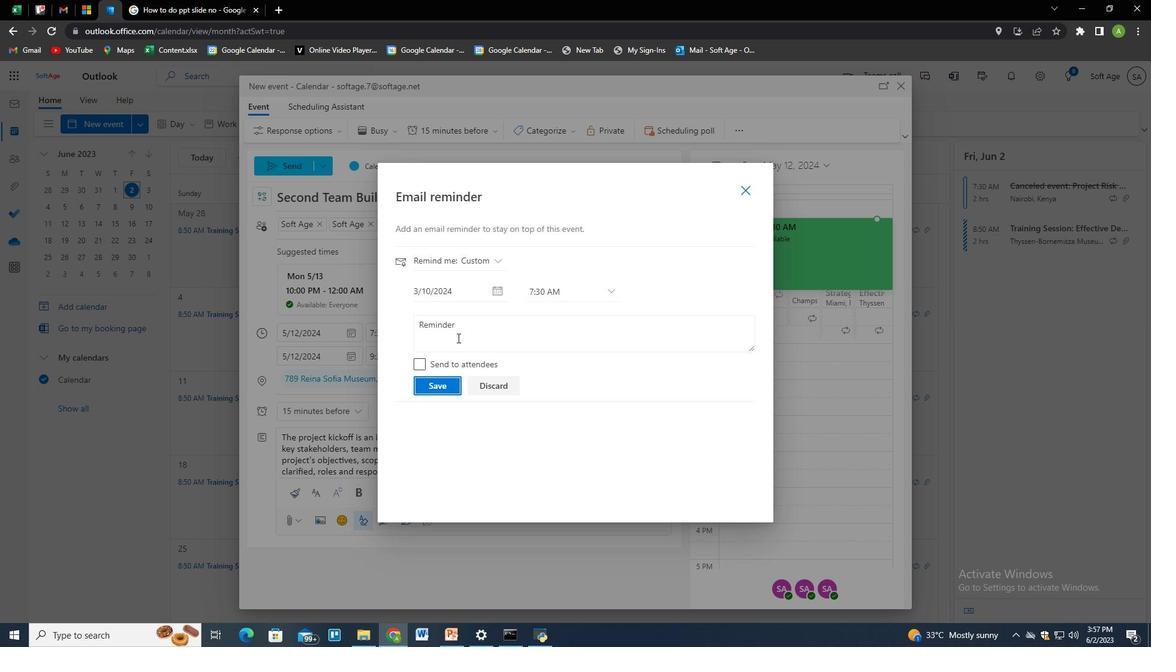 
Action: Mouse moved to (365, 291)
Screenshot: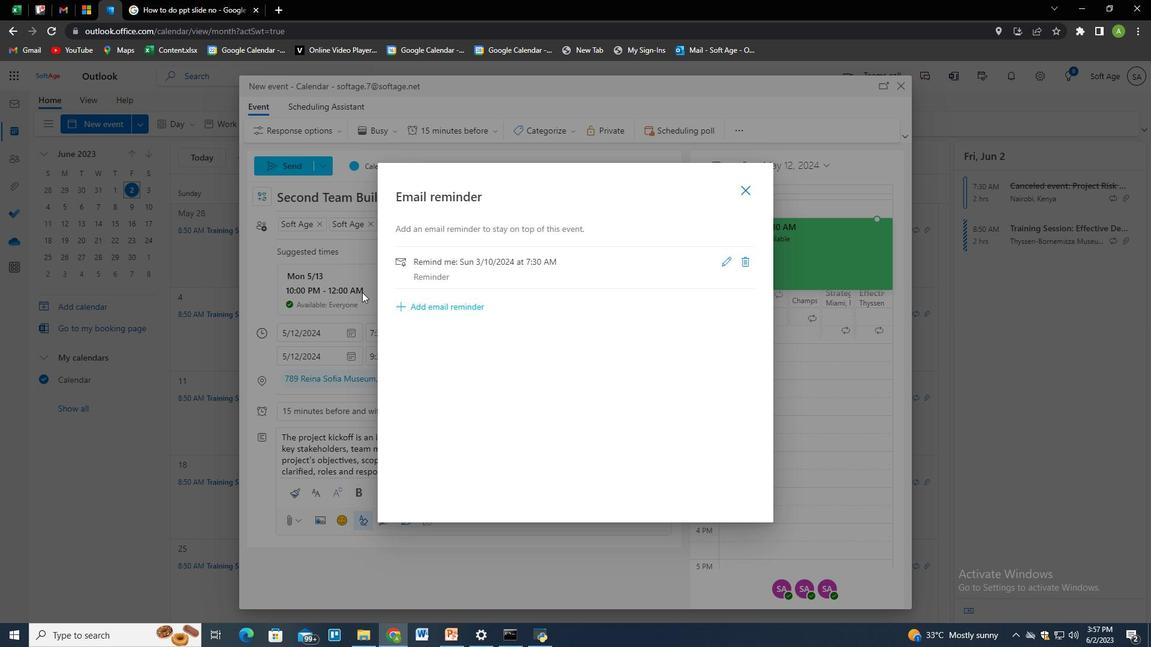 
Action: Mouse pressed left at (365, 291)
Screenshot: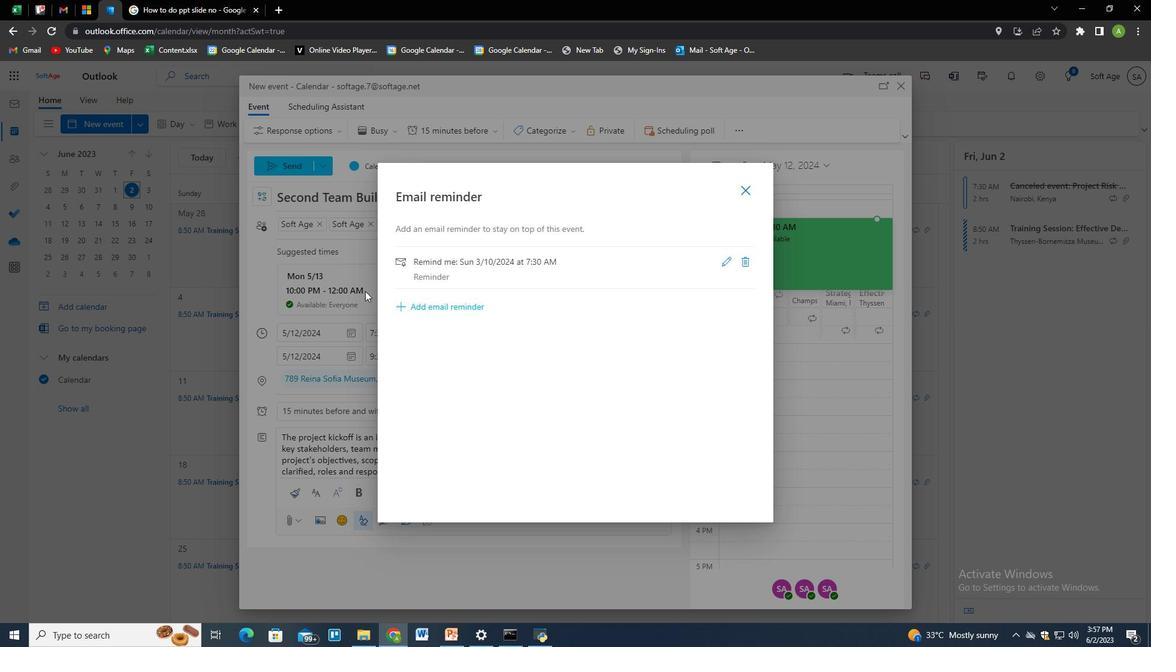 
Action: Mouse moved to (382, 436)
Screenshot: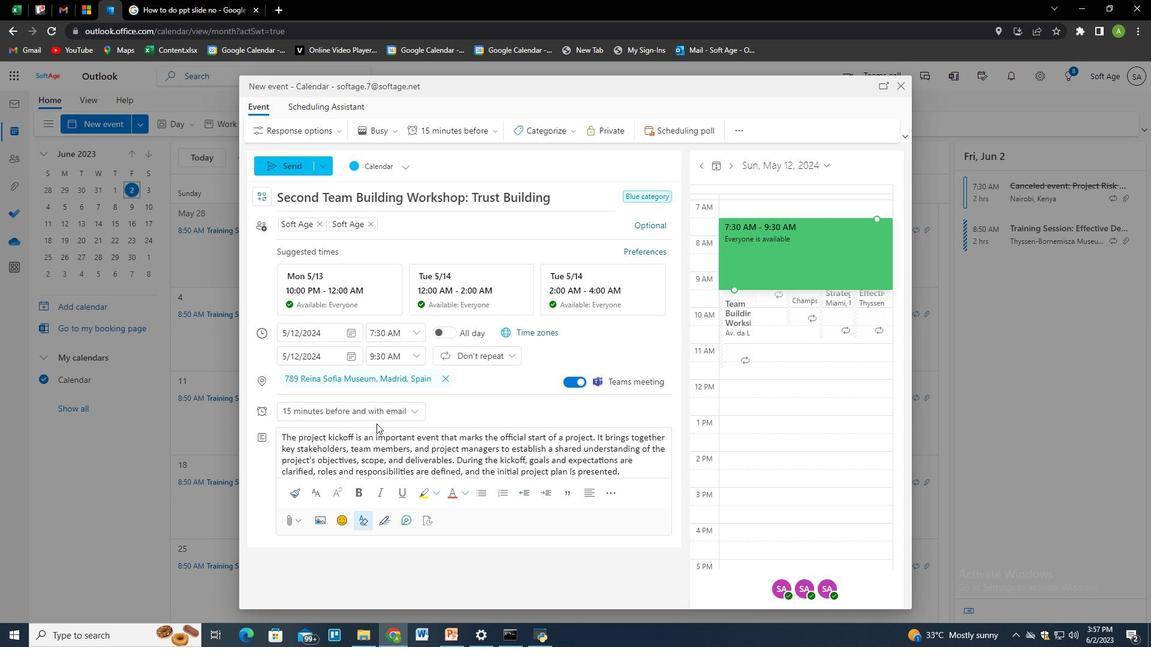 
Action: Mouse scrolled (382, 436) with delta (0, 0)
Screenshot: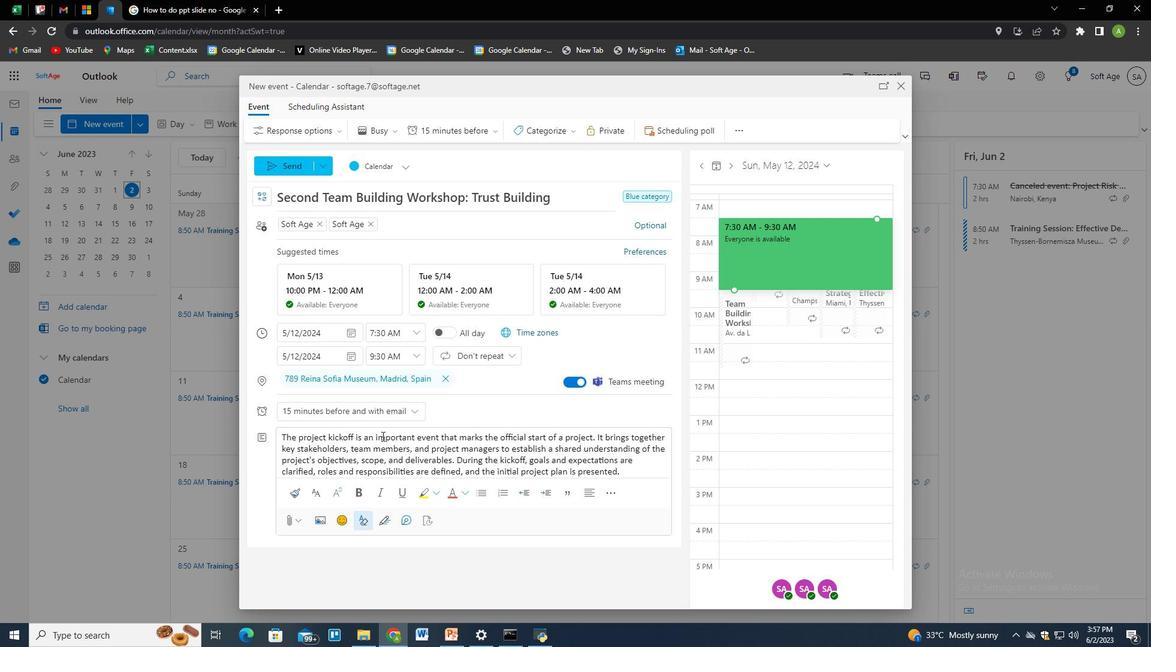 
Action: Mouse moved to (378, 406)
Screenshot: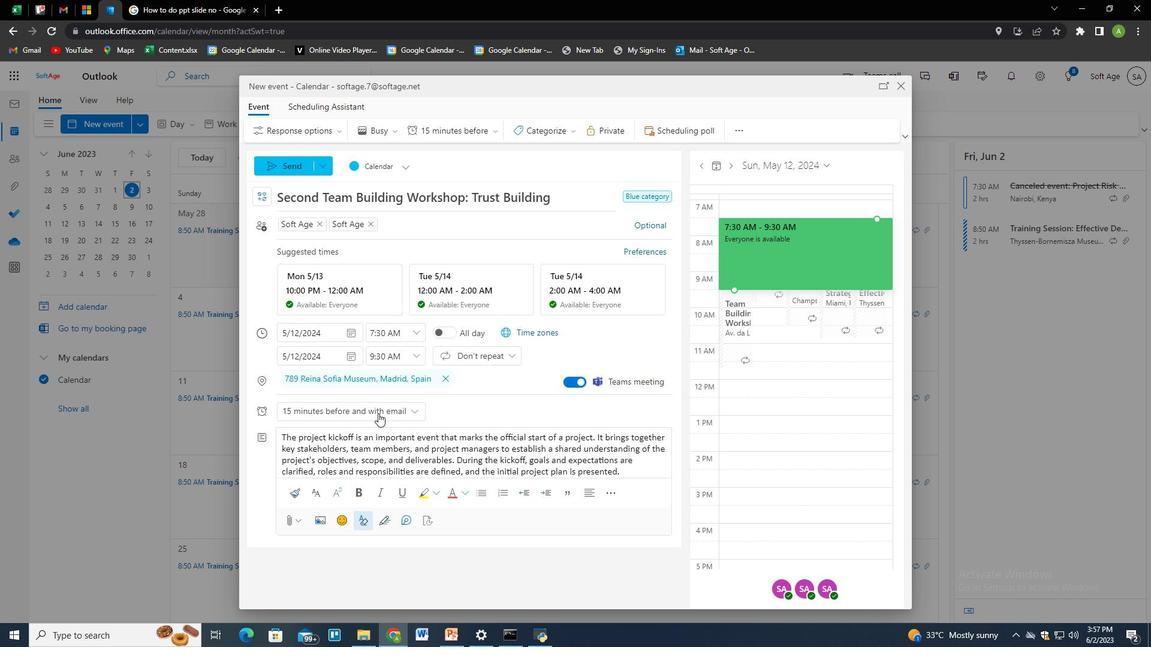 
Action: Mouse pressed left at (378, 406)
Screenshot: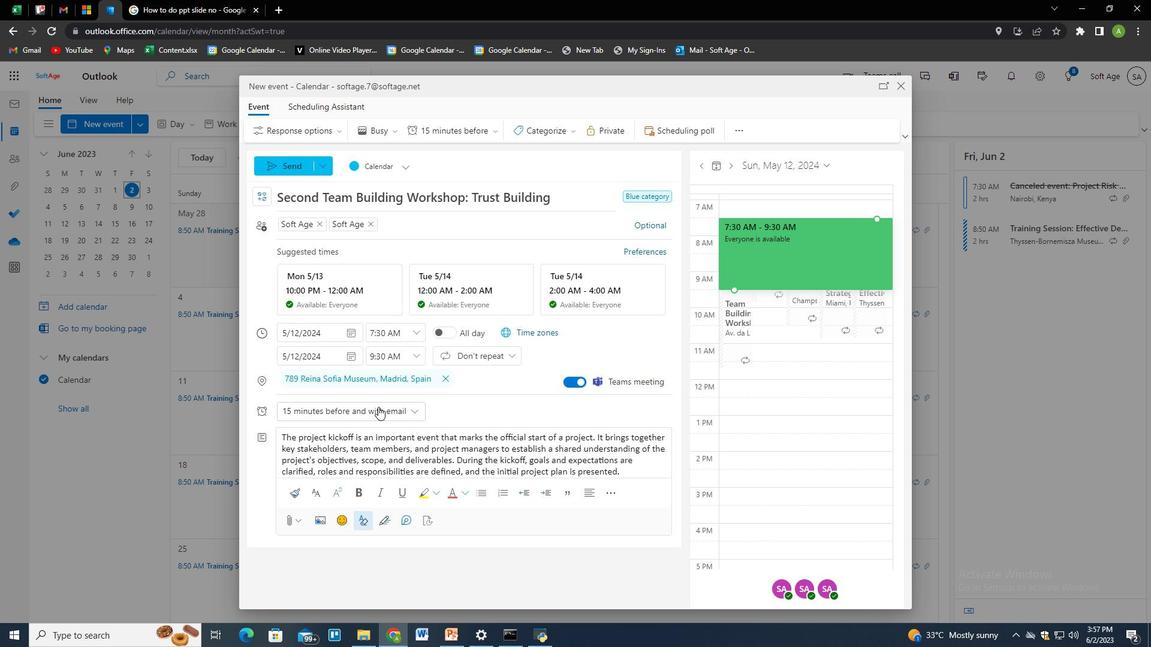 
Action: Mouse moved to (322, 386)
Screenshot: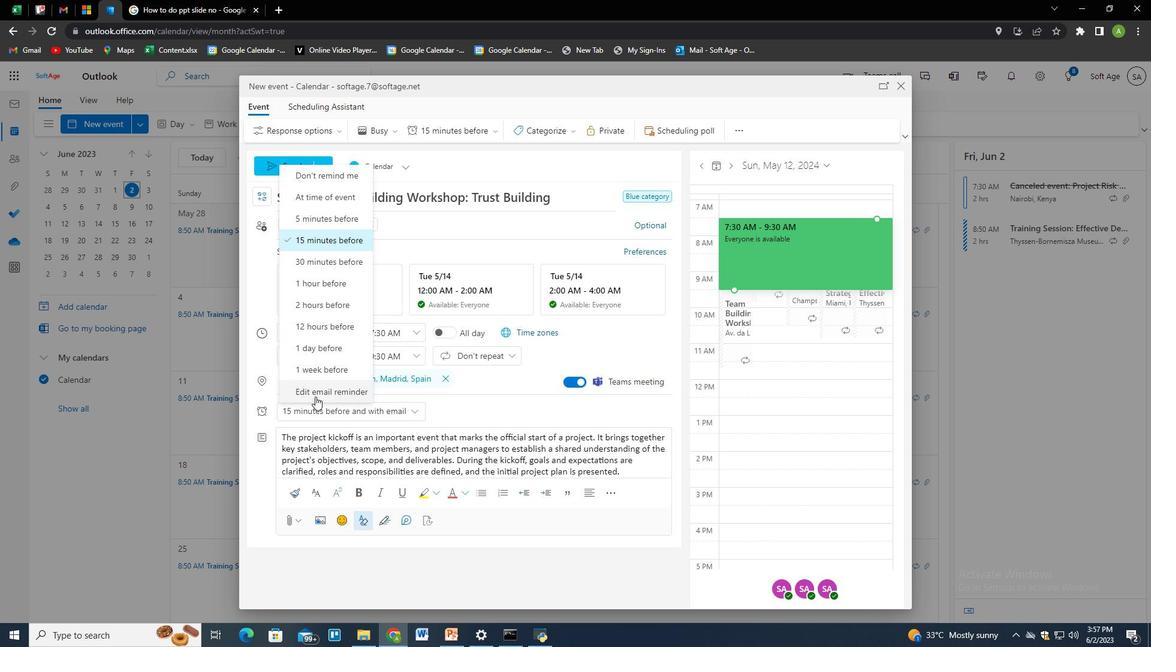 
Action: Mouse pressed left at (322, 386)
Screenshot: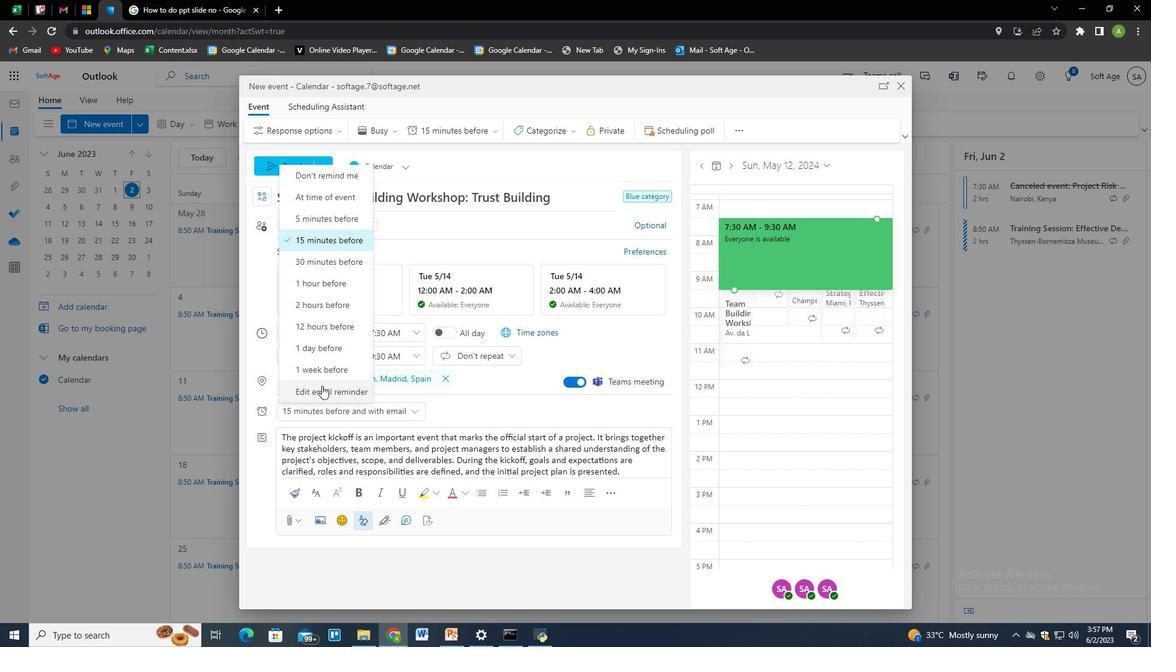 
Action: Mouse moved to (427, 271)
Screenshot: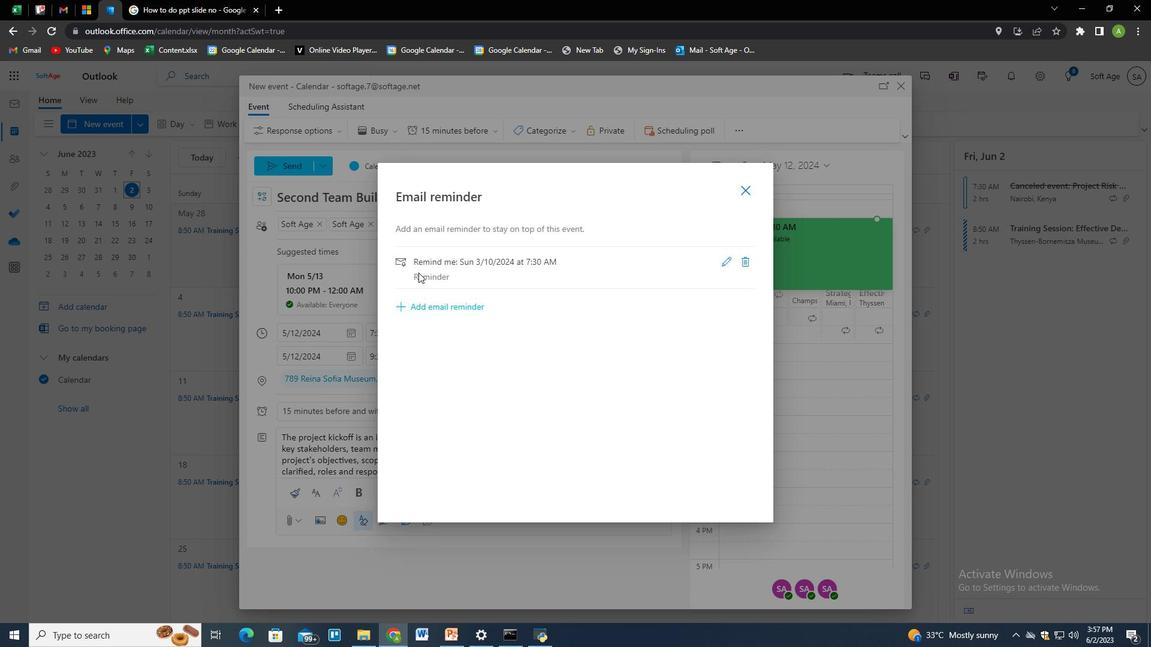 
Action: Mouse pressed left at (427, 271)
Screenshot: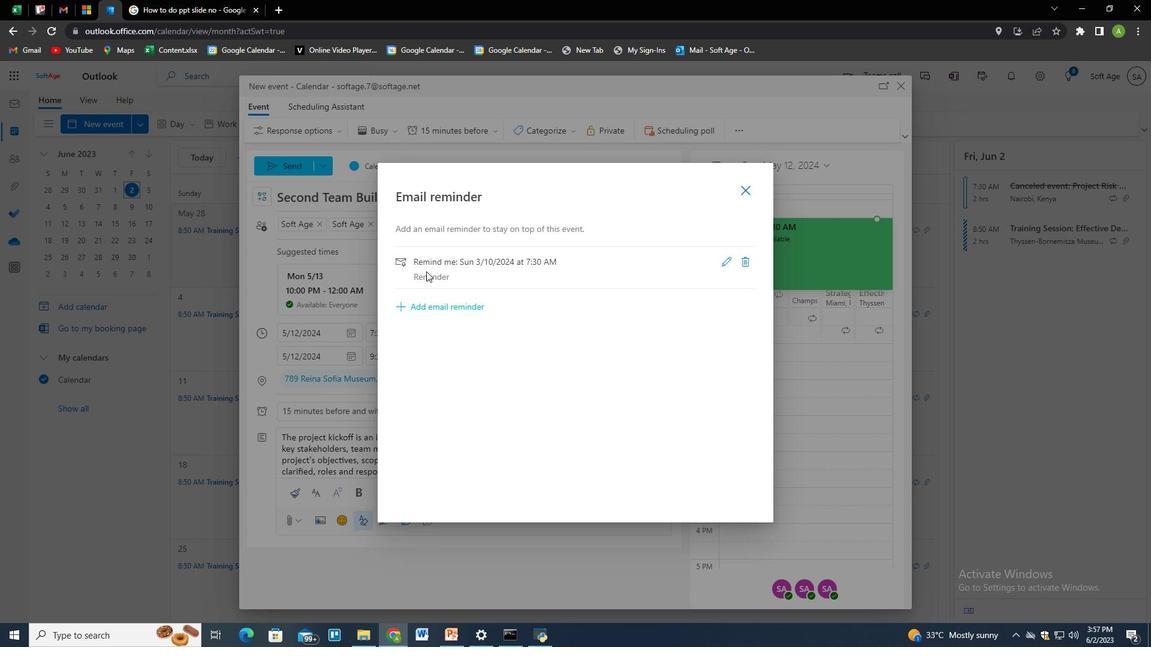 
Action: Mouse moved to (466, 272)
Screenshot: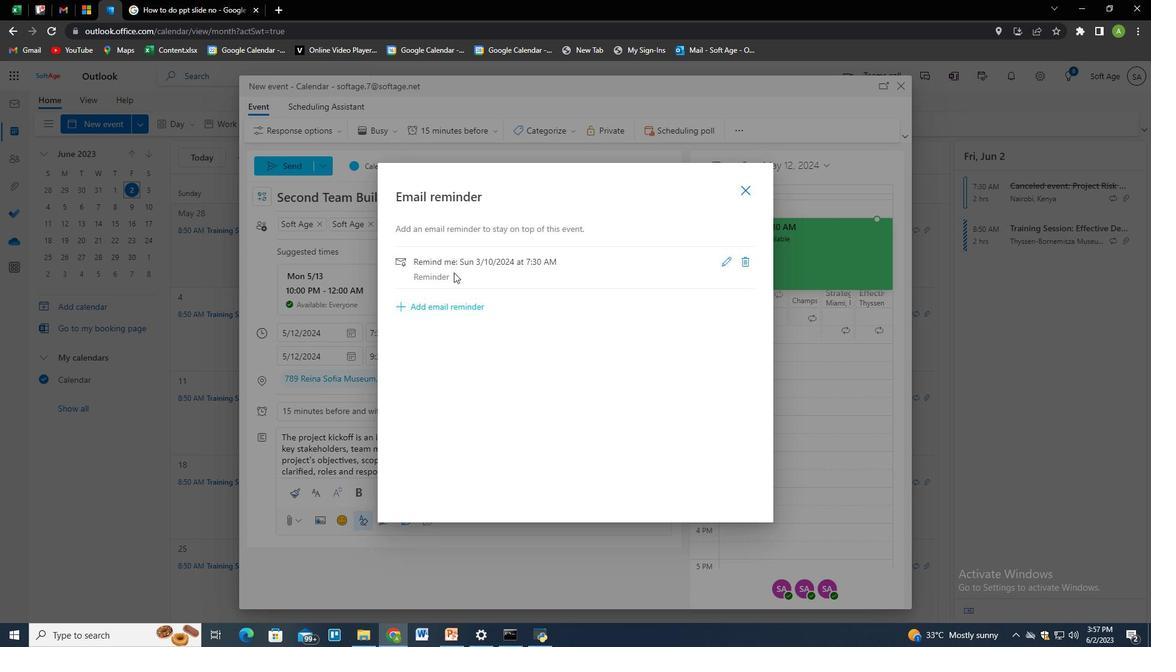 
Action: Mouse pressed left at (466, 272)
Screenshot: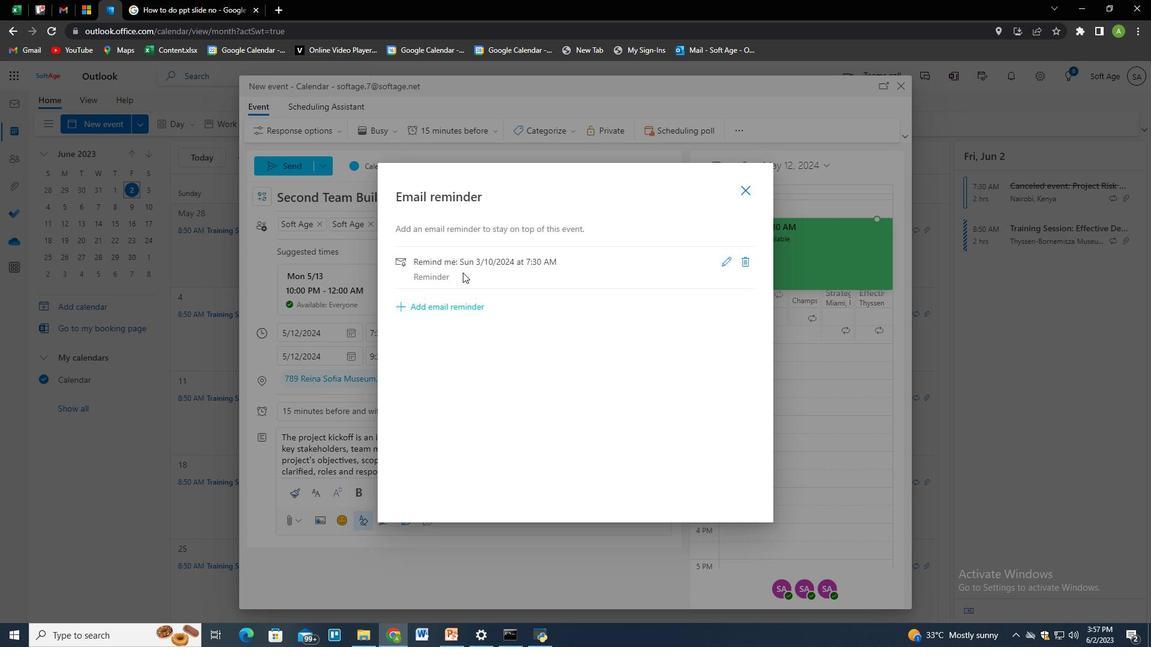 
Action: Mouse moved to (479, 274)
Screenshot: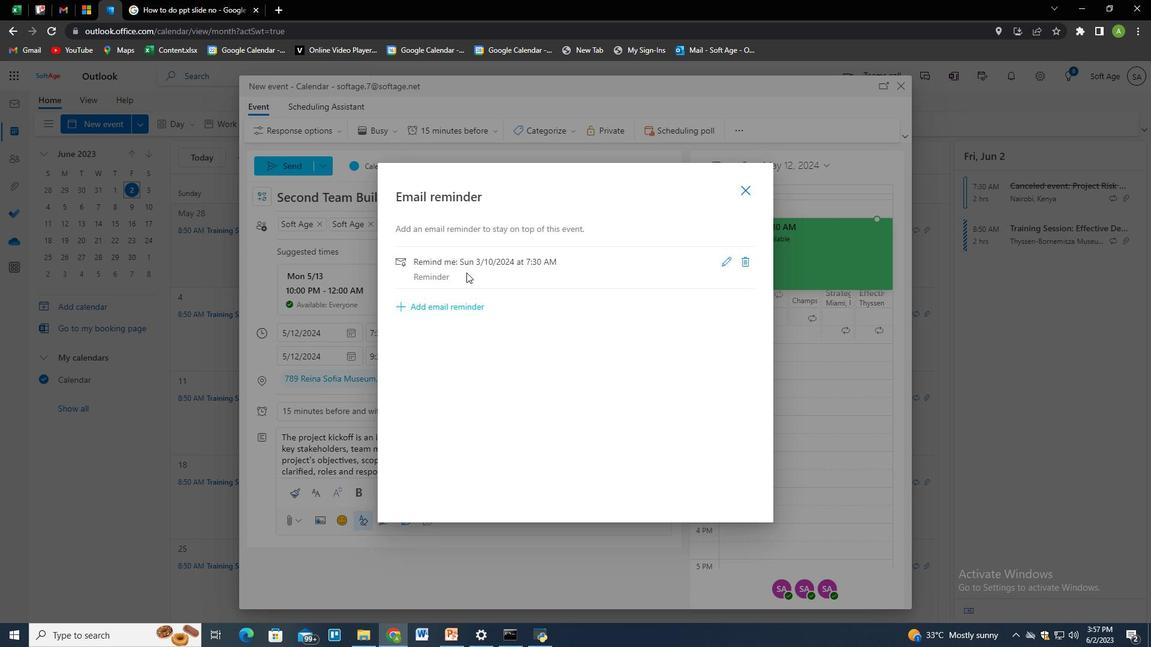 
Action: Mouse pressed left at (479, 274)
Screenshot: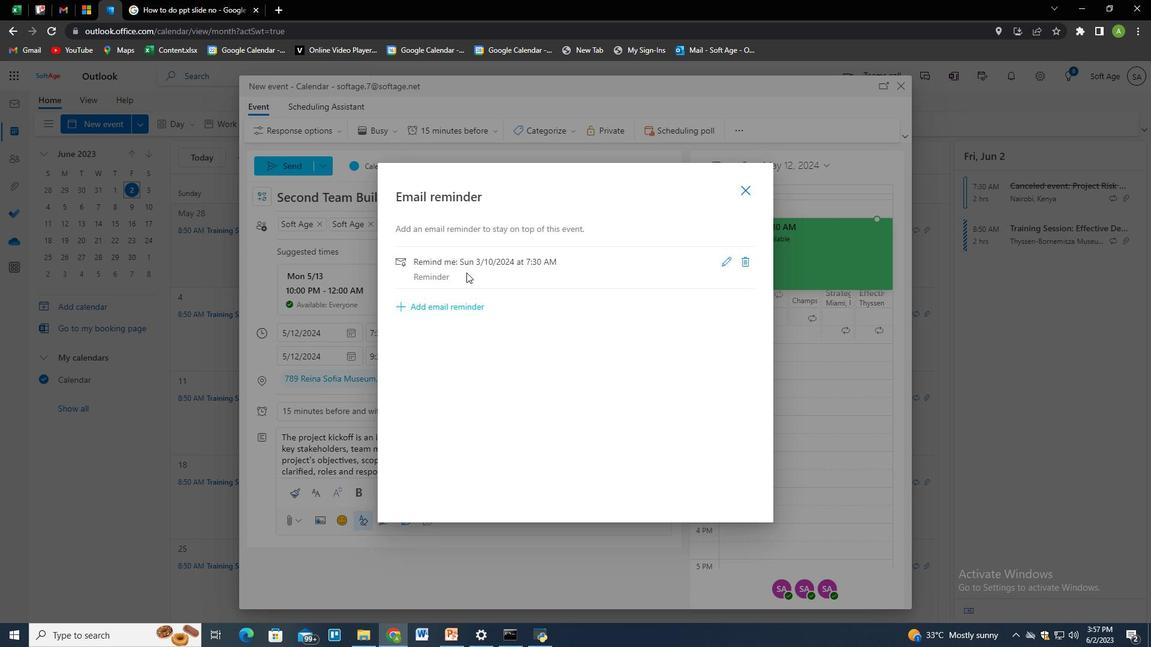 
Action: Mouse moved to (728, 260)
Screenshot: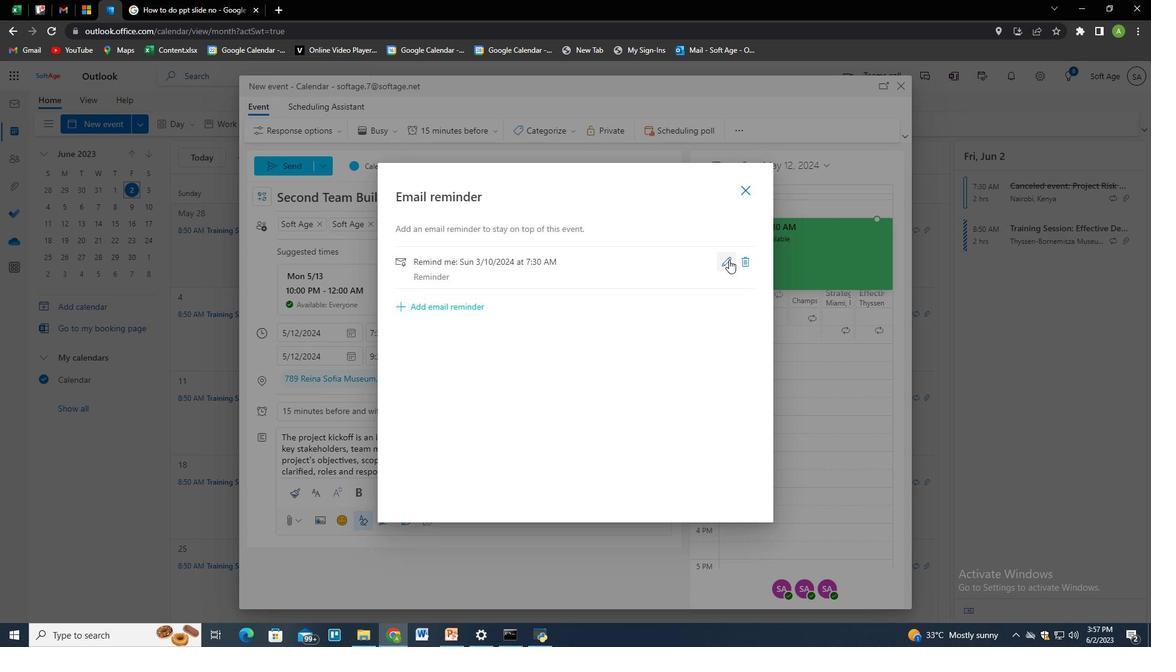 
Action: Mouse pressed left at (728, 260)
Screenshot: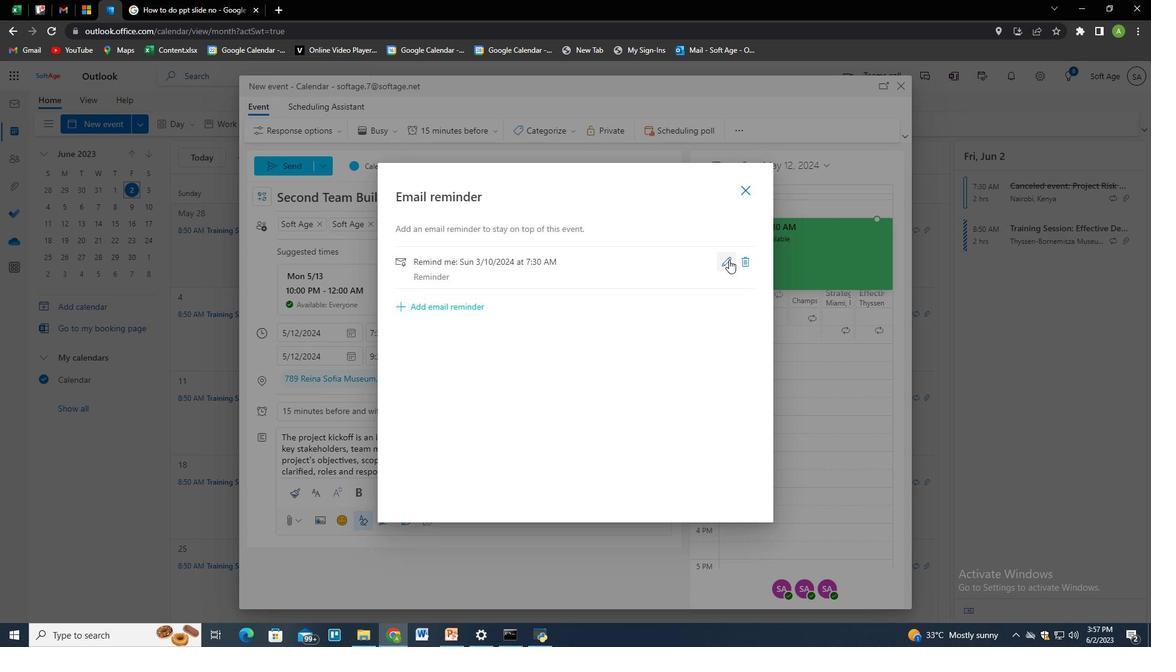 
Action: Mouse moved to (476, 350)
Screenshot: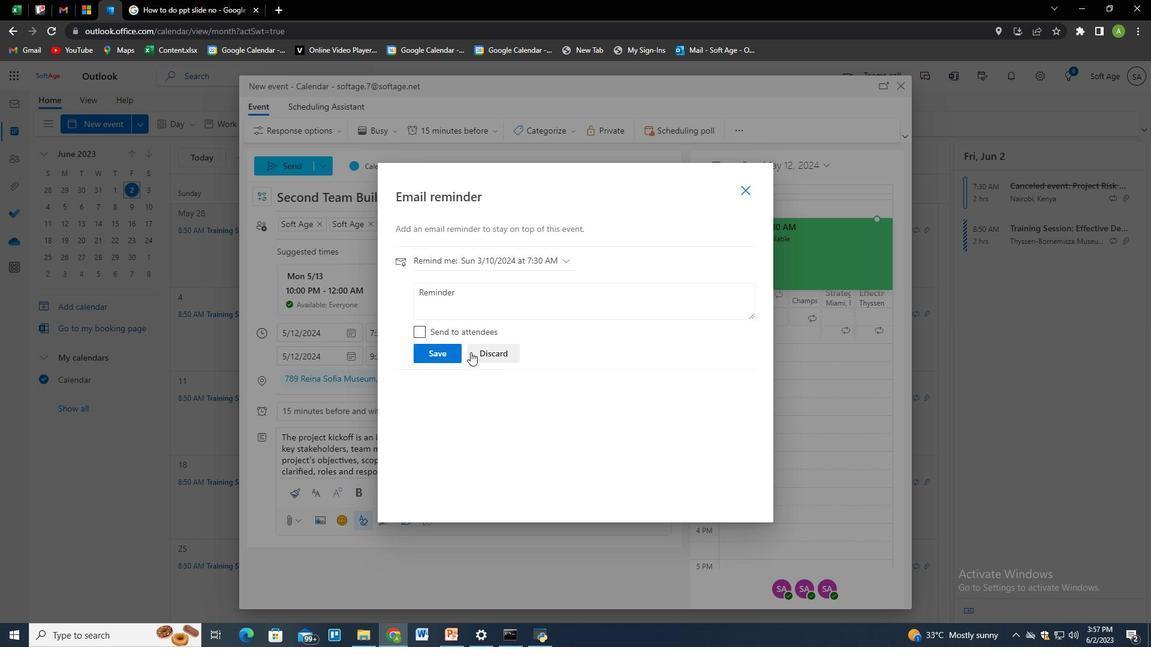 
Action: Mouse pressed left at (476, 350)
Screenshot: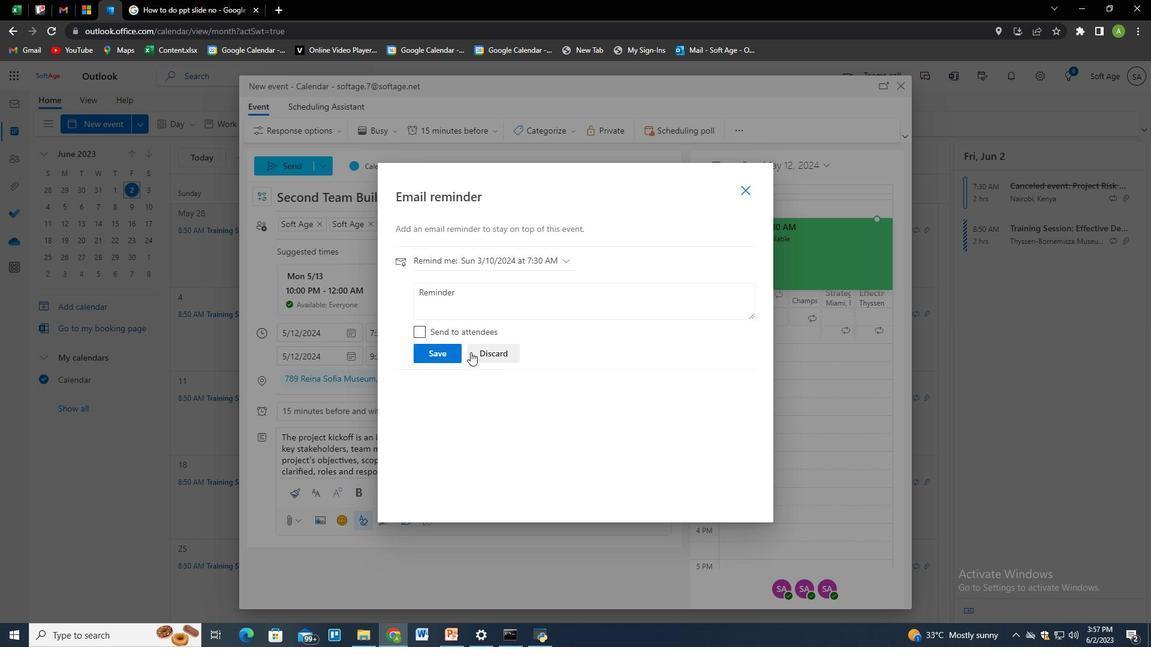 
Action: Mouse moved to (814, 280)
Screenshot: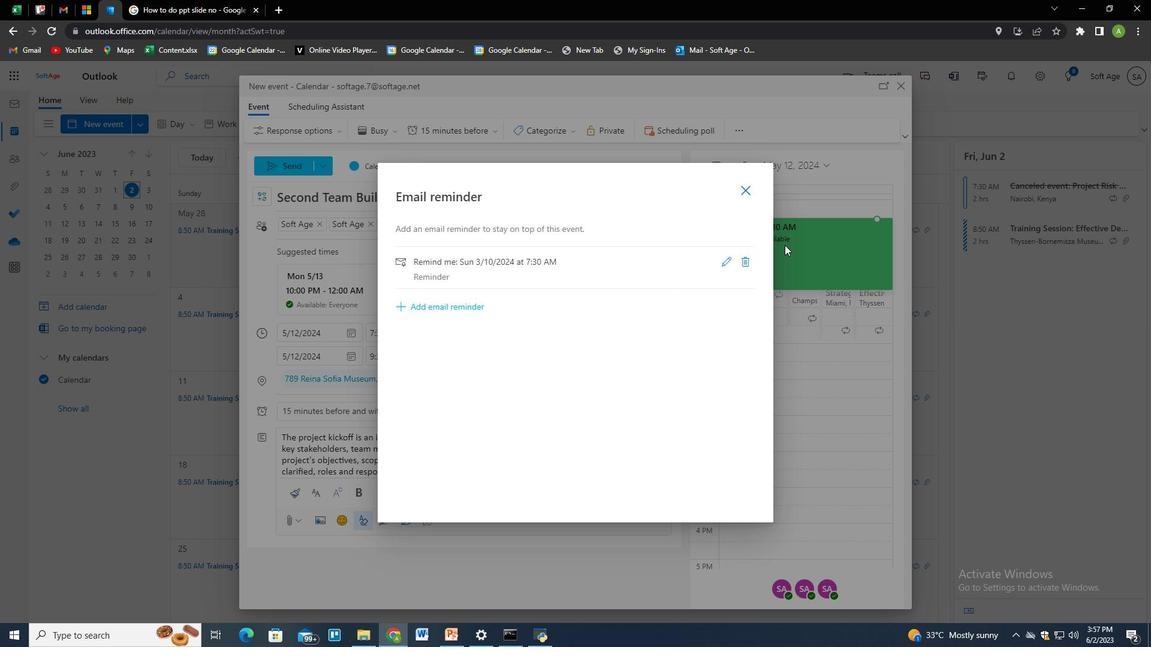 
Action: Mouse pressed left at (814, 280)
Screenshot: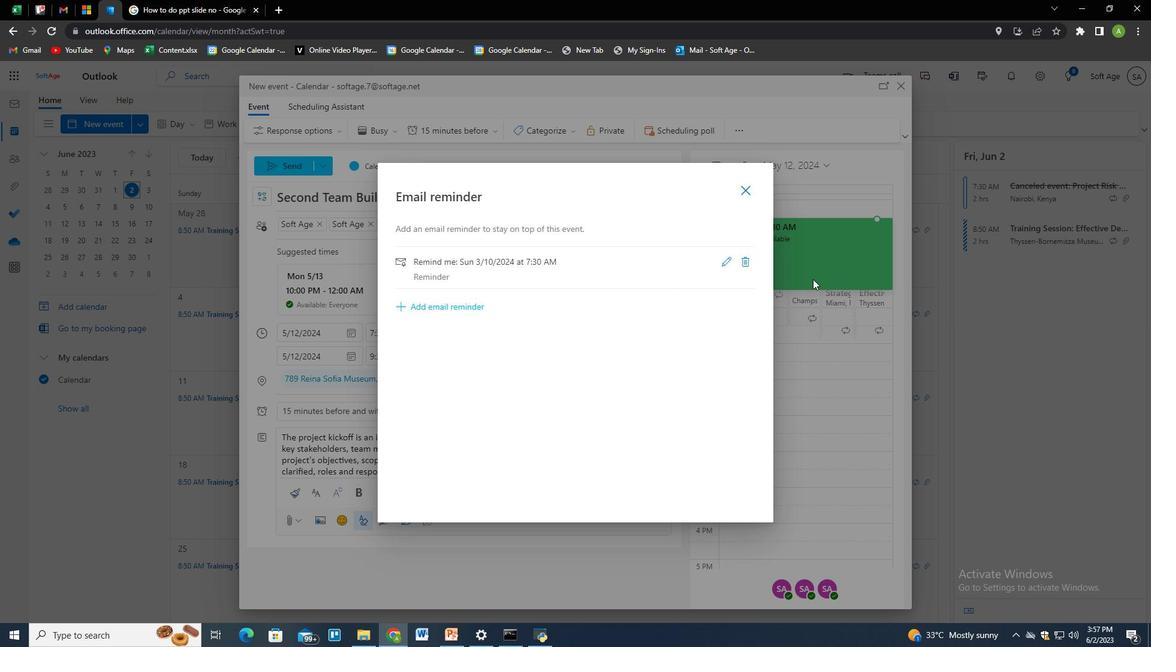 
Action: Mouse moved to (500, 440)
Screenshot: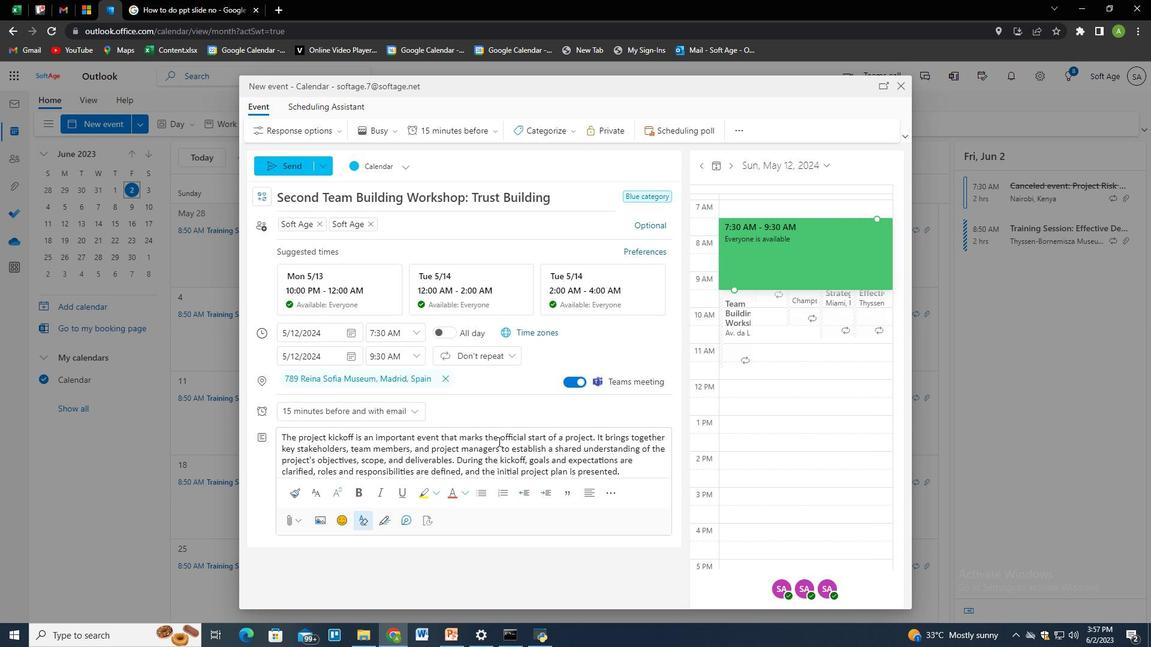
Action: Mouse scrolled (500, 440) with delta (0, 0)
Screenshot: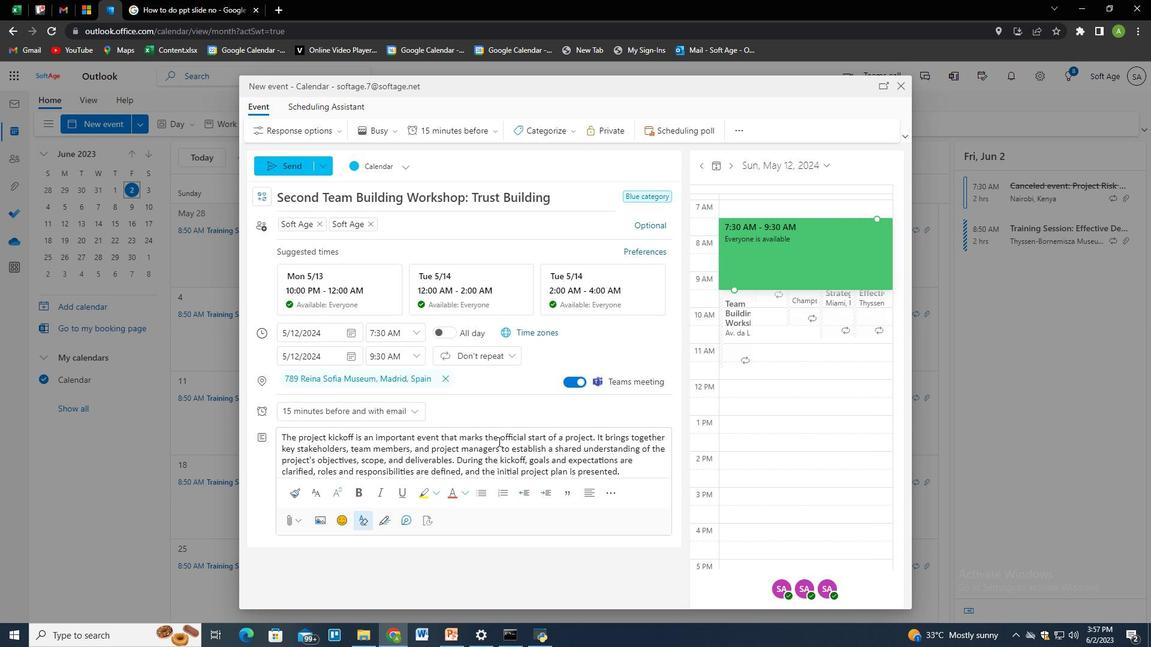 
Action: Mouse scrolled (500, 440) with delta (0, 0)
Screenshot: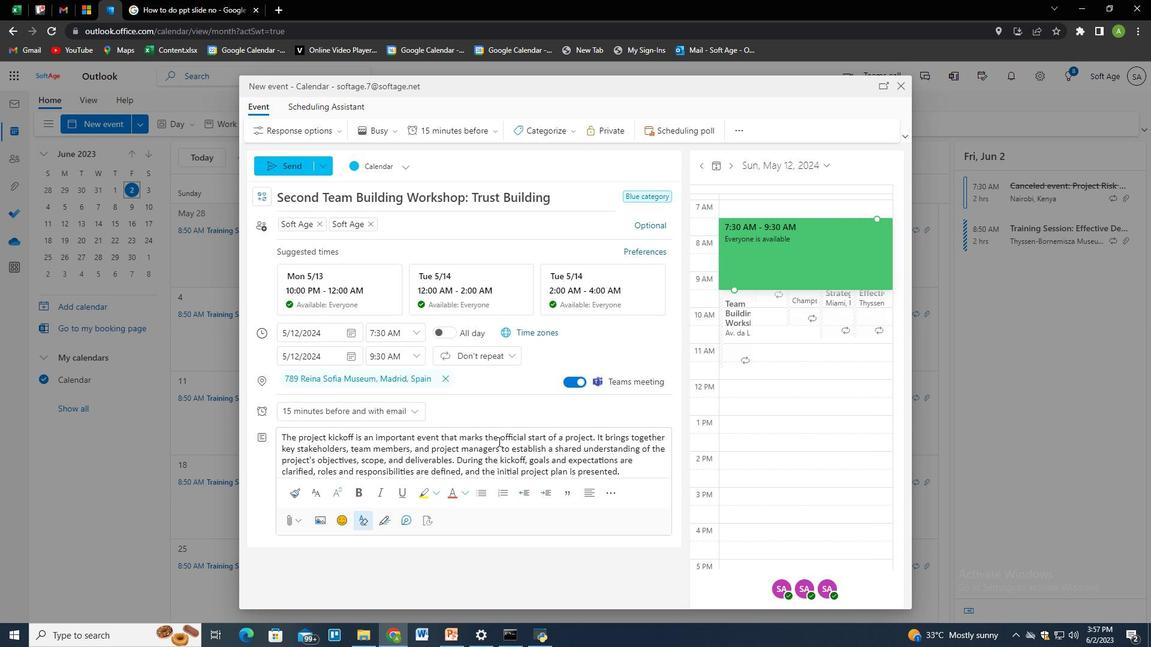 
Action: Mouse scrolled (500, 440) with delta (0, 0)
Screenshot: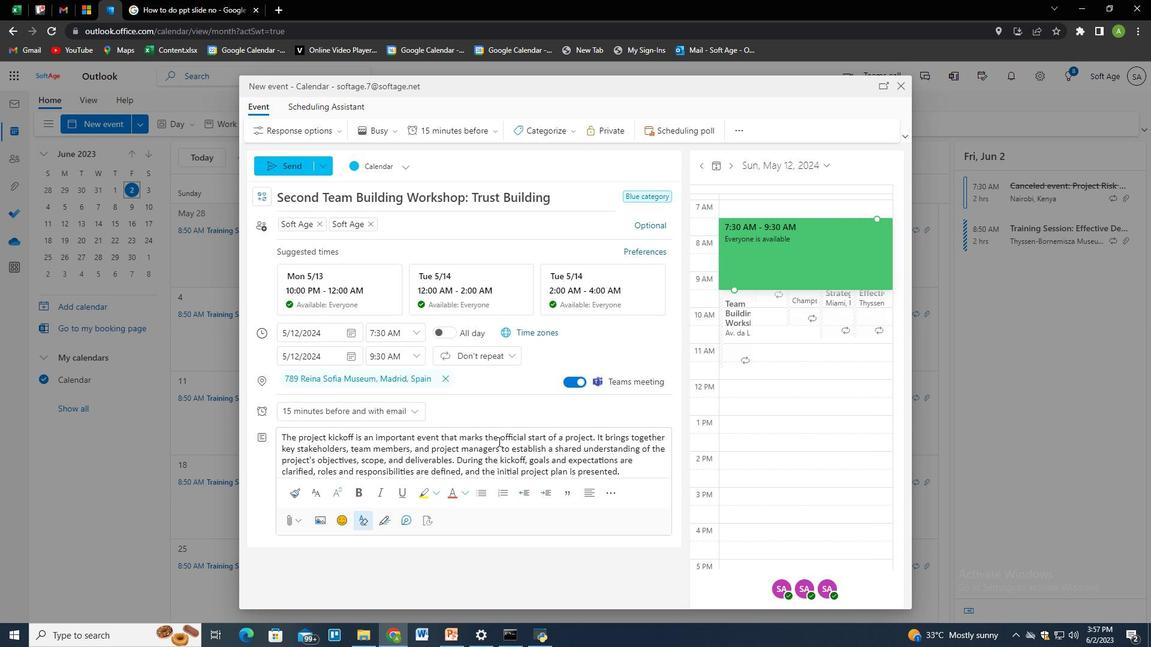 
Action: Mouse scrolled (500, 440) with delta (0, 0)
Screenshot: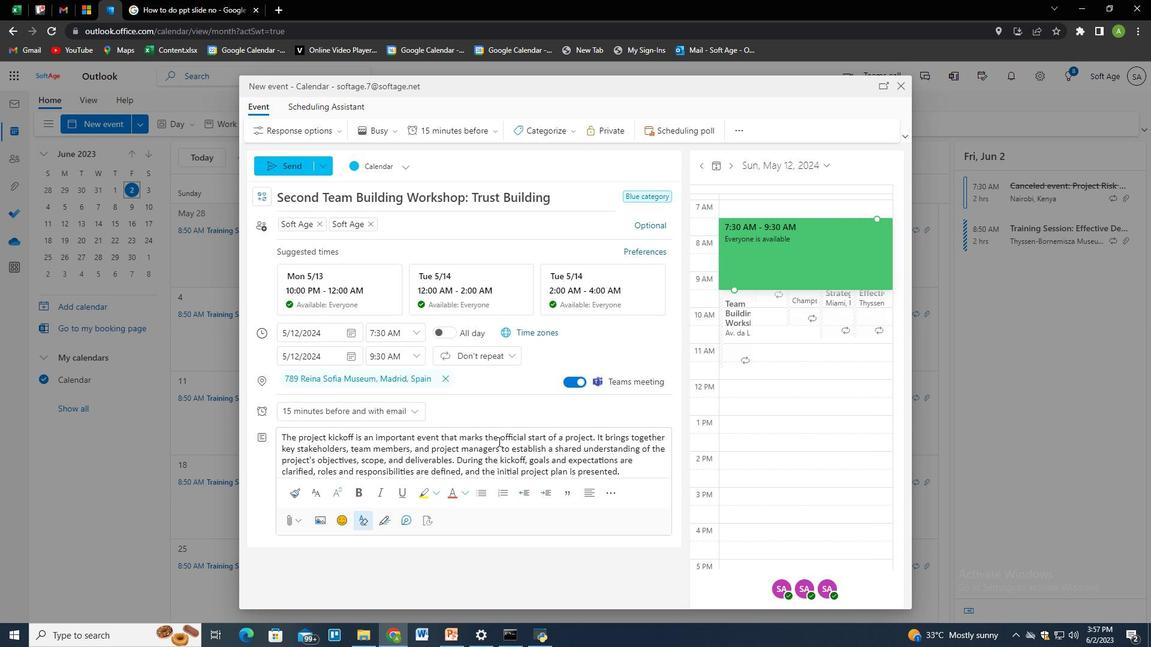 
Action: Mouse moved to (297, 172)
Screenshot: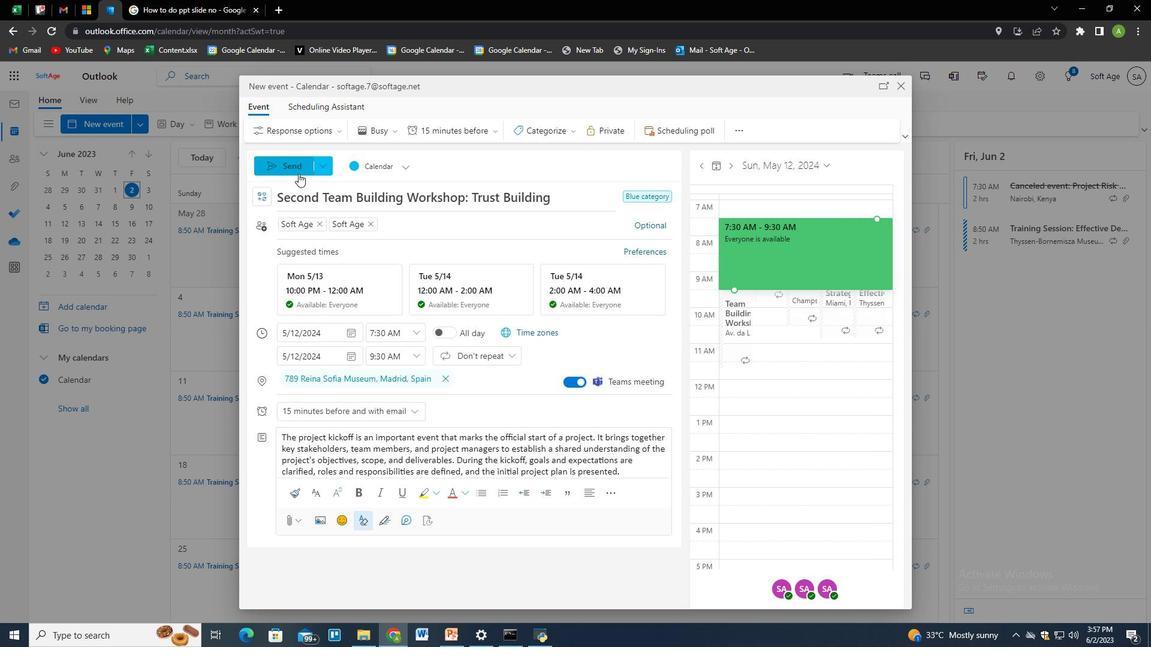 
Action: Mouse pressed left at (297, 172)
Screenshot: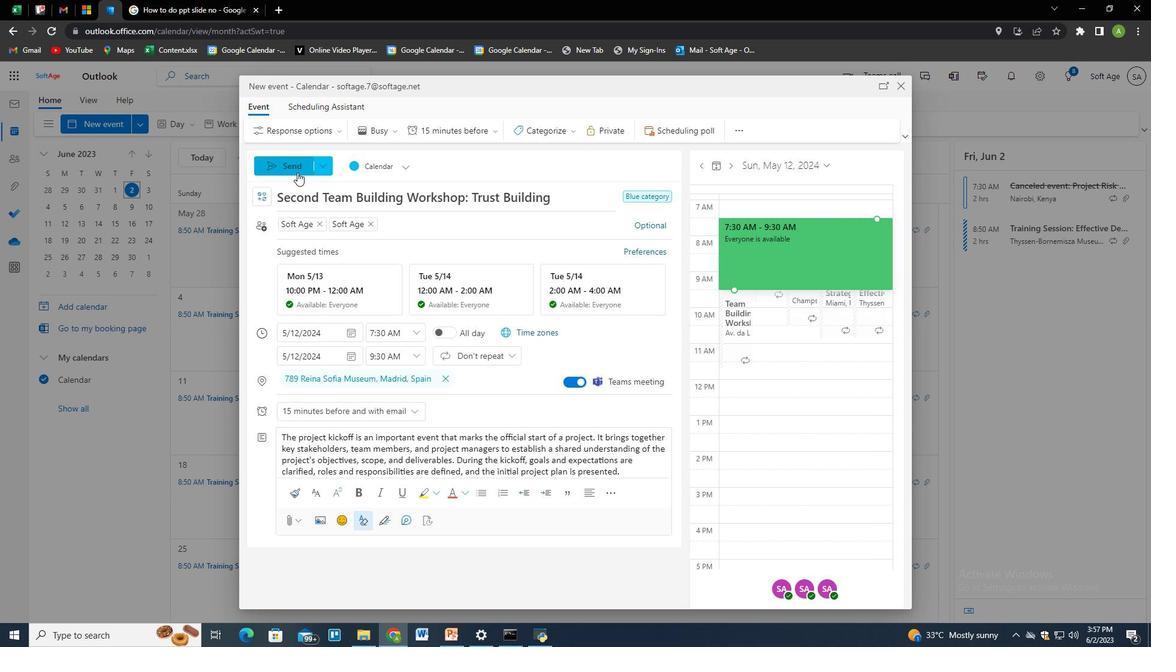
Action: Mouse moved to (568, 472)
Screenshot: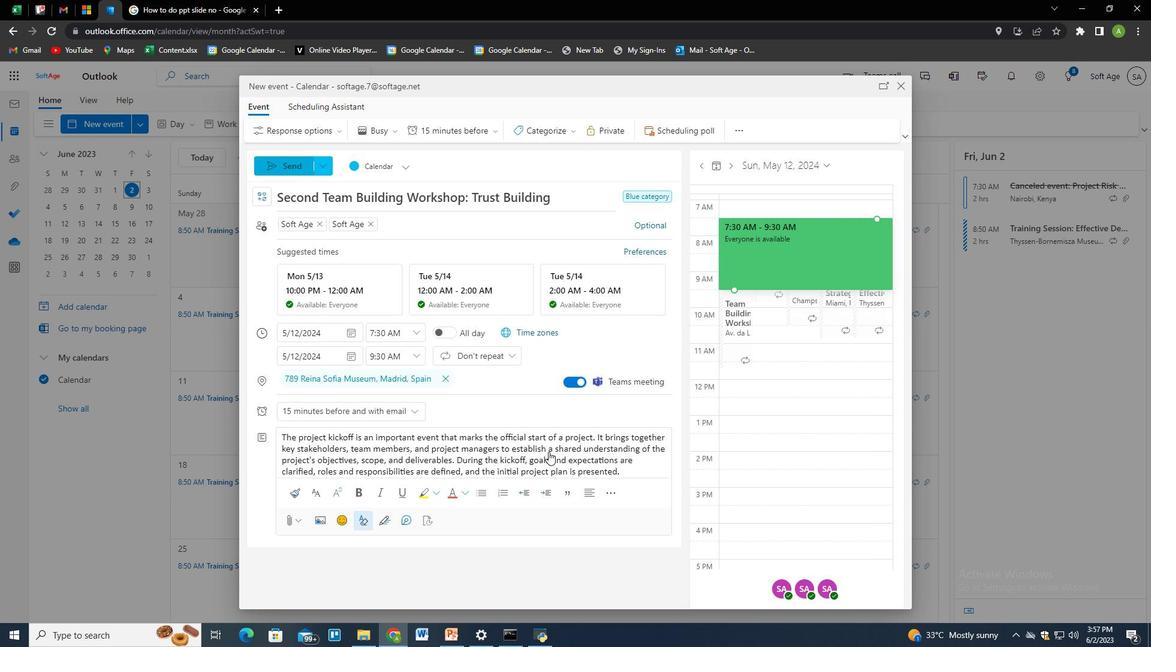 
